Task: Find connections with filter location Žatec with filter topic #SmallBusinesswith filter profile language Potuguese with filter current company WNS with filter school St. Vincent Pallotti College of Engineering & Technology with filter industry Newspaper Publishing with filter service category Packaging Design with filter keywords title Office Manager
Action: Mouse moved to (564, 72)
Screenshot: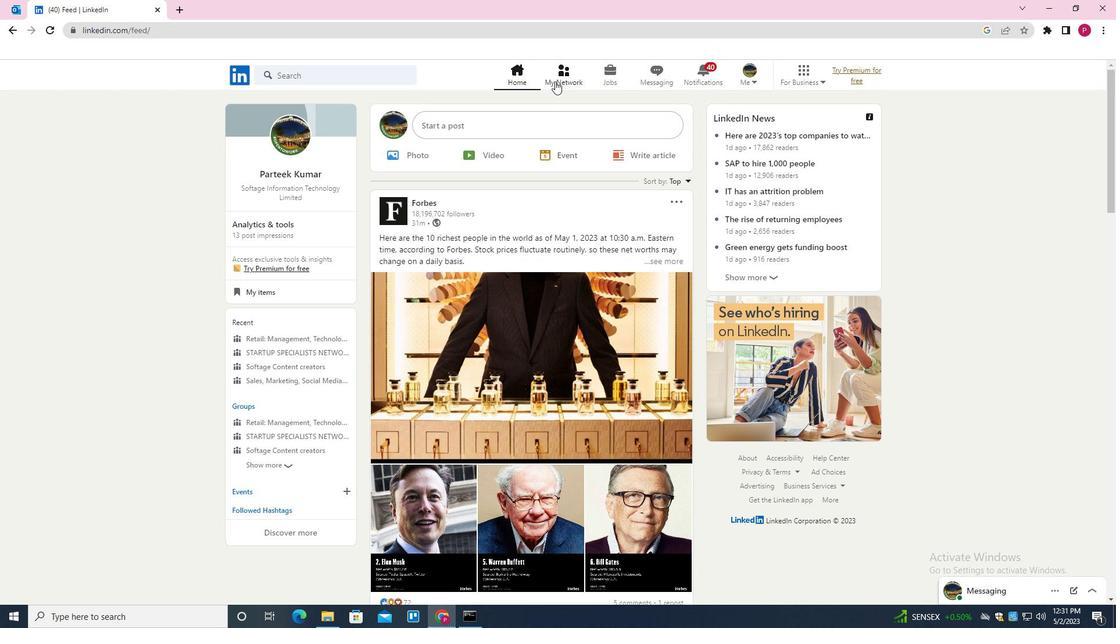 
Action: Mouse pressed left at (564, 72)
Screenshot: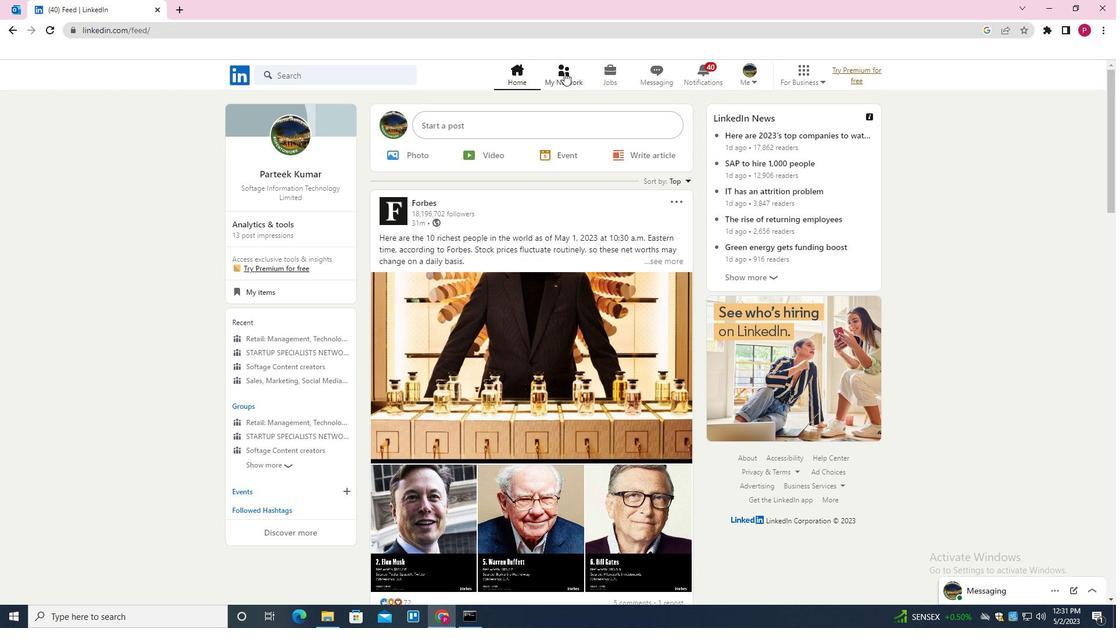 
Action: Mouse moved to (353, 143)
Screenshot: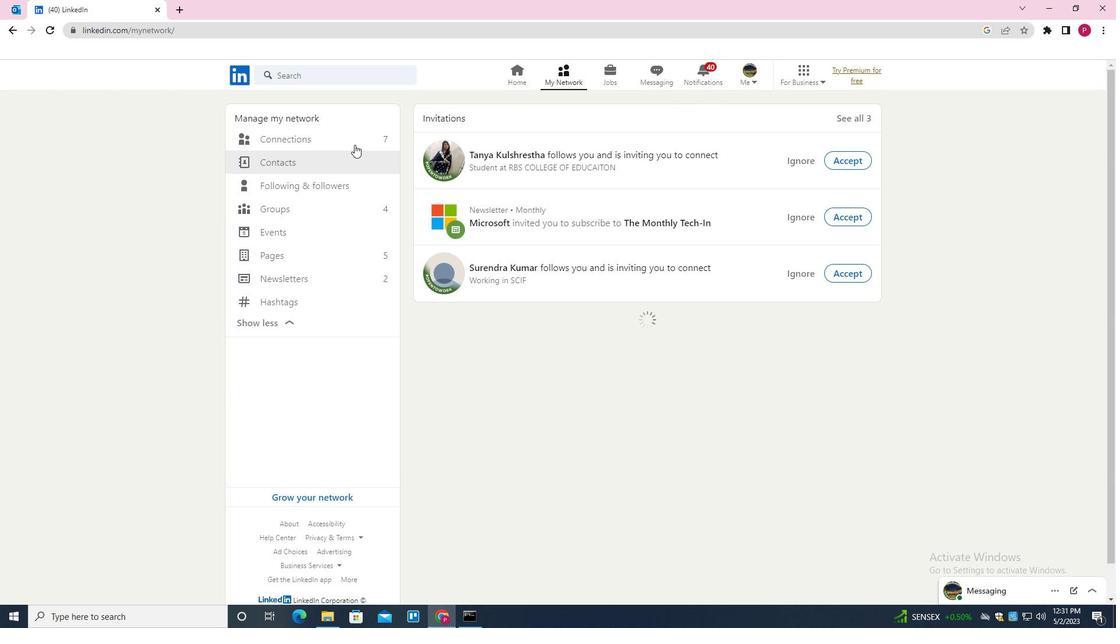
Action: Mouse pressed left at (353, 143)
Screenshot: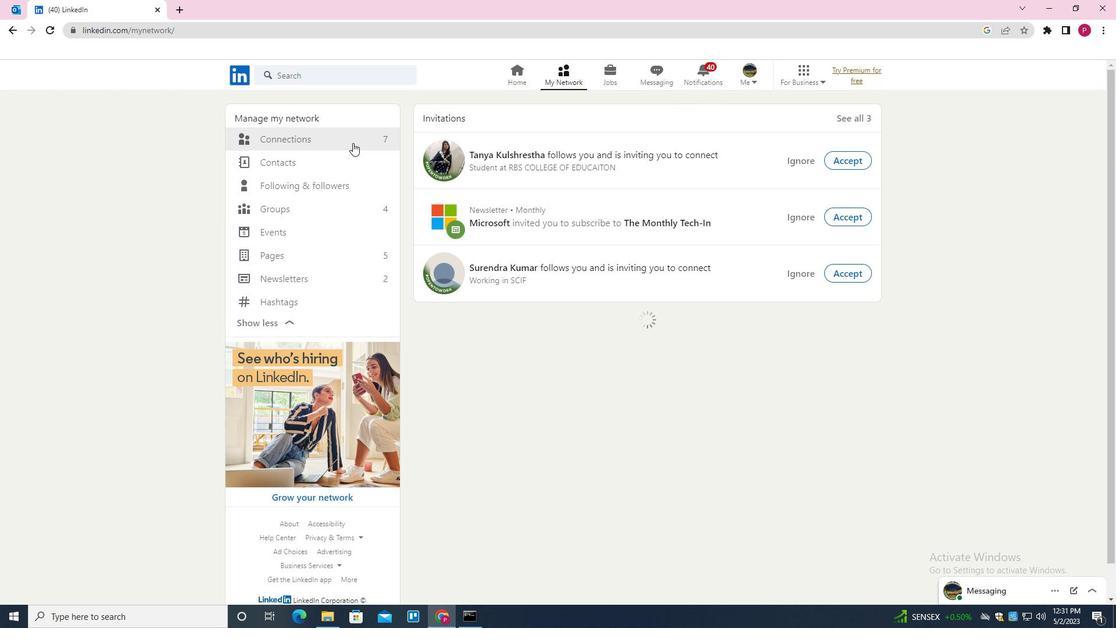 
Action: Mouse moved to (654, 140)
Screenshot: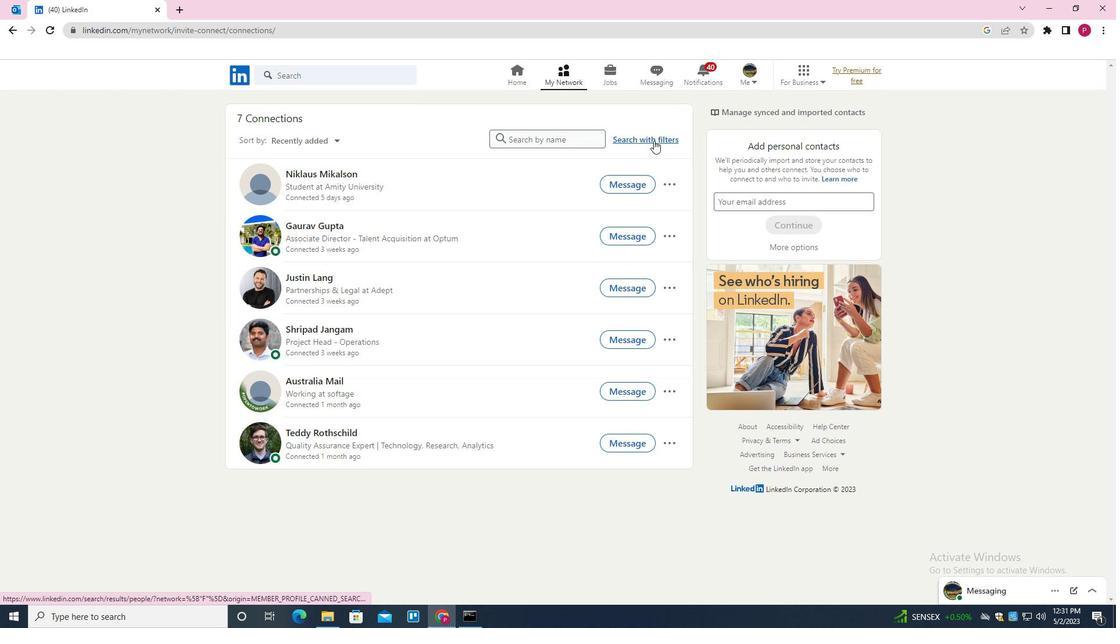 
Action: Mouse pressed left at (654, 140)
Screenshot: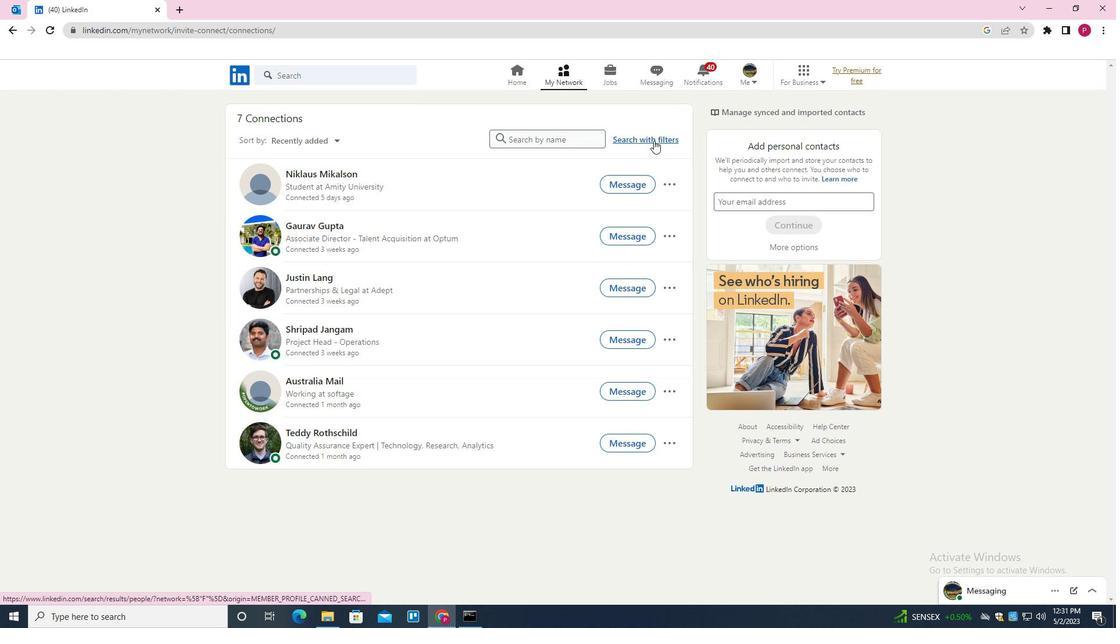 
Action: Mouse moved to (583, 108)
Screenshot: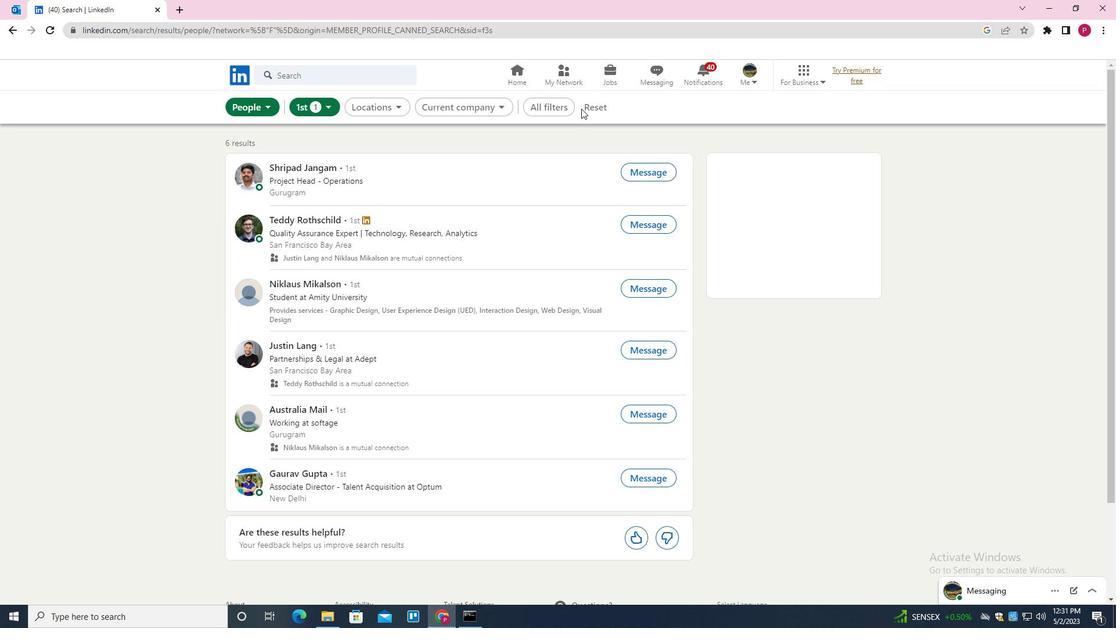 
Action: Mouse pressed left at (583, 108)
Screenshot: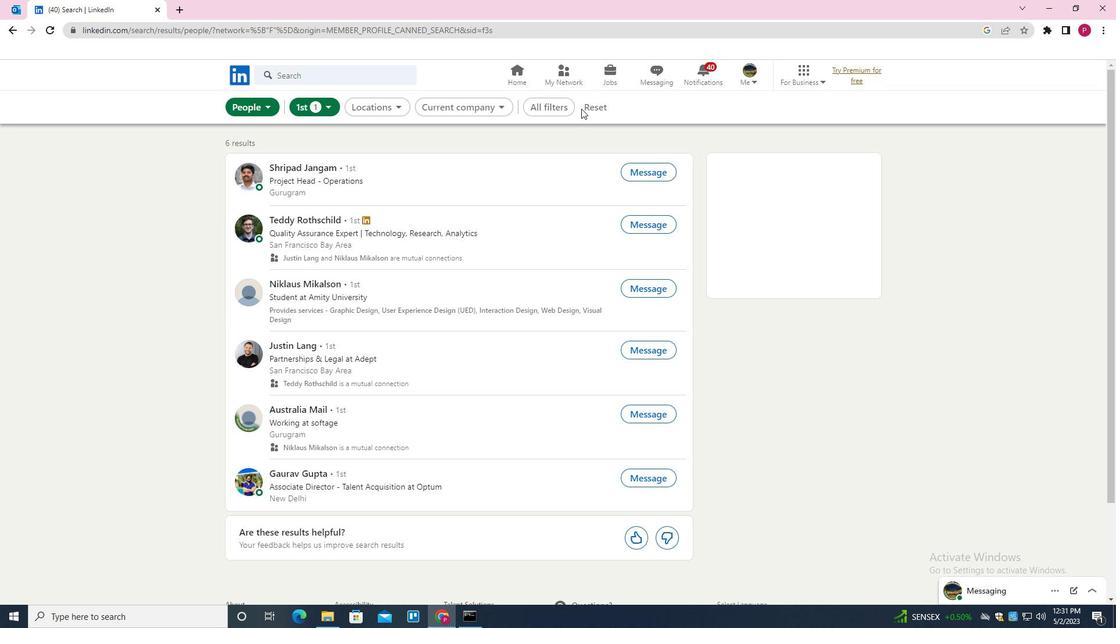 
Action: Mouse moved to (563, 105)
Screenshot: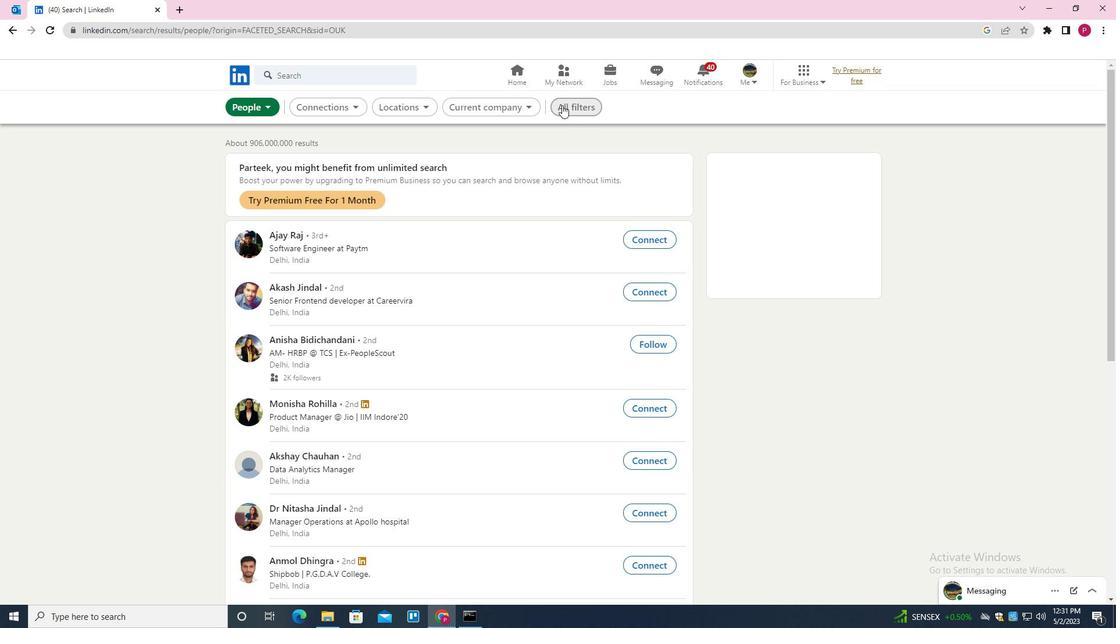 
Action: Mouse pressed left at (563, 105)
Screenshot: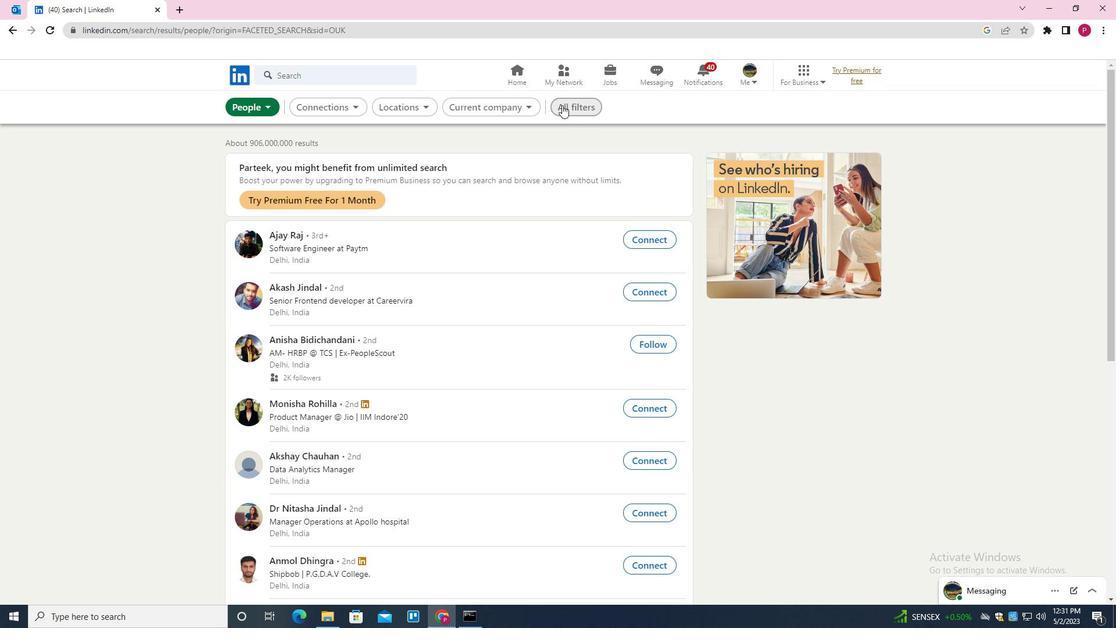 
Action: Mouse moved to (889, 304)
Screenshot: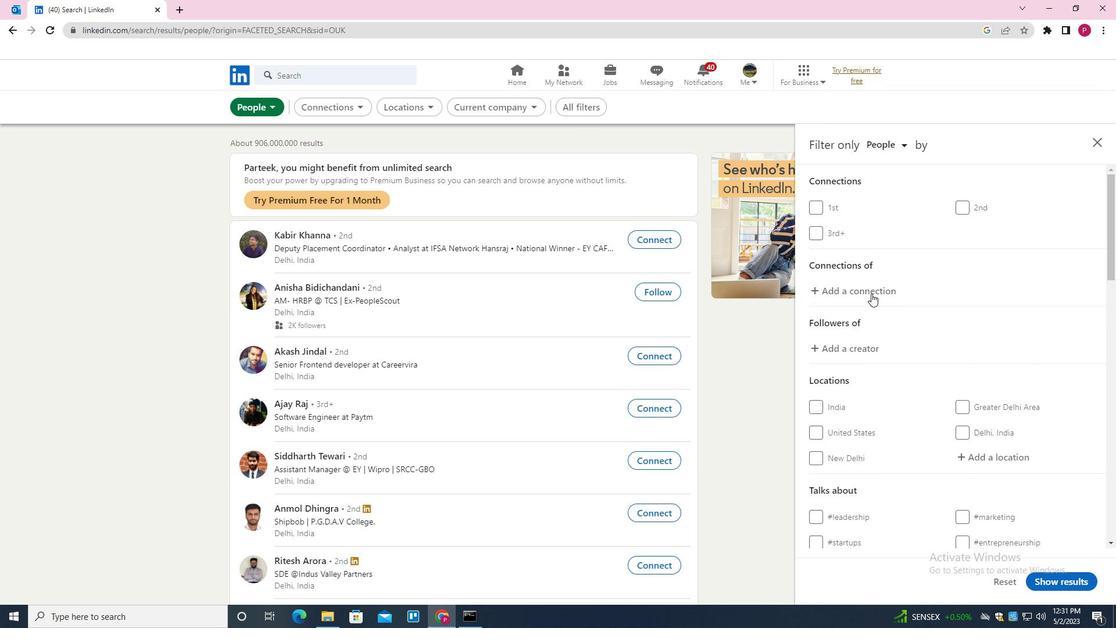 
Action: Mouse scrolled (889, 304) with delta (0, 0)
Screenshot: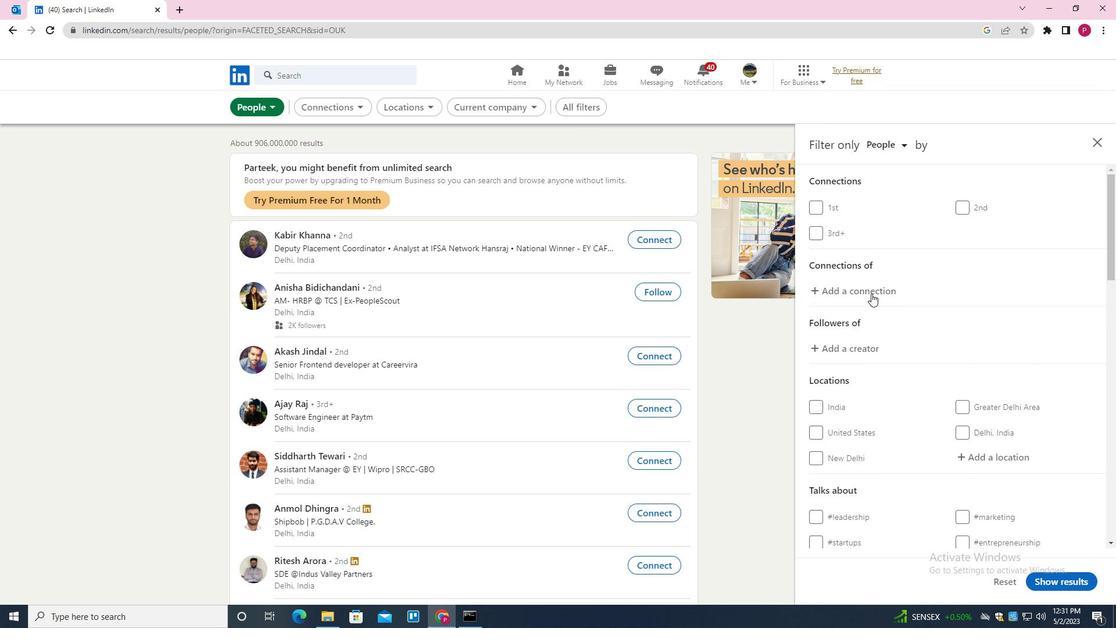 
Action: Mouse moved to (900, 312)
Screenshot: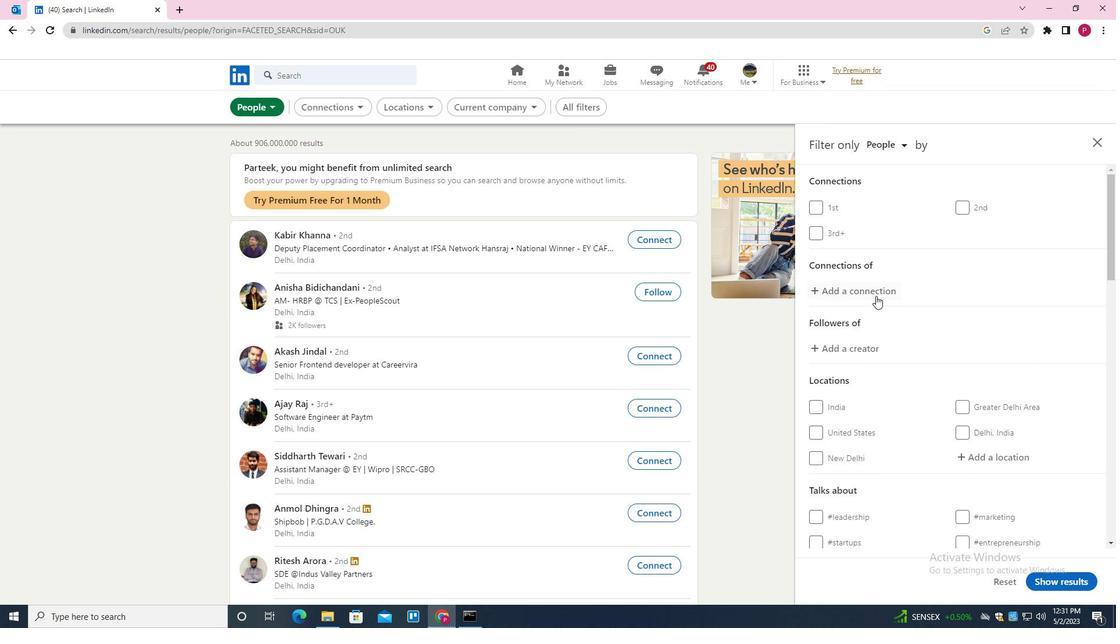
Action: Mouse scrolled (900, 311) with delta (0, 0)
Screenshot: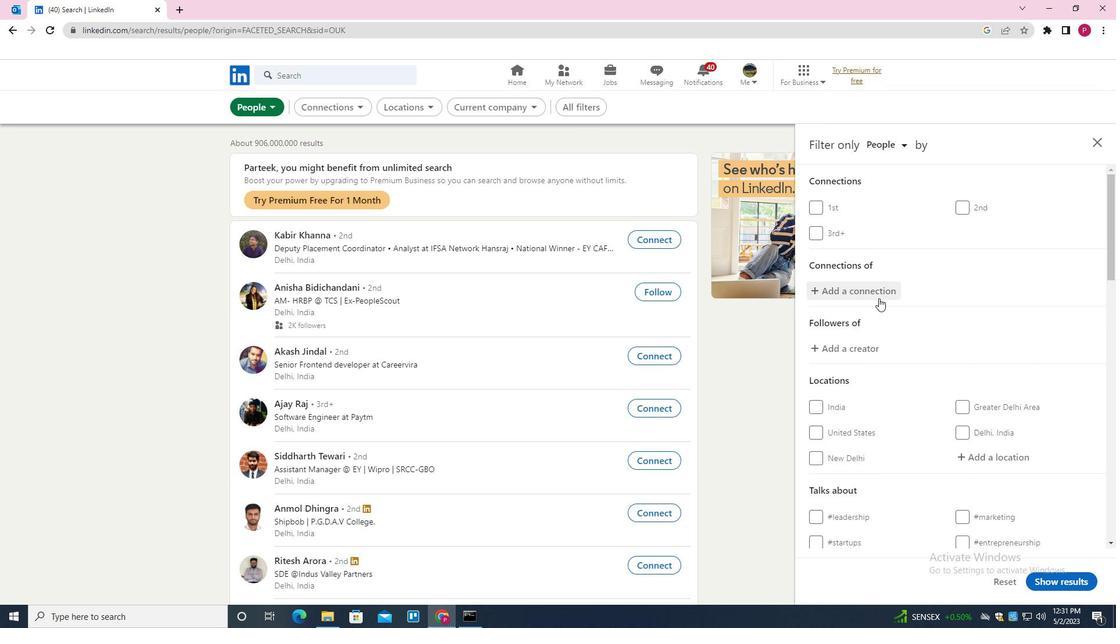
Action: Mouse moved to (906, 312)
Screenshot: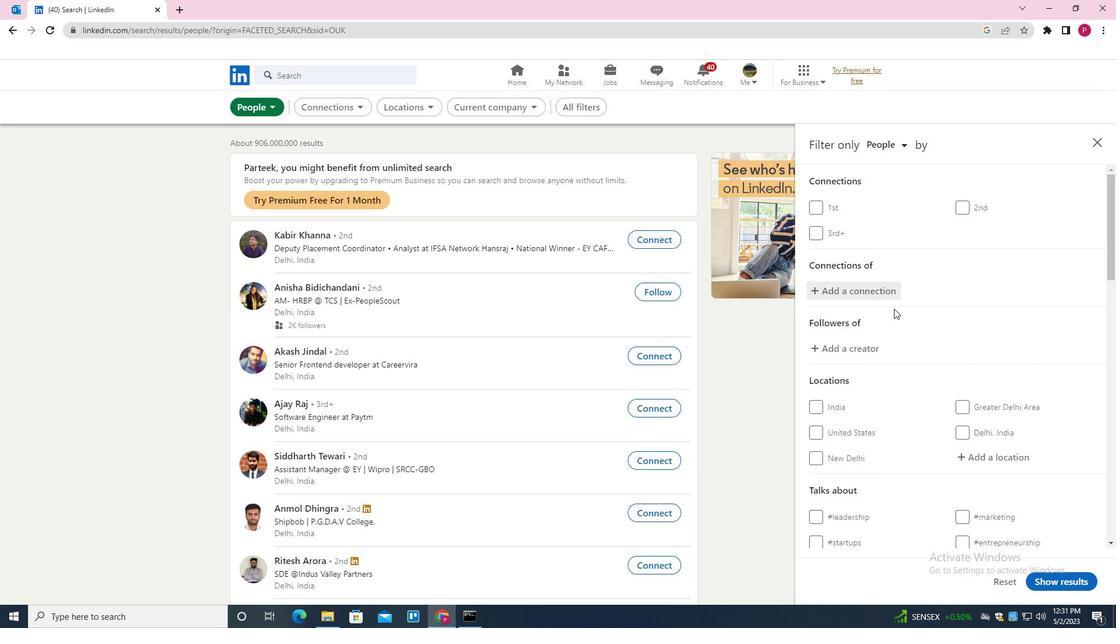 
Action: Mouse scrolled (906, 312) with delta (0, 0)
Screenshot: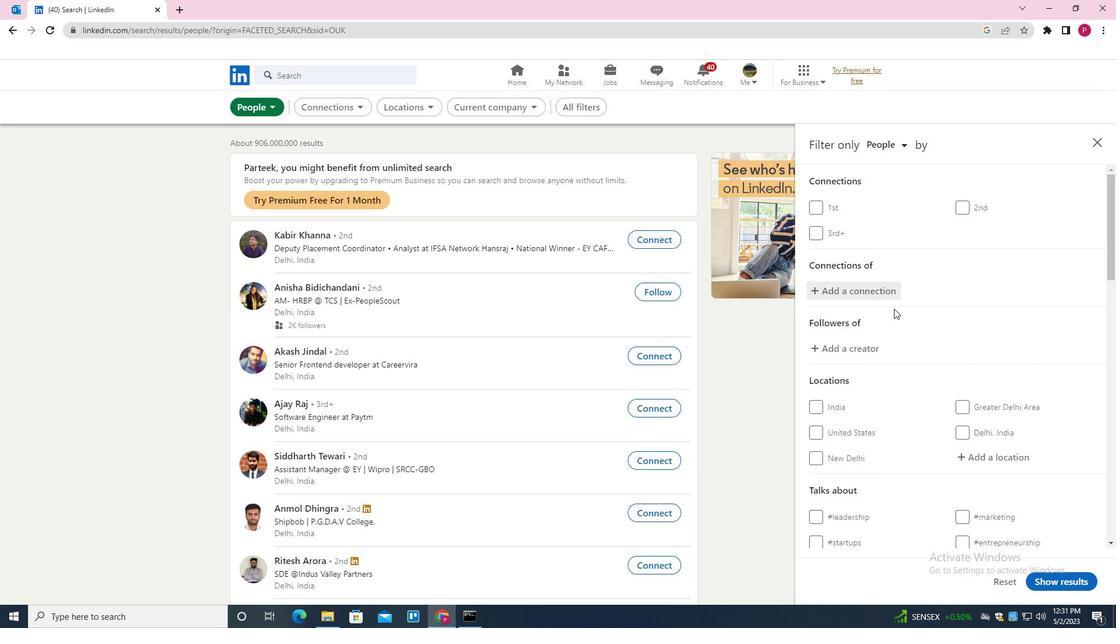 
Action: Mouse moved to (1006, 282)
Screenshot: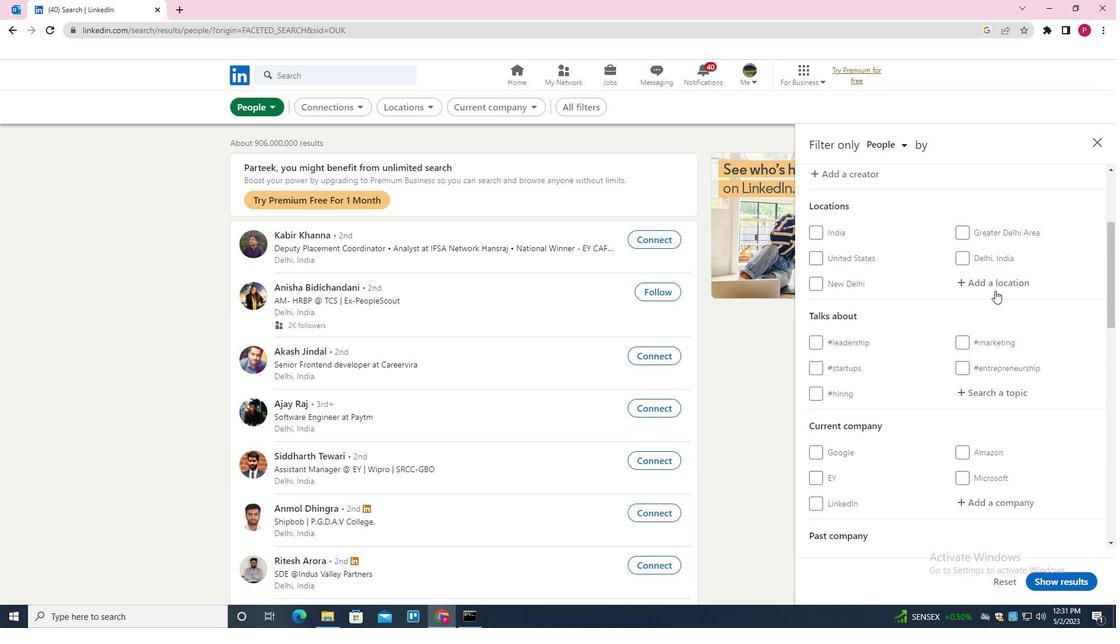
Action: Mouse pressed left at (1006, 282)
Screenshot: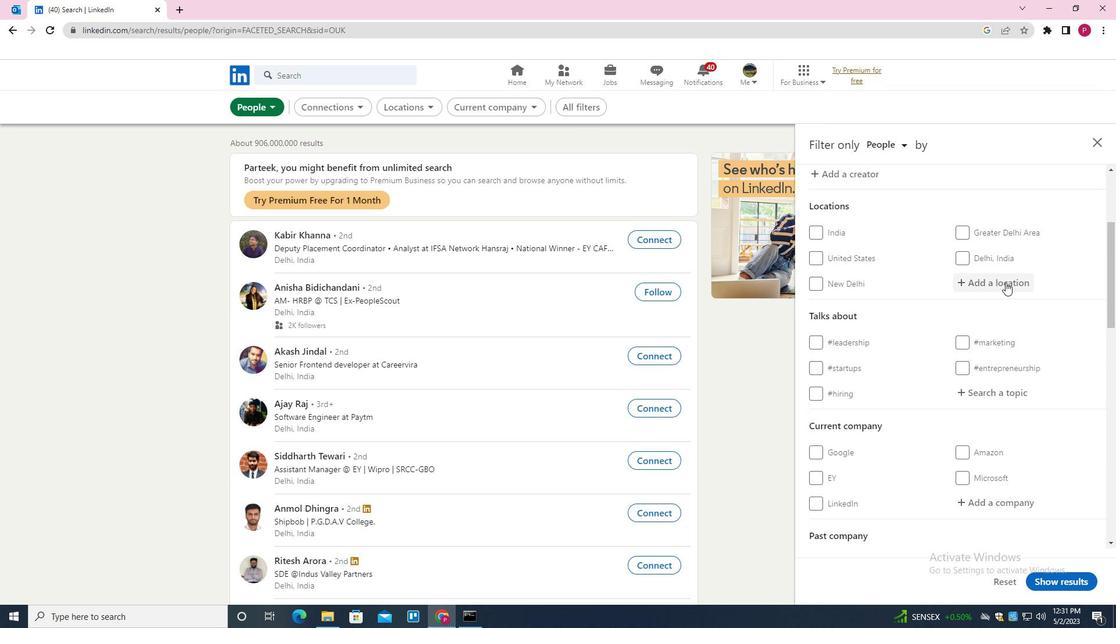 
Action: Mouse moved to (795, 428)
Screenshot: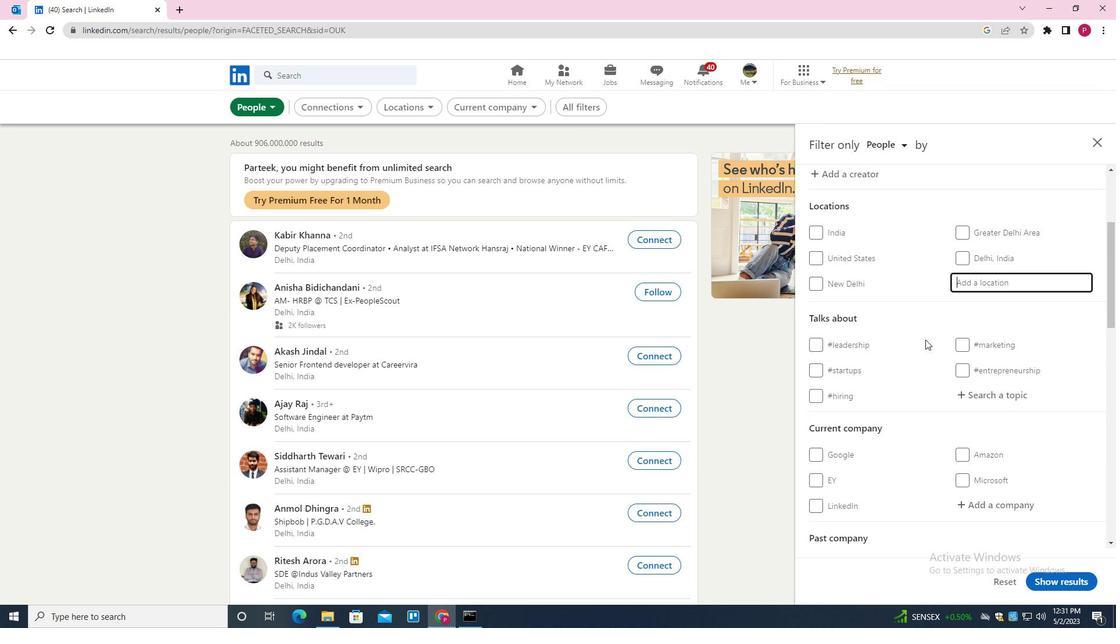 
Action: Key pressed <Key.shift>ZATEC<Key.down><Key.enter>
Screenshot: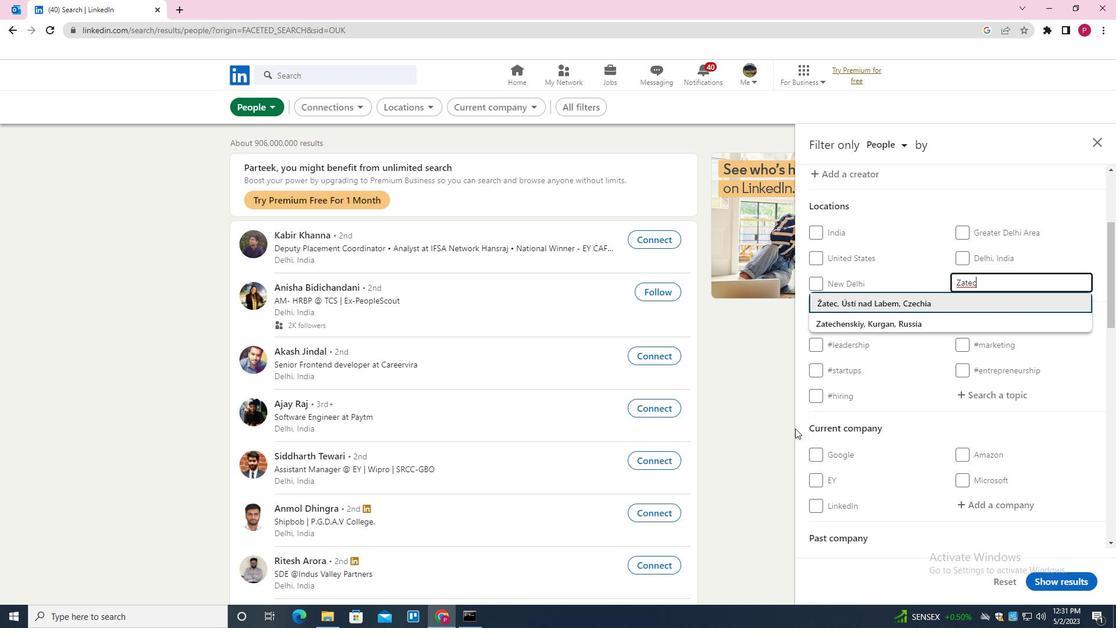 
Action: Mouse moved to (972, 312)
Screenshot: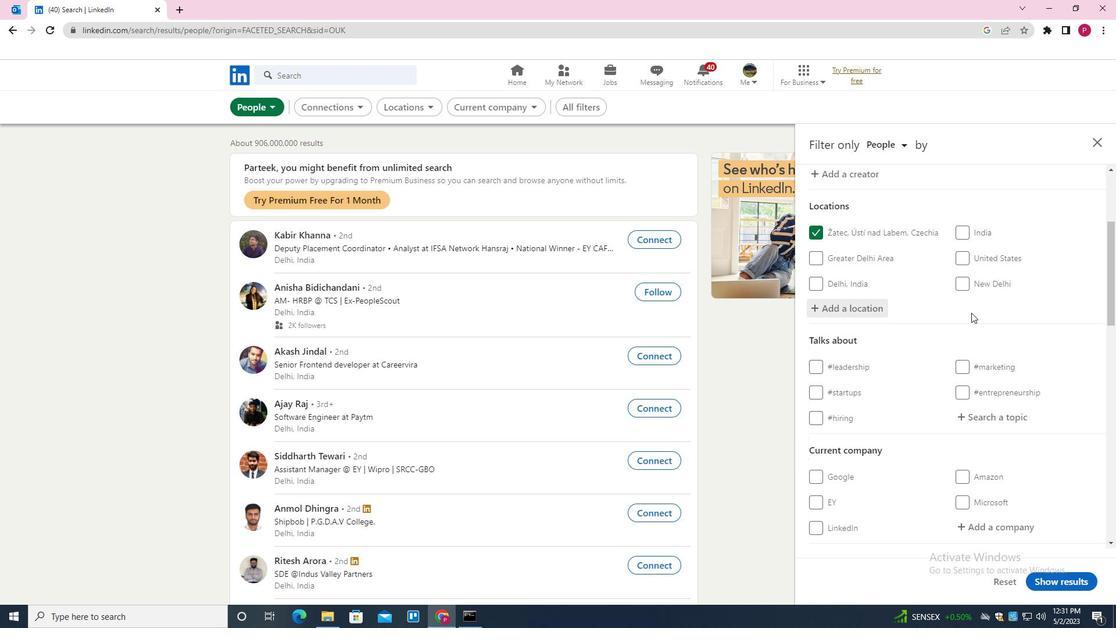 
Action: Mouse scrolled (972, 312) with delta (0, 0)
Screenshot: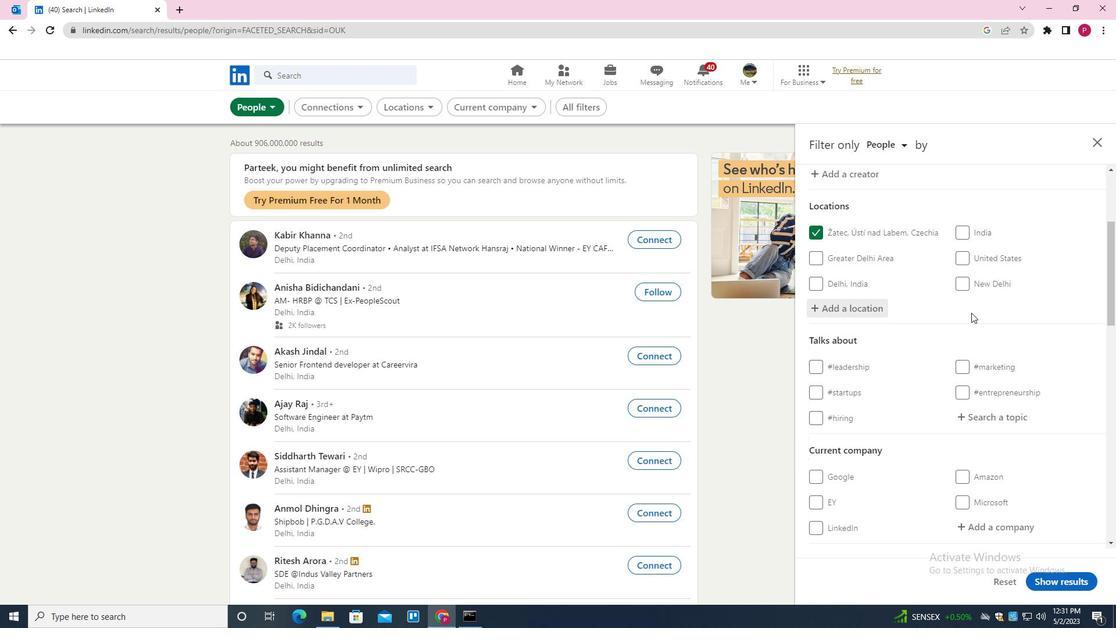 
Action: Mouse moved to (972, 314)
Screenshot: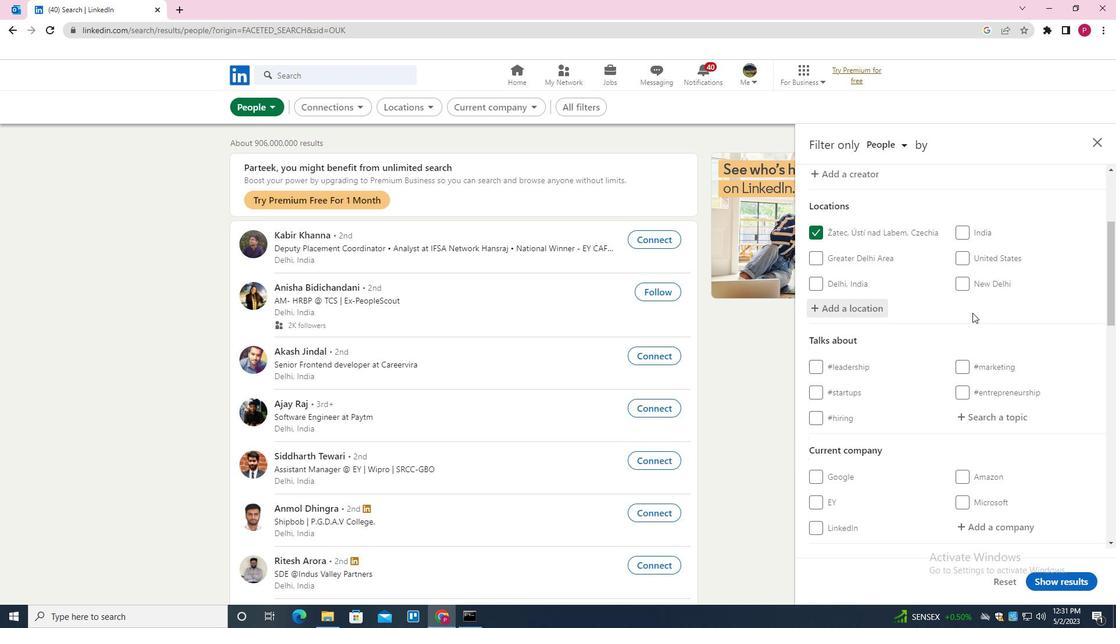 
Action: Mouse scrolled (972, 313) with delta (0, 0)
Screenshot: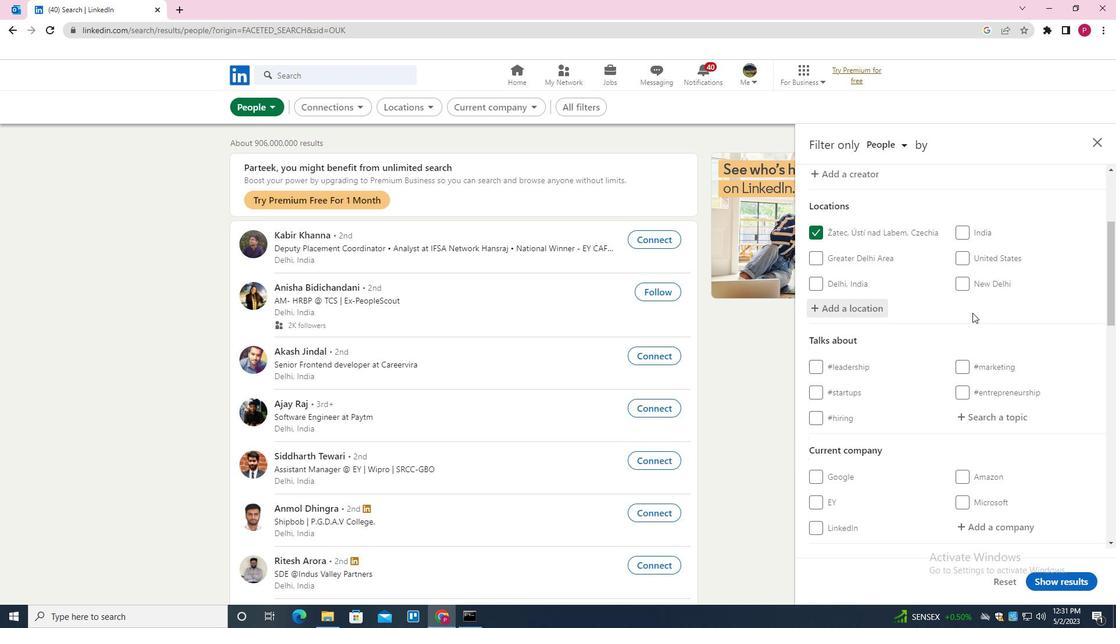 
Action: Mouse moved to (990, 303)
Screenshot: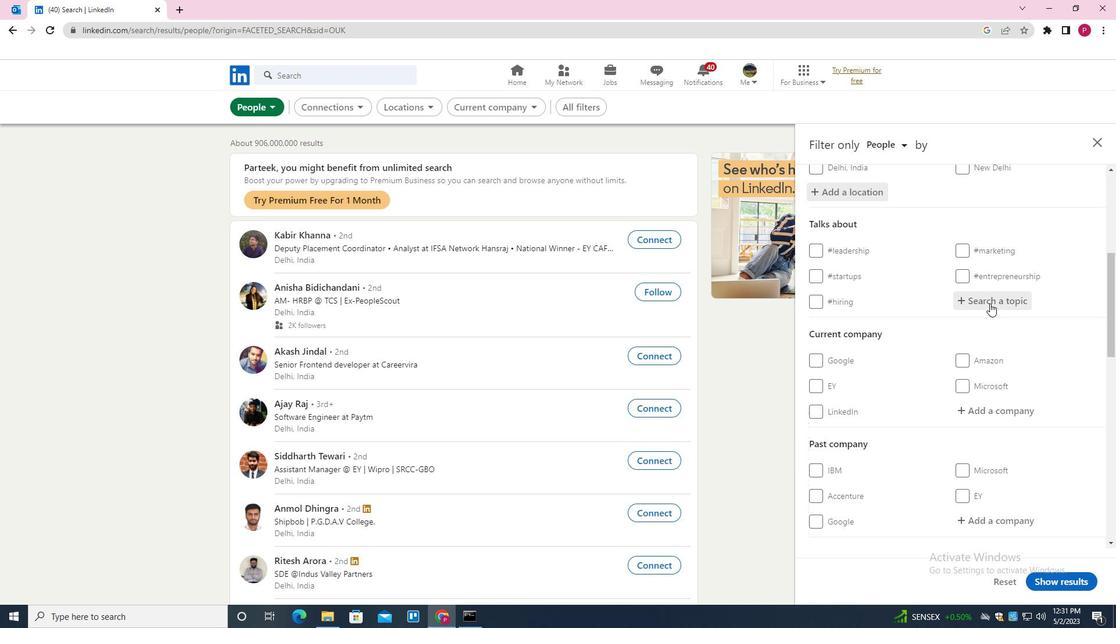 
Action: Mouse pressed left at (990, 303)
Screenshot: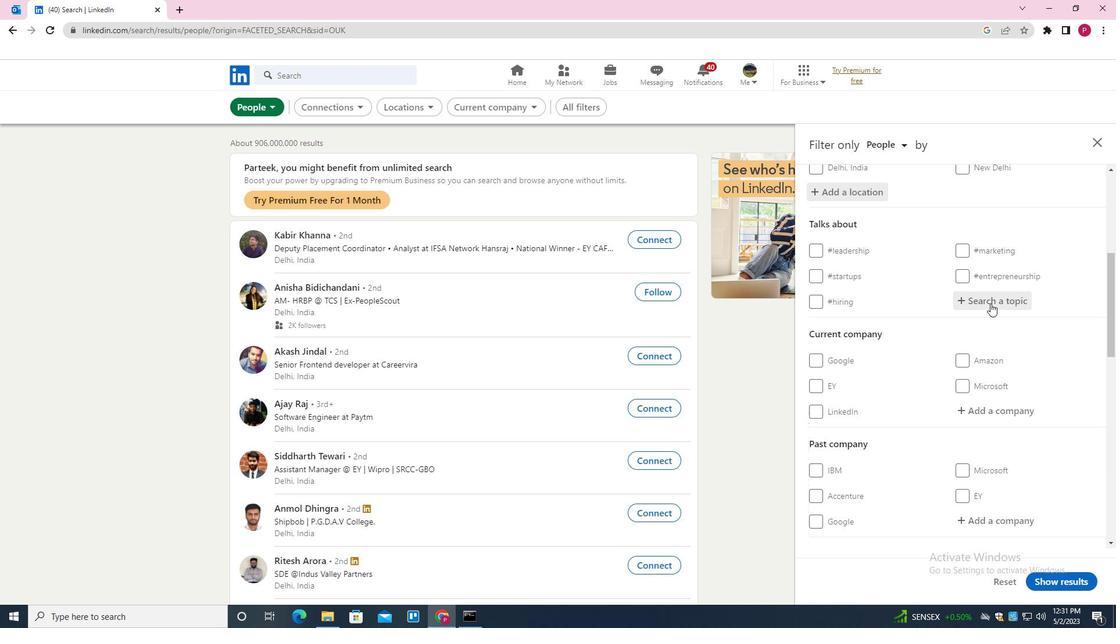 
Action: Mouse moved to (972, 298)
Screenshot: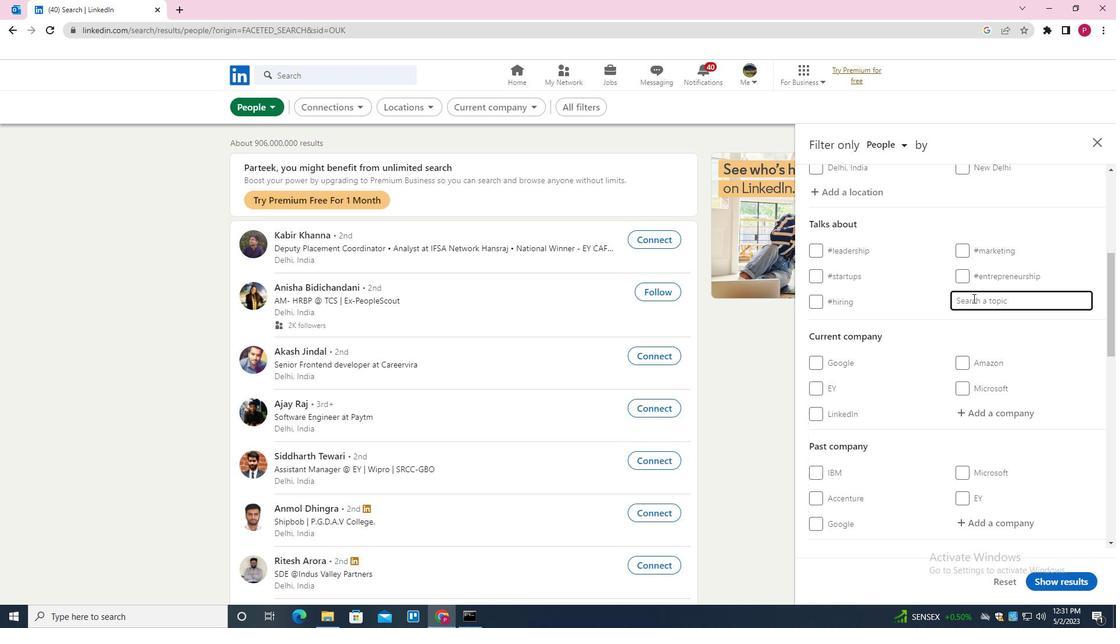 
Action: Mouse scrolled (972, 297) with delta (0, 0)
Screenshot: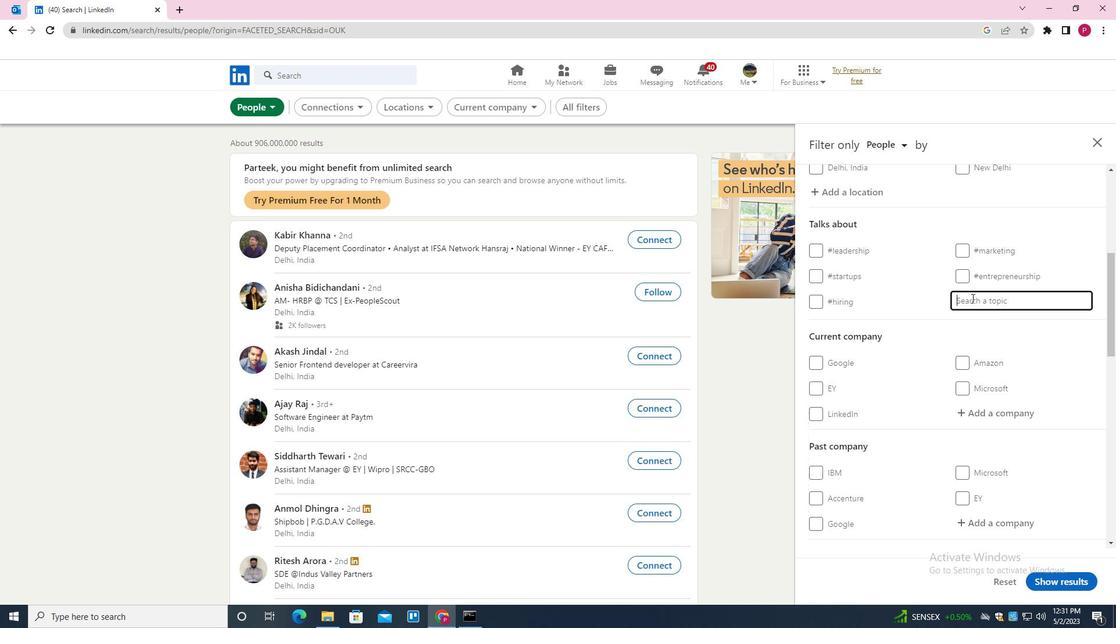 
Action: Mouse scrolled (972, 298) with delta (0, 0)
Screenshot: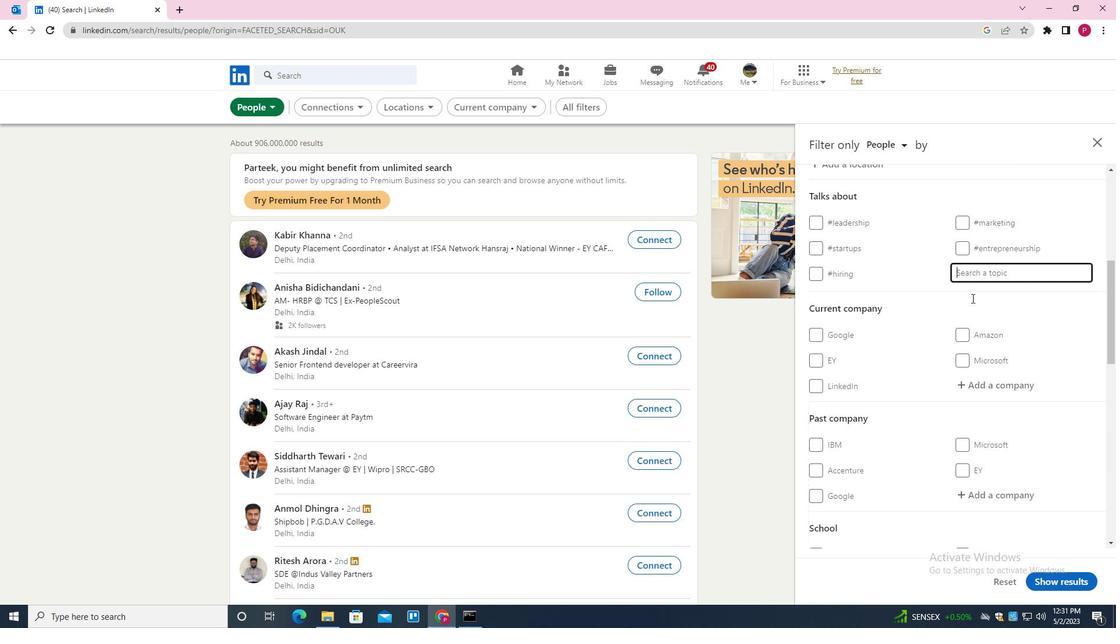 
Action: Mouse moved to (981, 300)
Screenshot: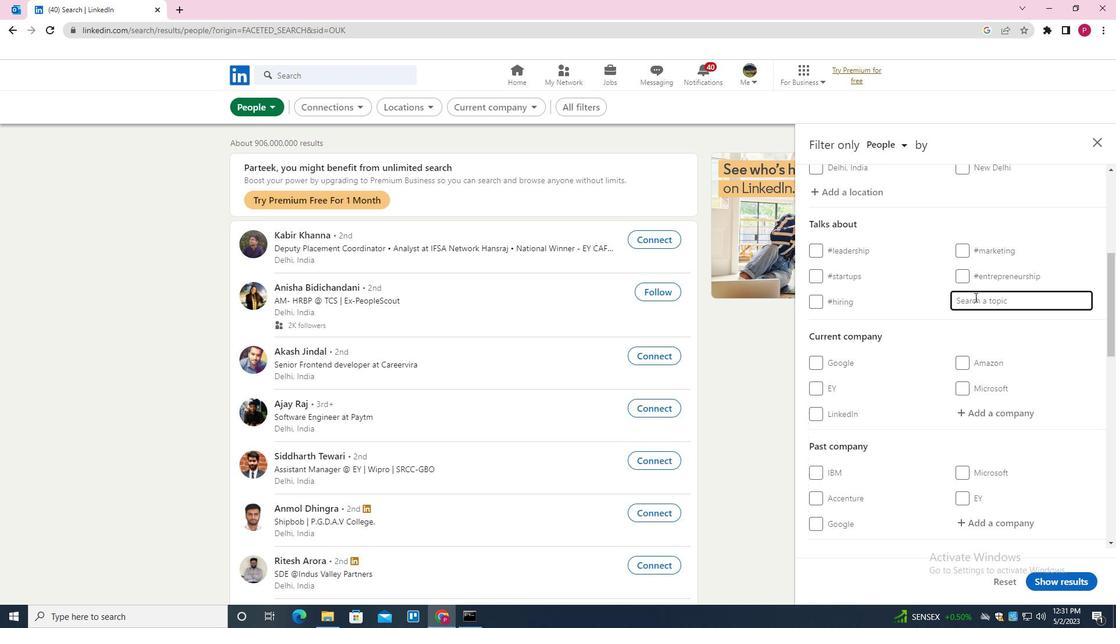 
Action: Mouse pressed left at (981, 300)
Screenshot: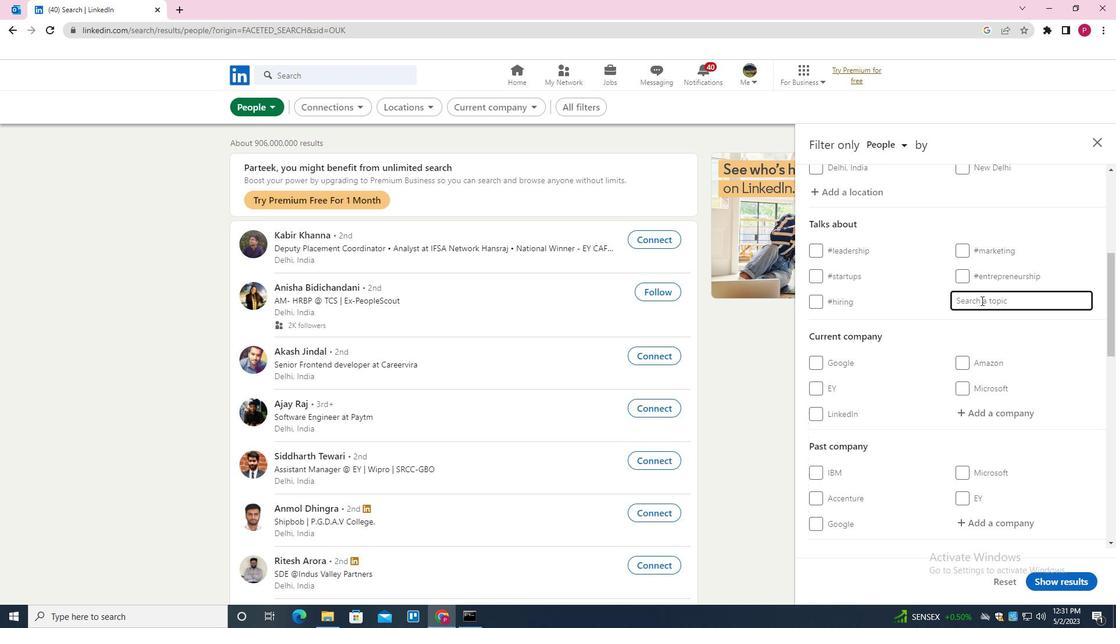 
Action: Mouse moved to (971, 307)
Screenshot: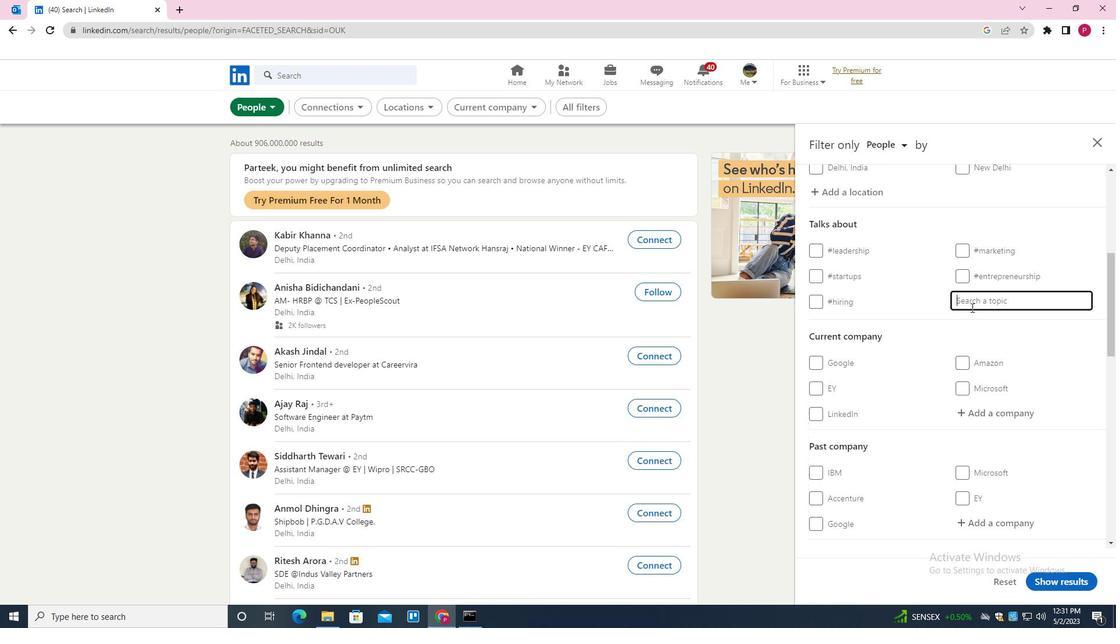
Action: Key pressed SM
Screenshot: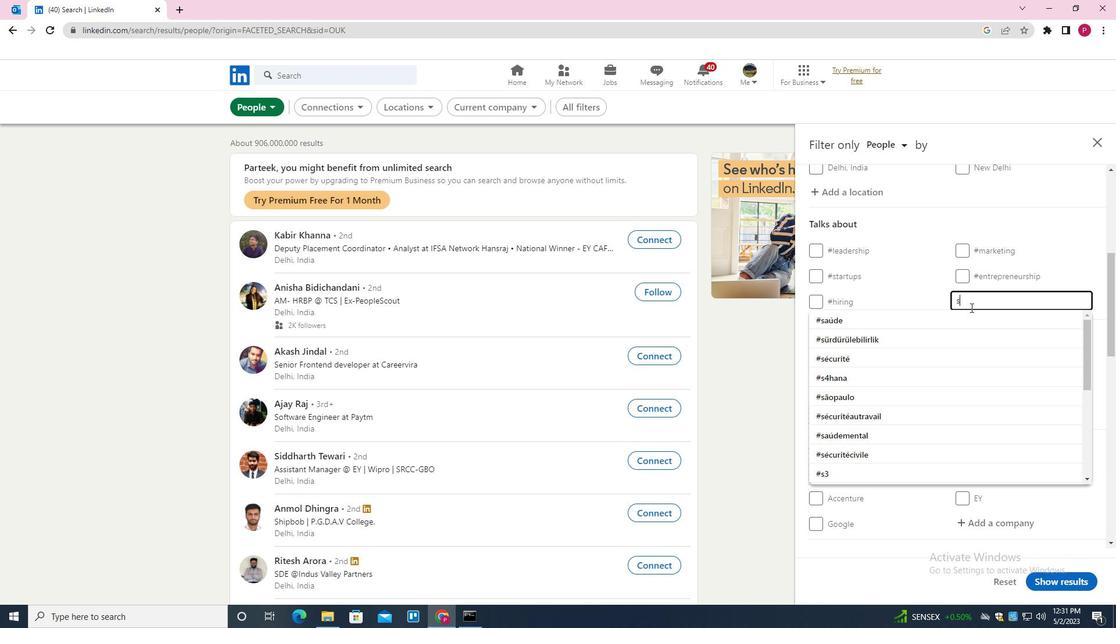 
Action: Mouse moved to (971, 308)
Screenshot: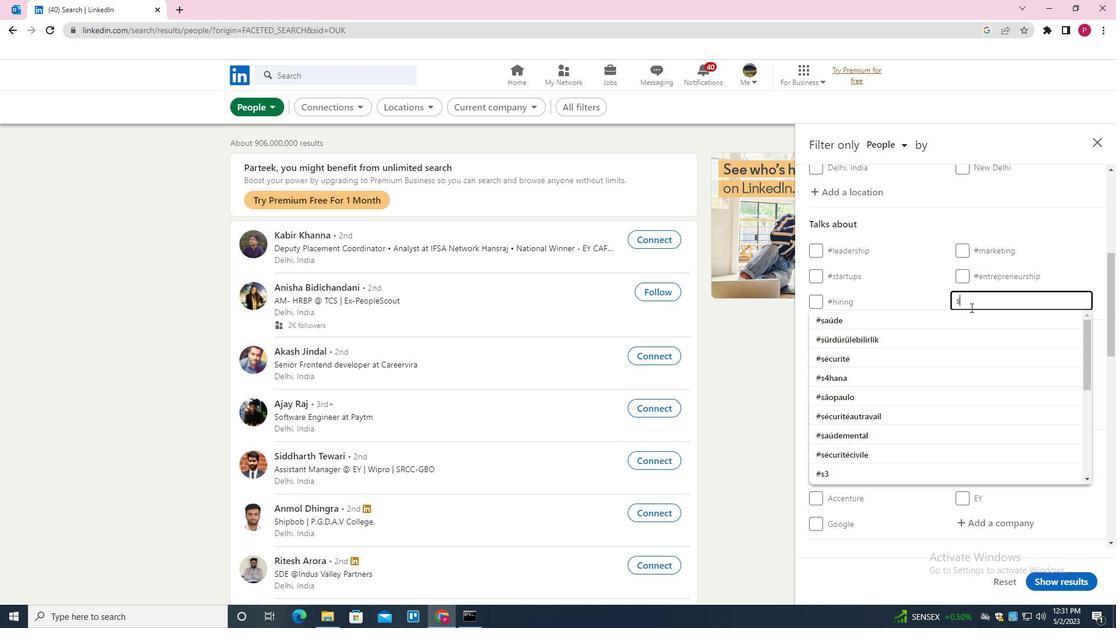 
Action: Key pressed ALL<Key.down><Key.enter>
Screenshot: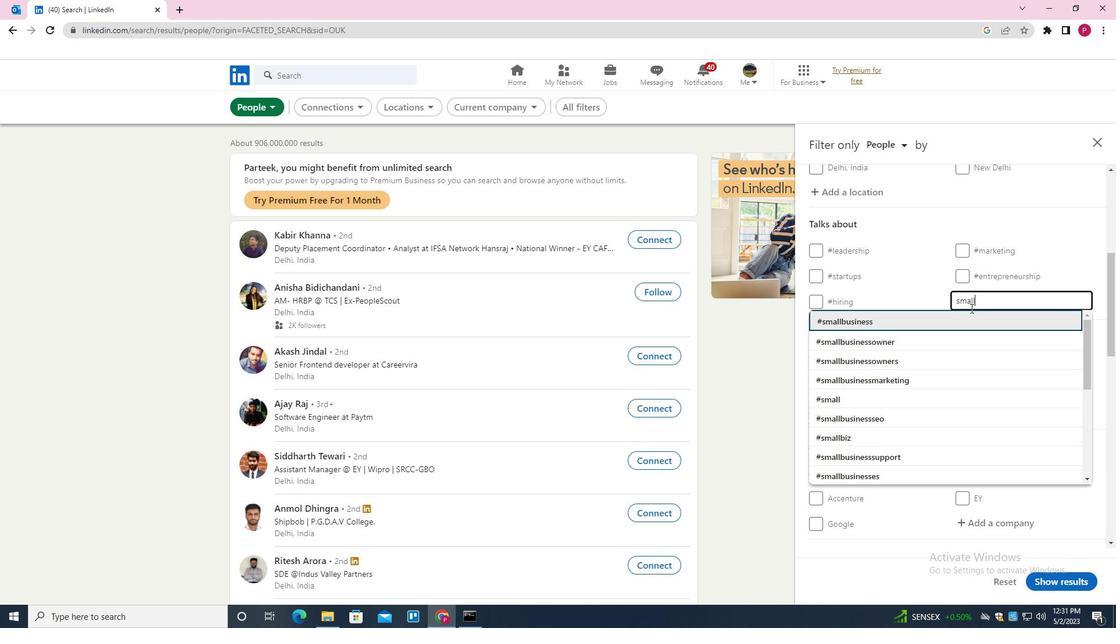 
Action: Mouse moved to (908, 353)
Screenshot: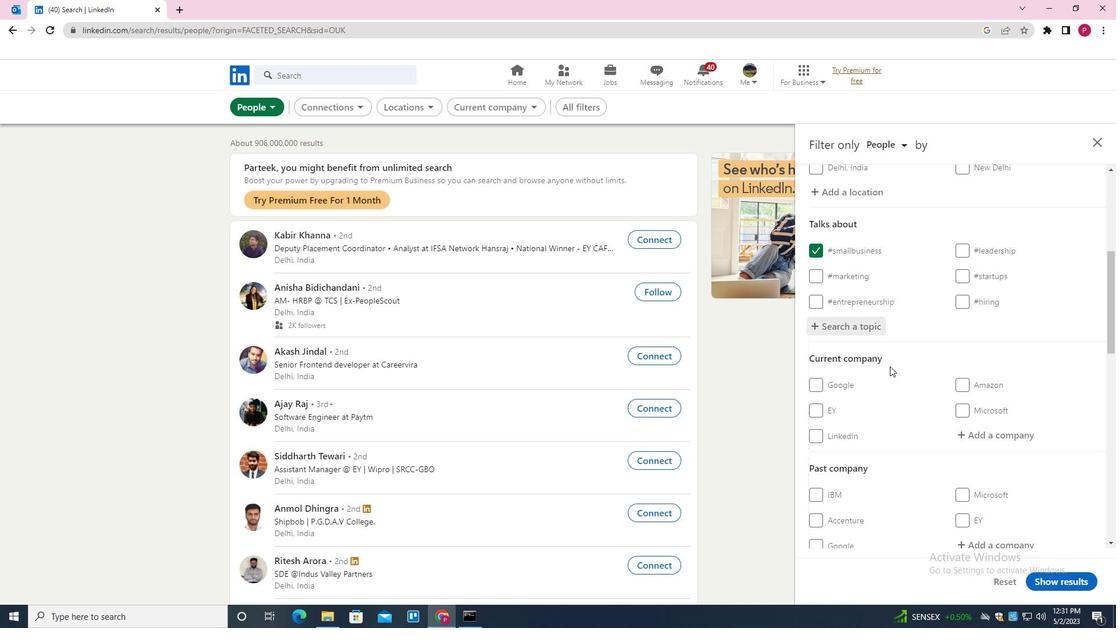 
Action: Mouse scrolled (908, 352) with delta (0, 0)
Screenshot: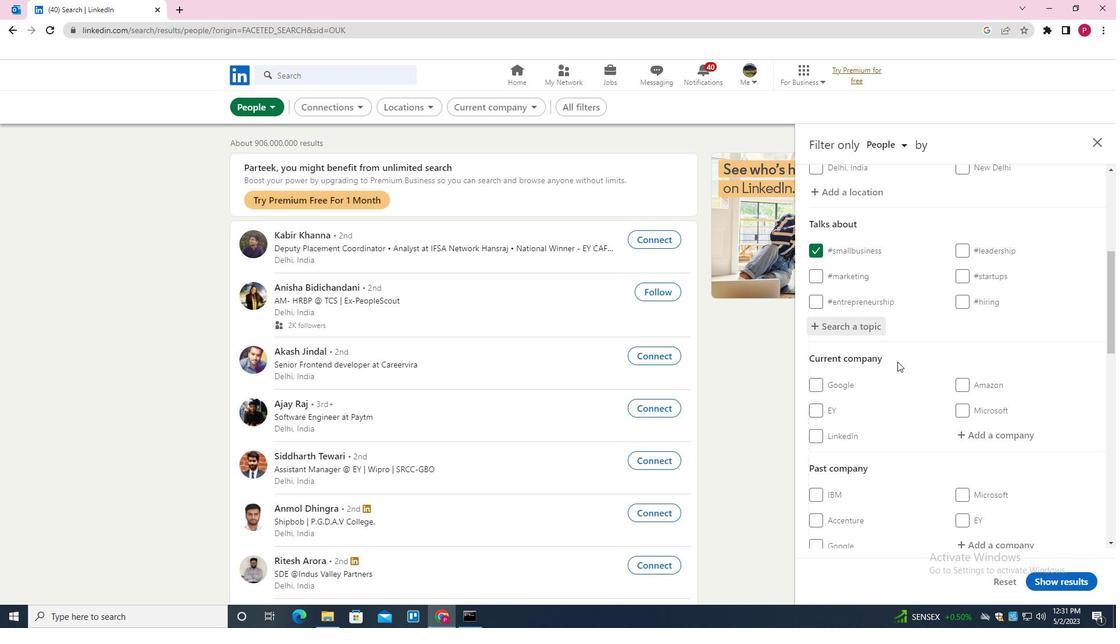 
Action: Mouse moved to (911, 351)
Screenshot: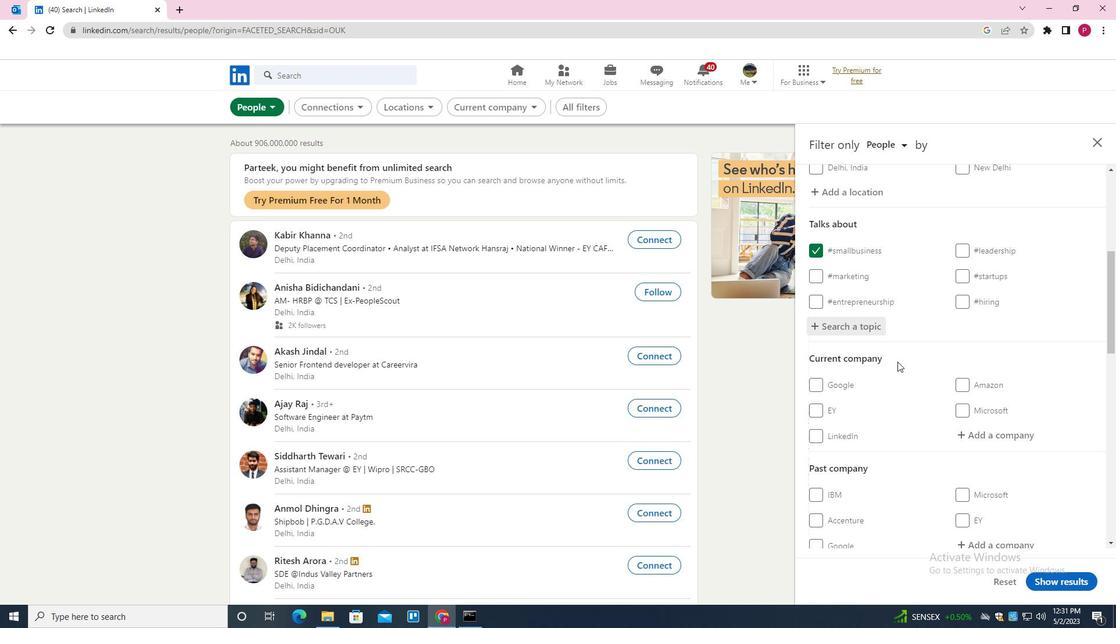
Action: Mouse scrolled (911, 350) with delta (0, 0)
Screenshot: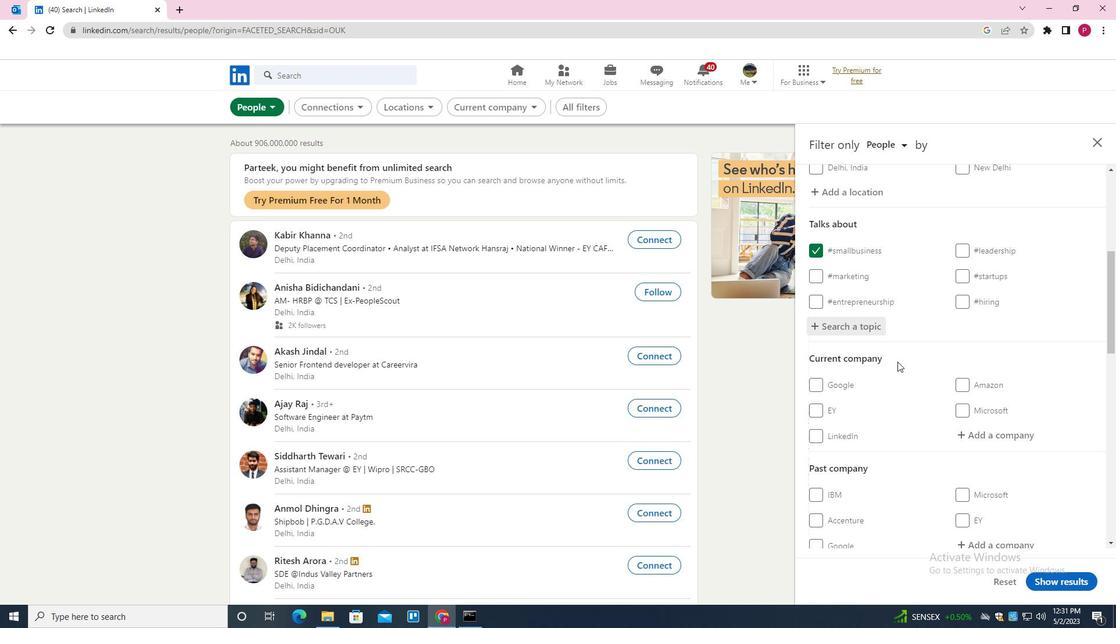
Action: Mouse moved to (913, 350)
Screenshot: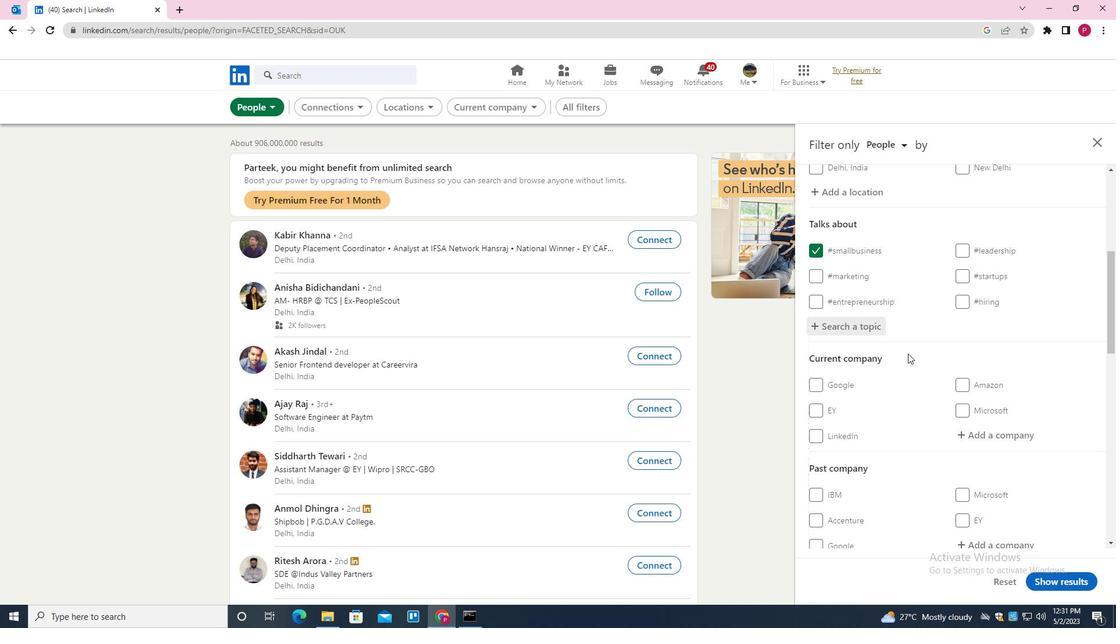 
Action: Mouse scrolled (913, 349) with delta (0, 0)
Screenshot: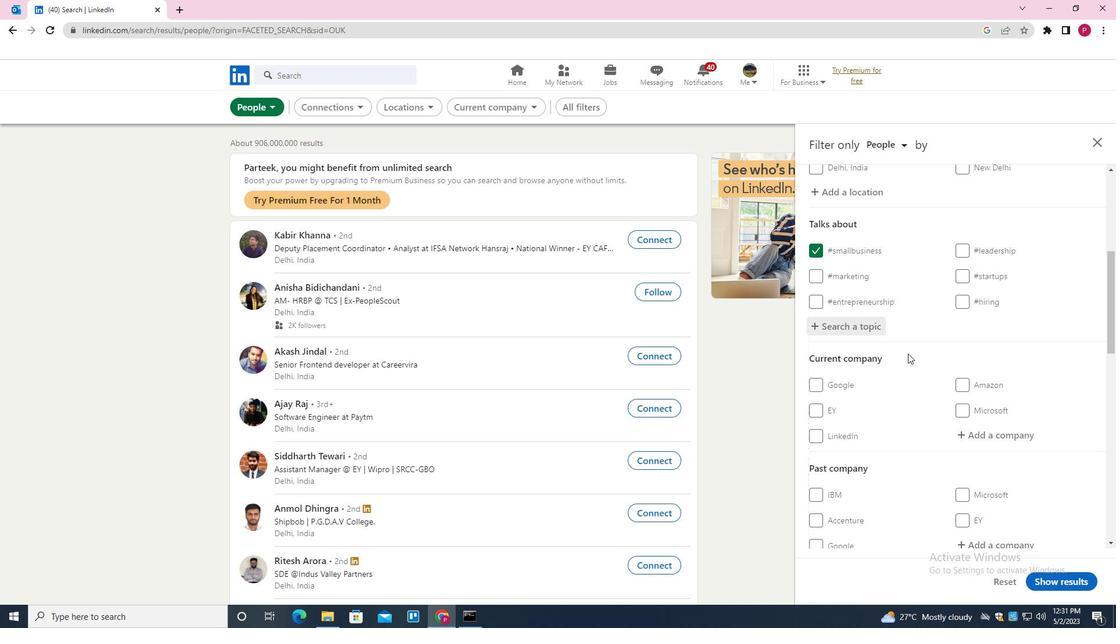 
Action: Mouse moved to (927, 334)
Screenshot: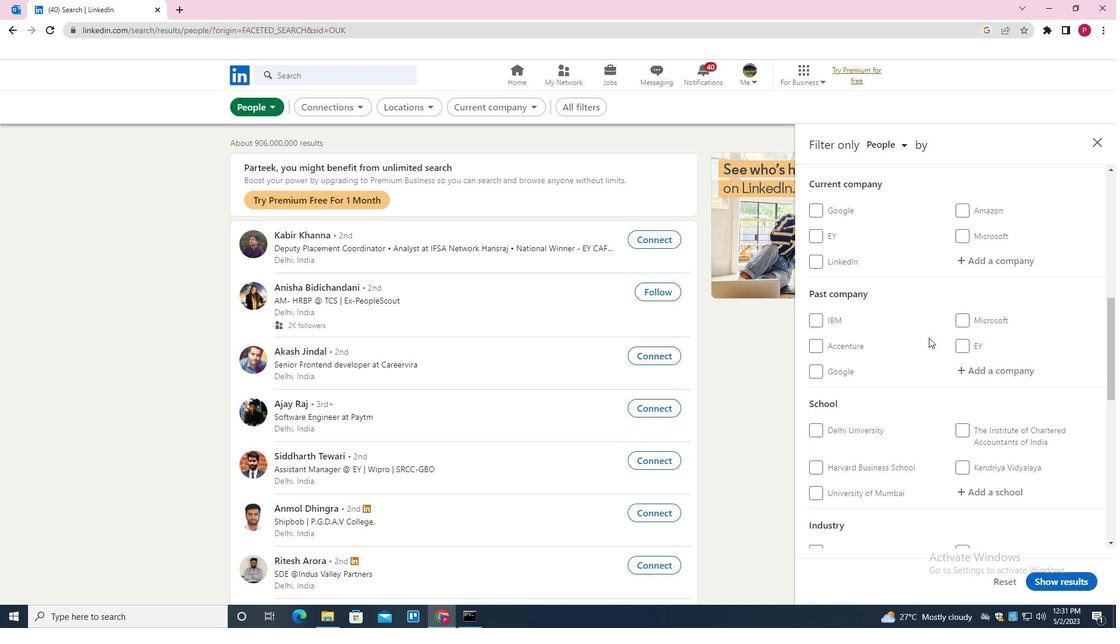 
Action: Mouse scrolled (927, 333) with delta (0, 0)
Screenshot: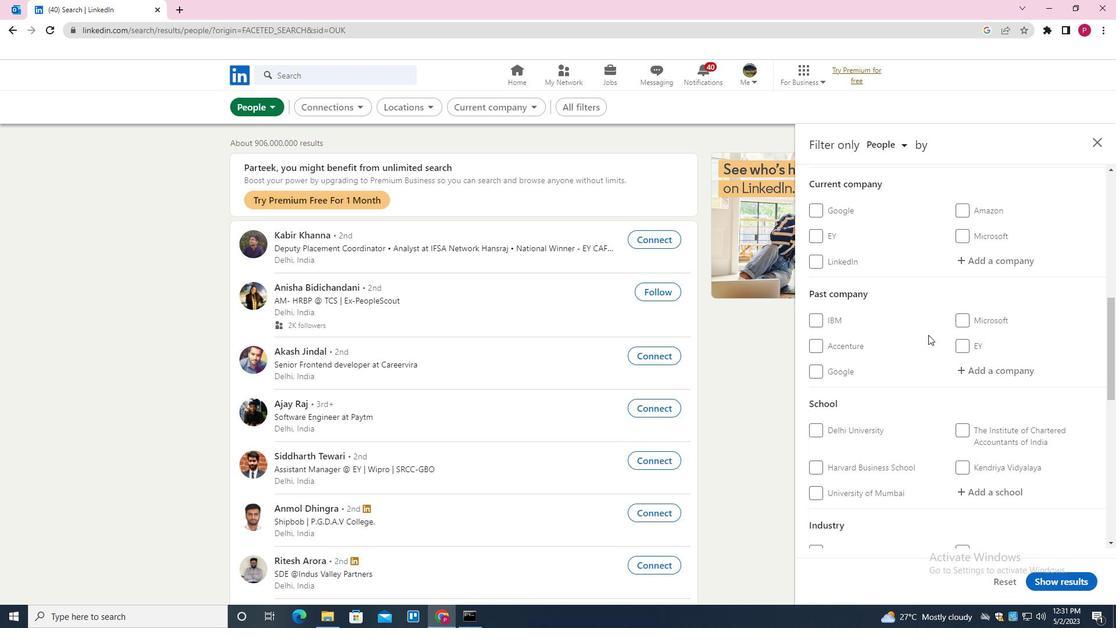 
Action: Mouse scrolled (927, 333) with delta (0, 0)
Screenshot: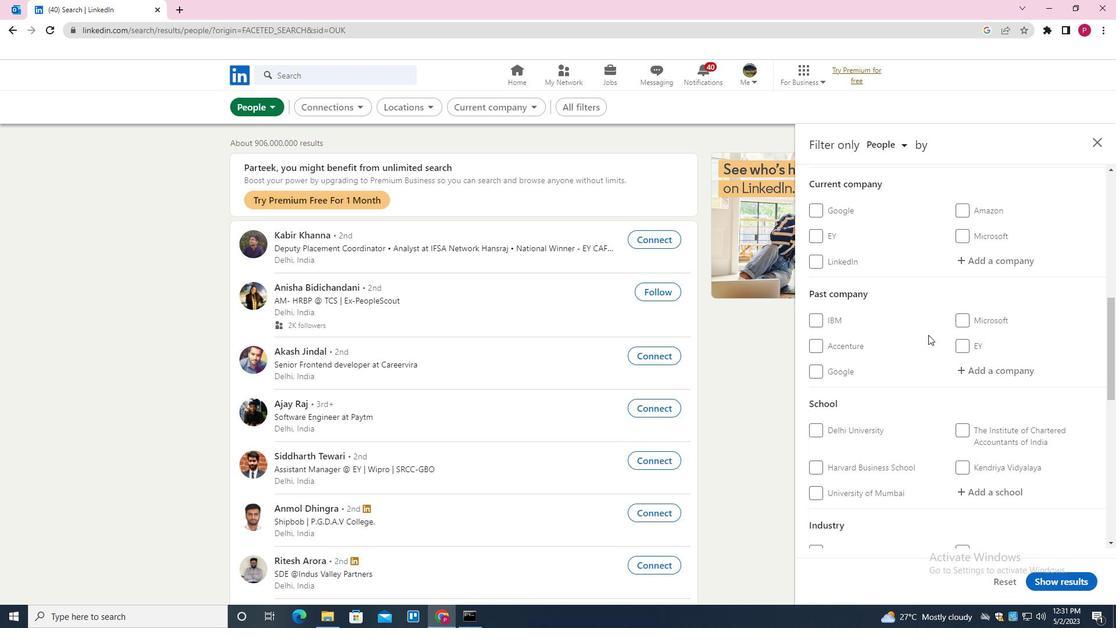 
Action: Mouse scrolled (927, 333) with delta (0, 0)
Screenshot: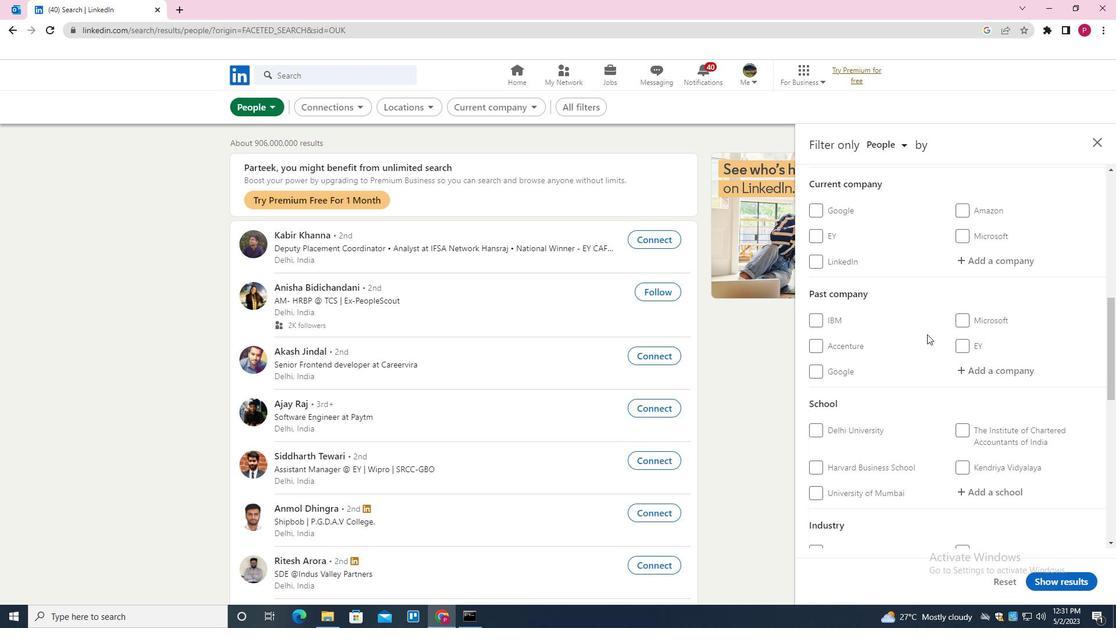 
Action: Mouse scrolled (927, 333) with delta (0, 0)
Screenshot: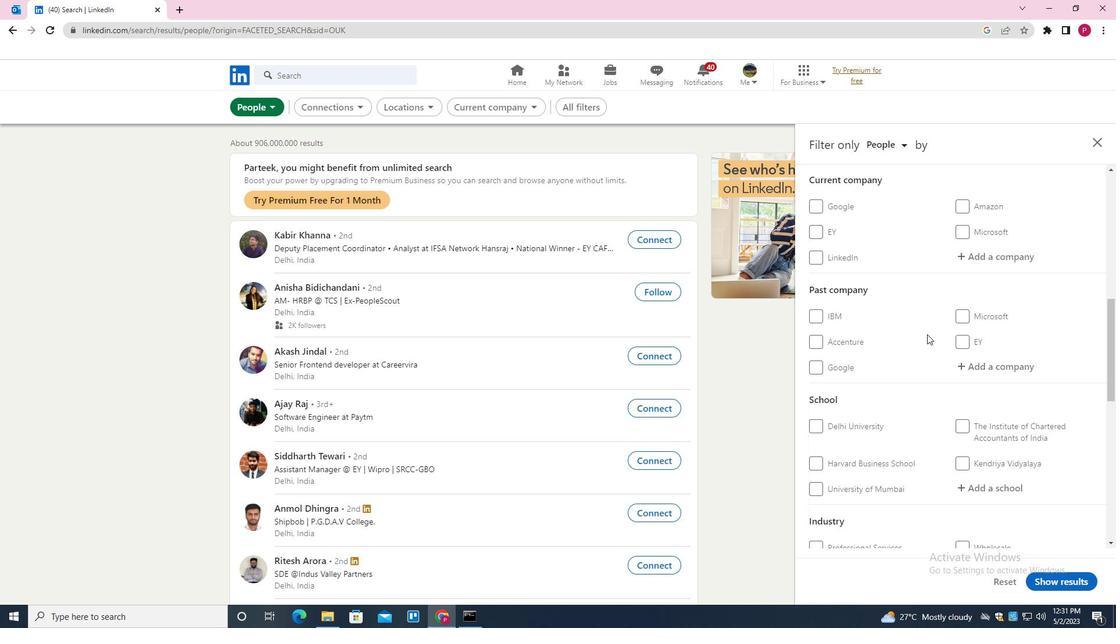 
Action: Mouse scrolled (927, 333) with delta (0, 0)
Screenshot: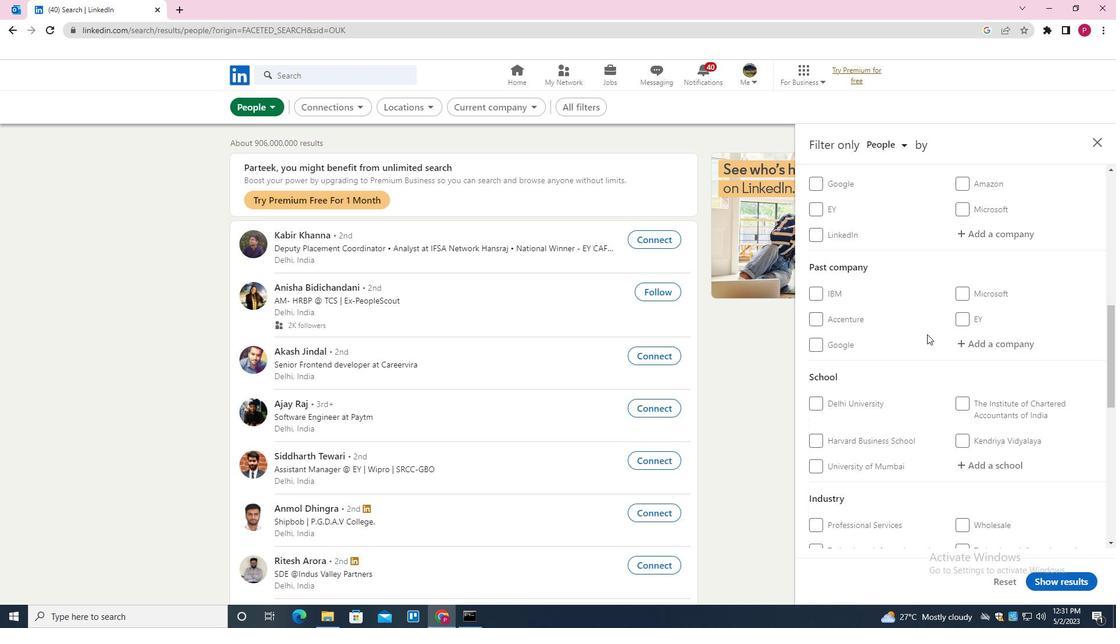 
Action: Mouse moved to (926, 334)
Screenshot: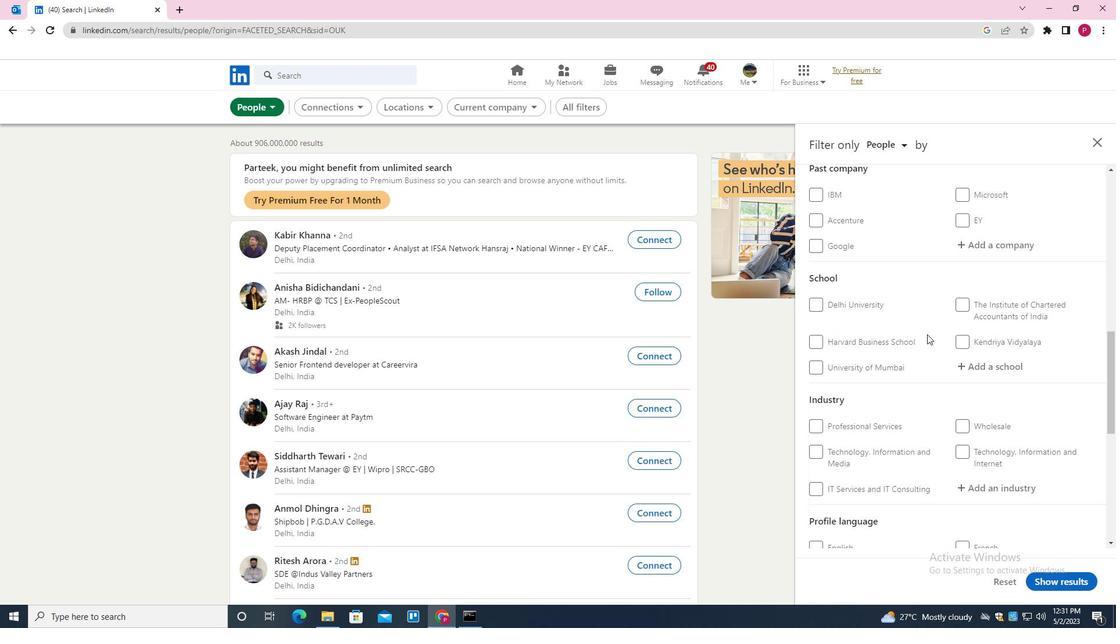 
Action: Mouse scrolled (926, 333) with delta (0, 0)
Screenshot: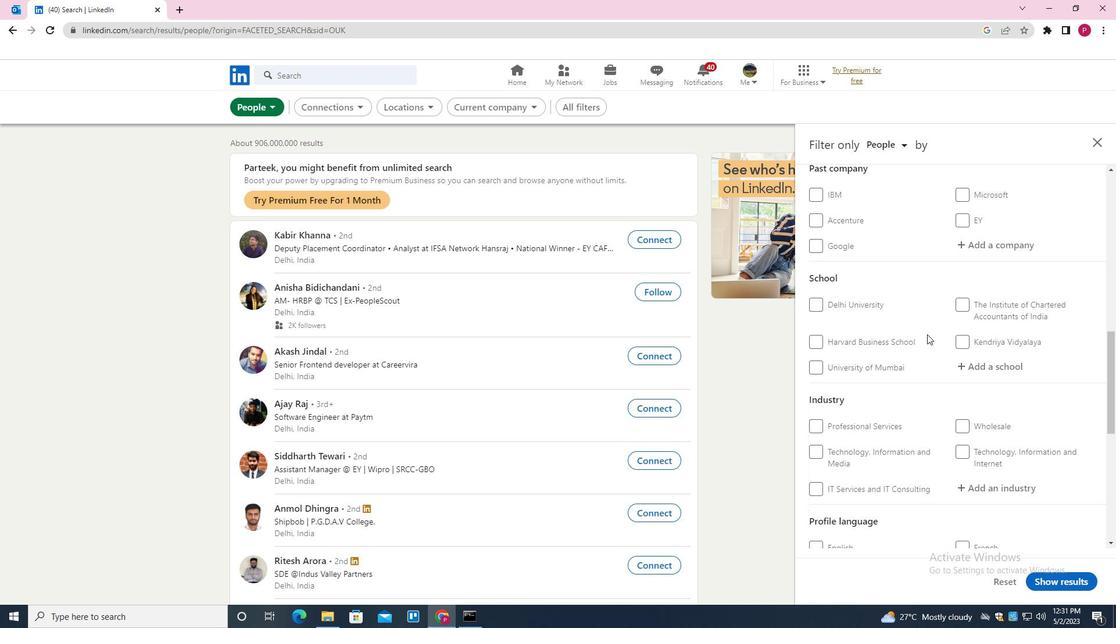 
Action: Mouse moved to (968, 349)
Screenshot: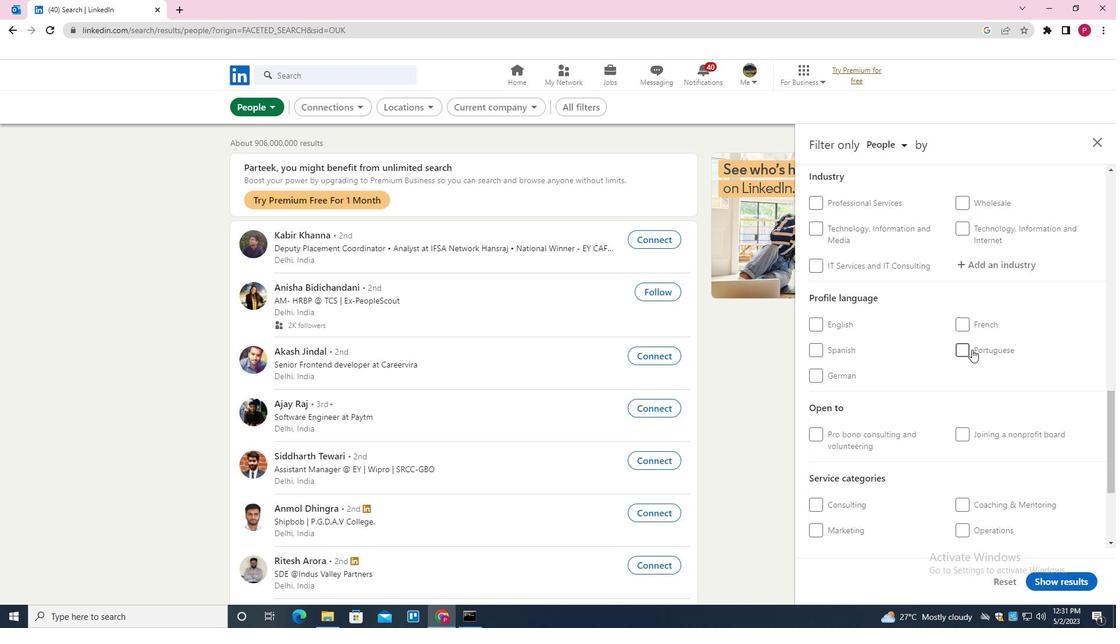 
Action: Mouse pressed left at (968, 349)
Screenshot: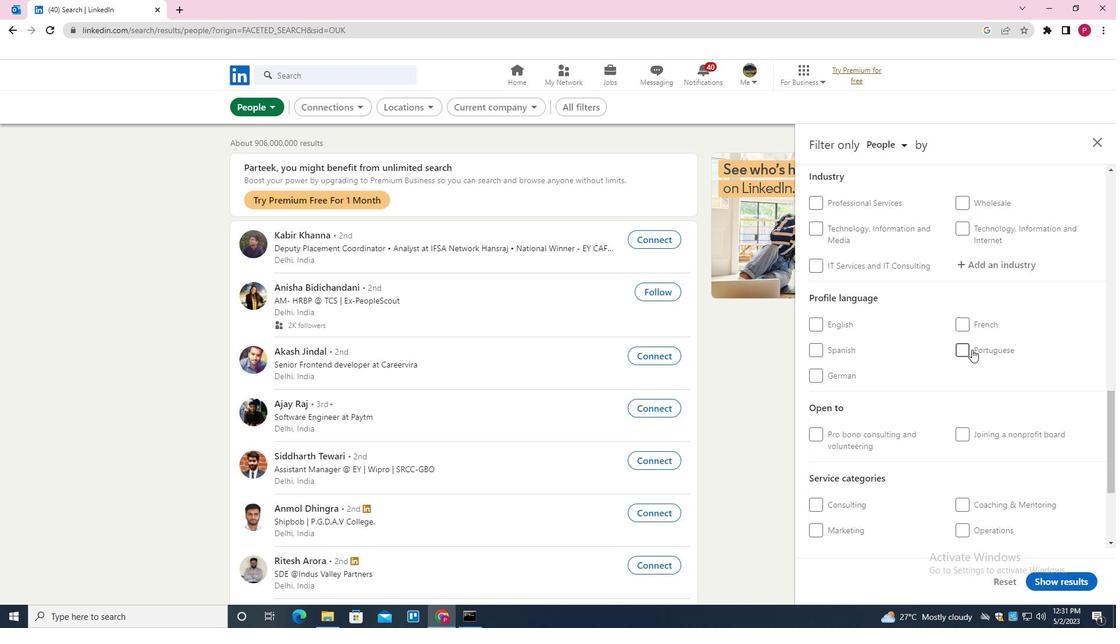 
Action: Mouse moved to (898, 368)
Screenshot: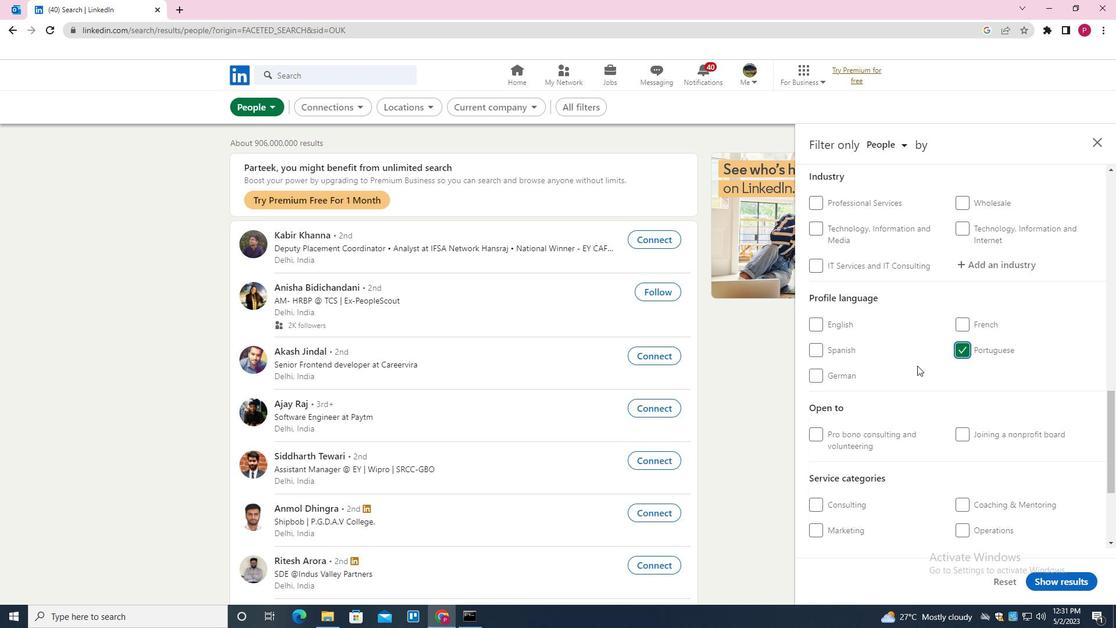 
Action: Mouse scrolled (898, 368) with delta (0, 0)
Screenshot: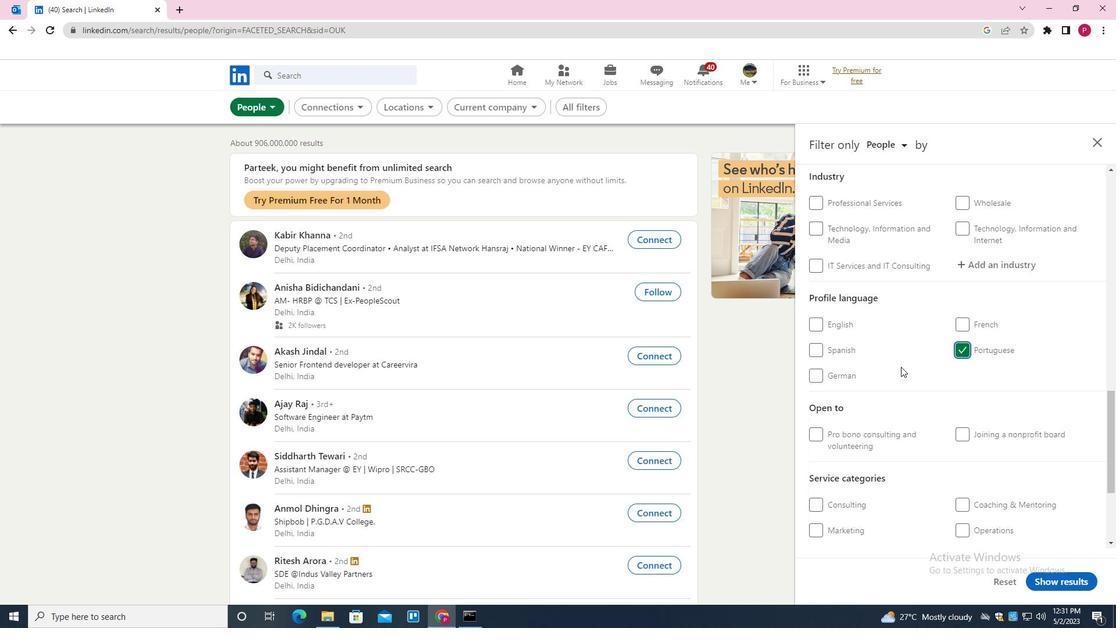 
Action: Mouse scrolled (898, 368) with delta (0, 0)
Screenshot: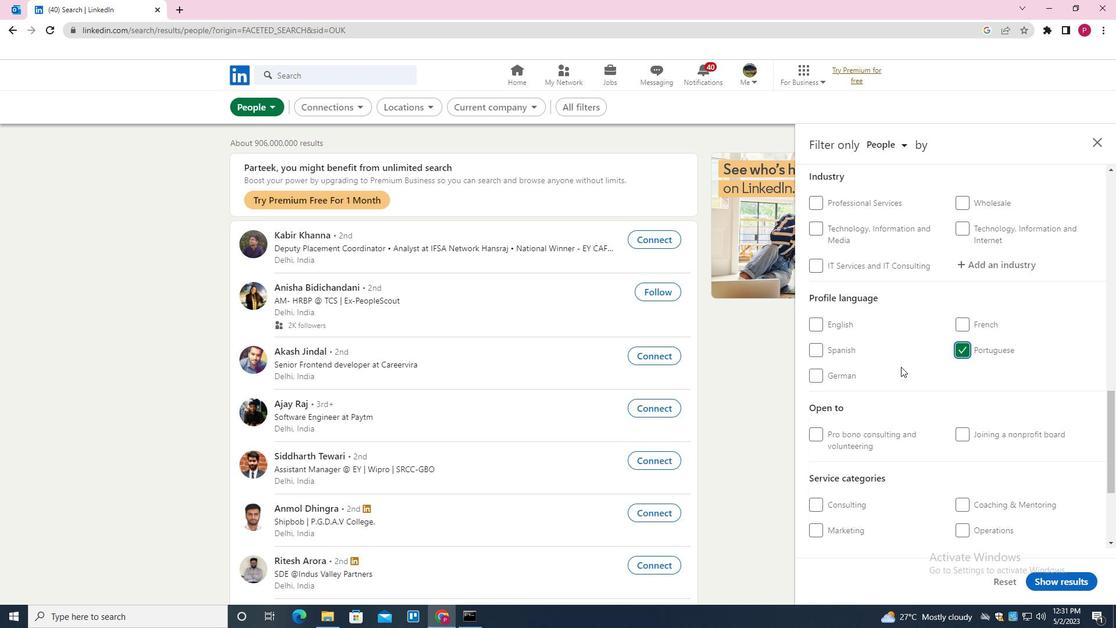
Action: Mouse scrolled (898, 368) with delta (0, 0)
Screenshot: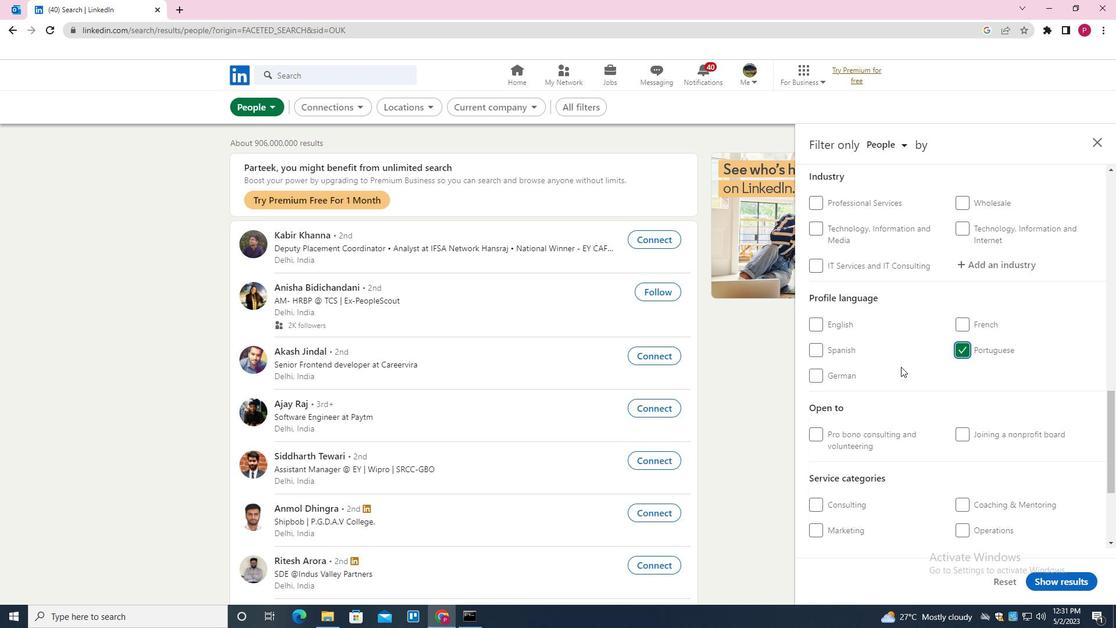 
Action: Mouse scrolled (898, 368) with delta (0, 0)
Screenshot: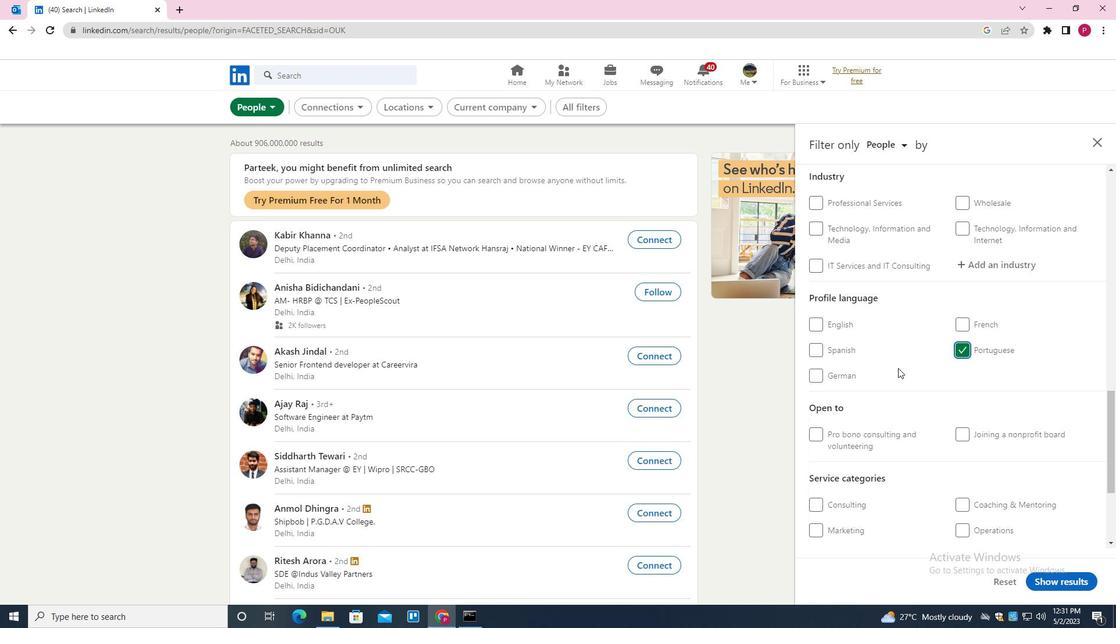 
Action: Mouse moved to (897, 368)
Screenshot: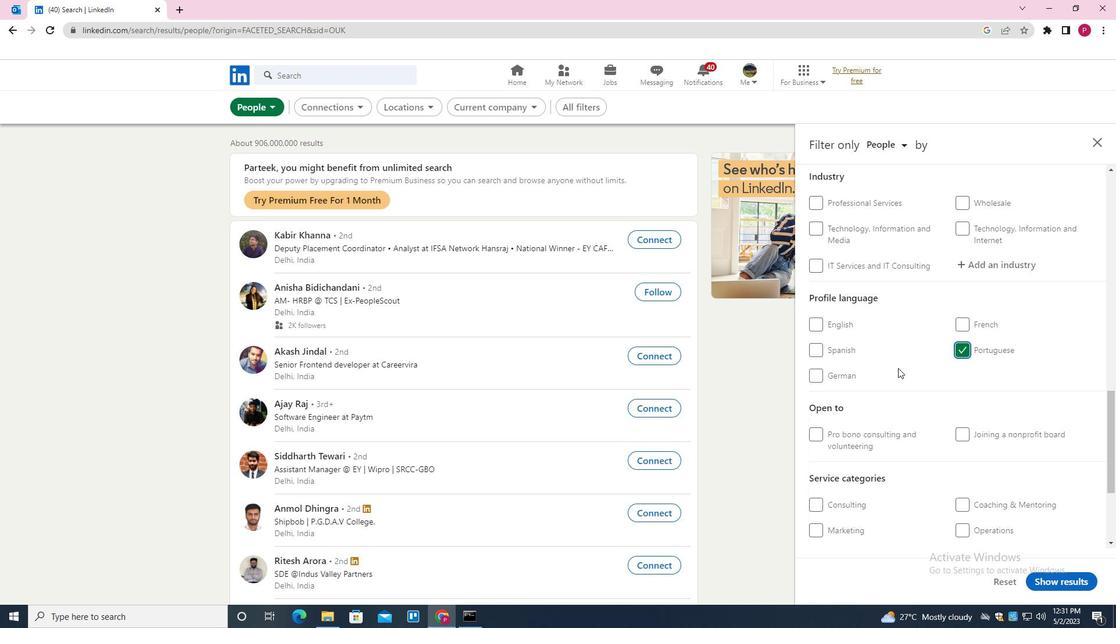
Action: Mouse scrolled (897, 368) with delta (0, 0)
Screenshot: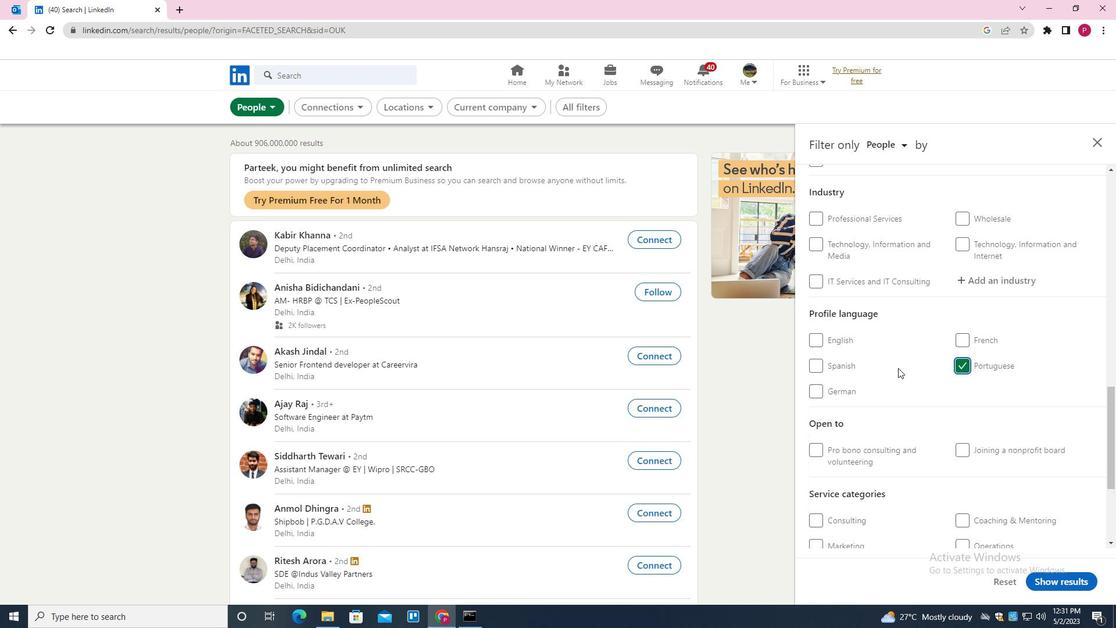 
Action: Mouse moved to (897, 368)
Screenshot: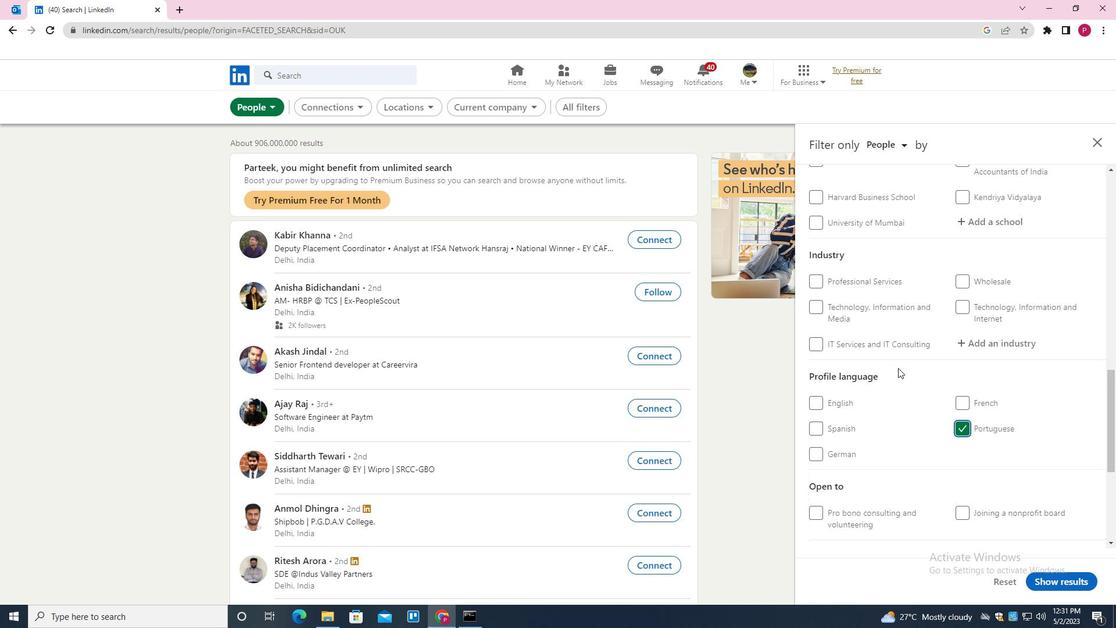 
Action: Mouse scrolled (897, 369) with delta (0, 0)
Screenshot: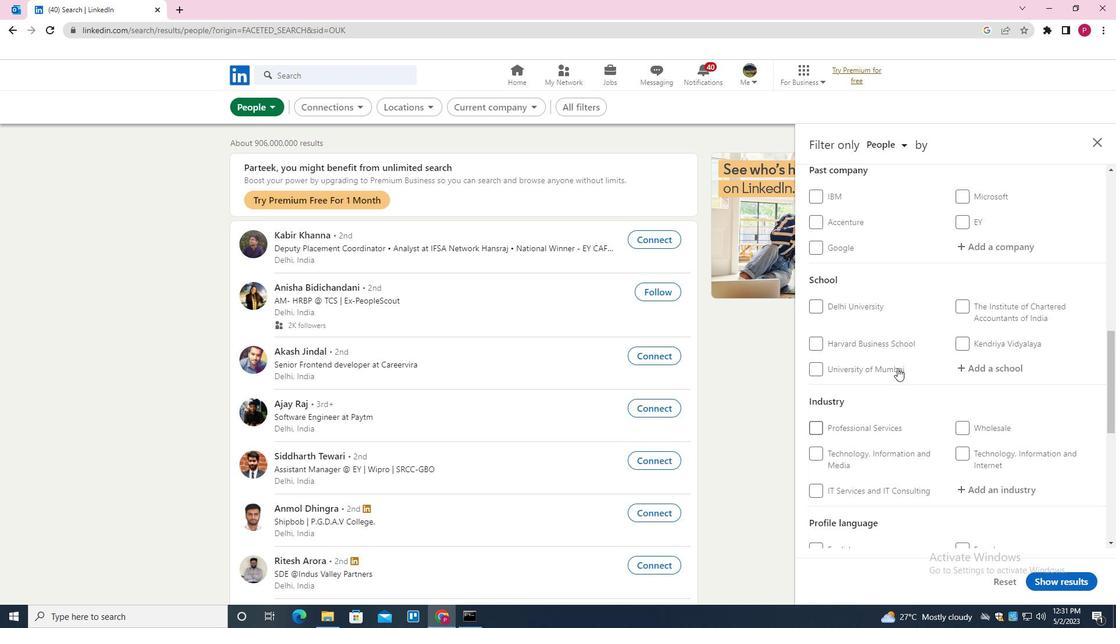 
Action: Mouse moved to (995, 260)
Screenshot: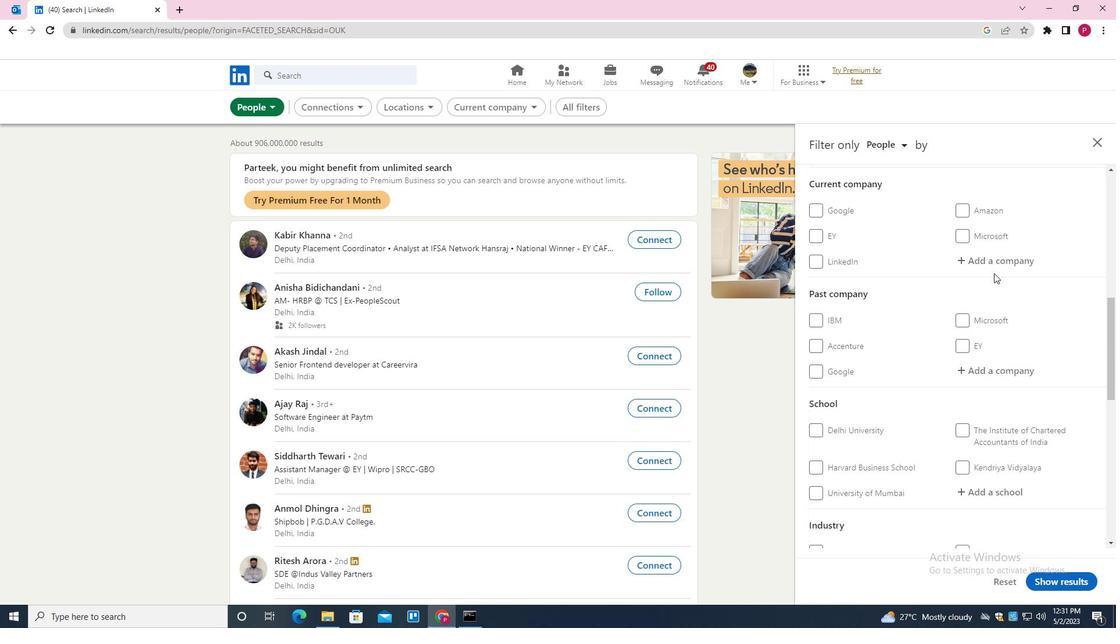 
Action: Mouse pressed left at (995, 260)
Screenshot: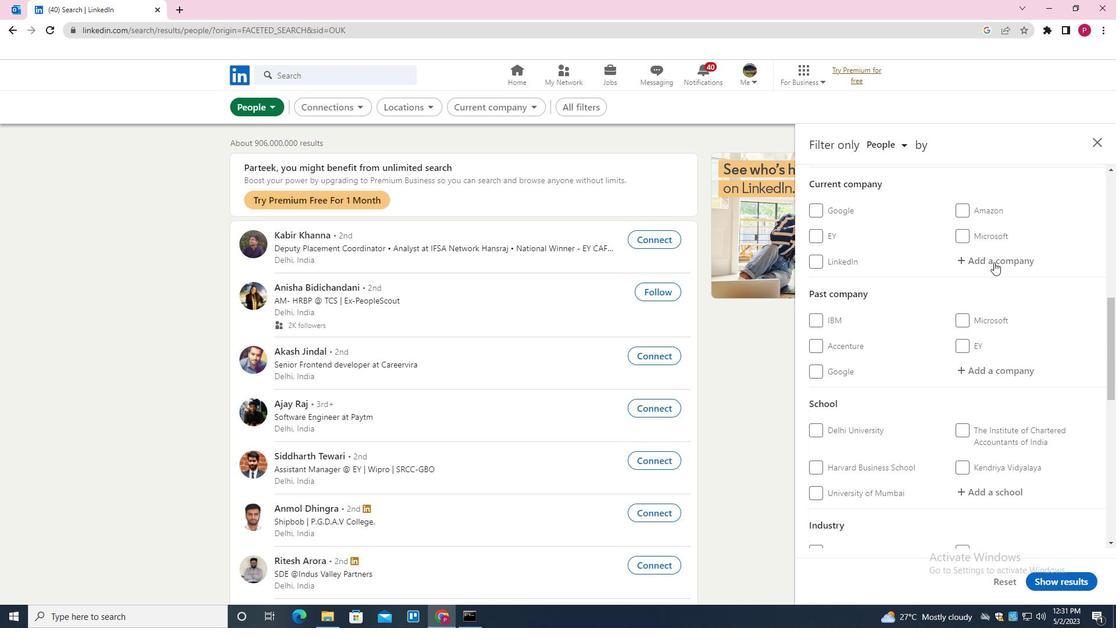
Action: Mouse moved to (952, 288)
Screenshot: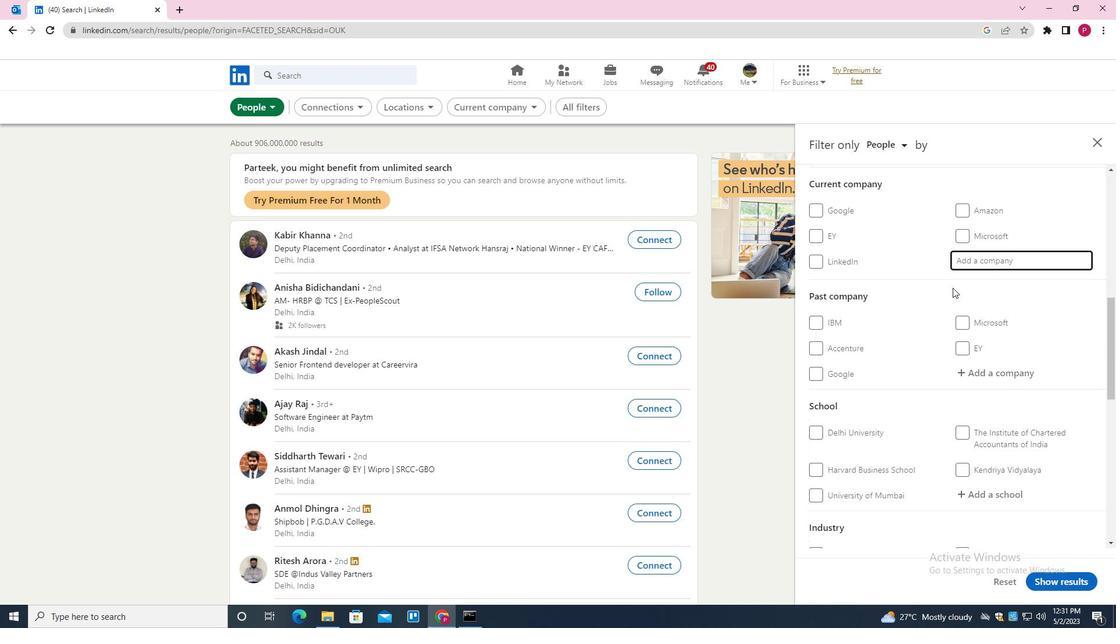 
Action: Key pressed <Key.shift><Key.shift><Key.shift><Key.shift><Key.shift>WNS<Key.down><Key.enter>
Screenshot: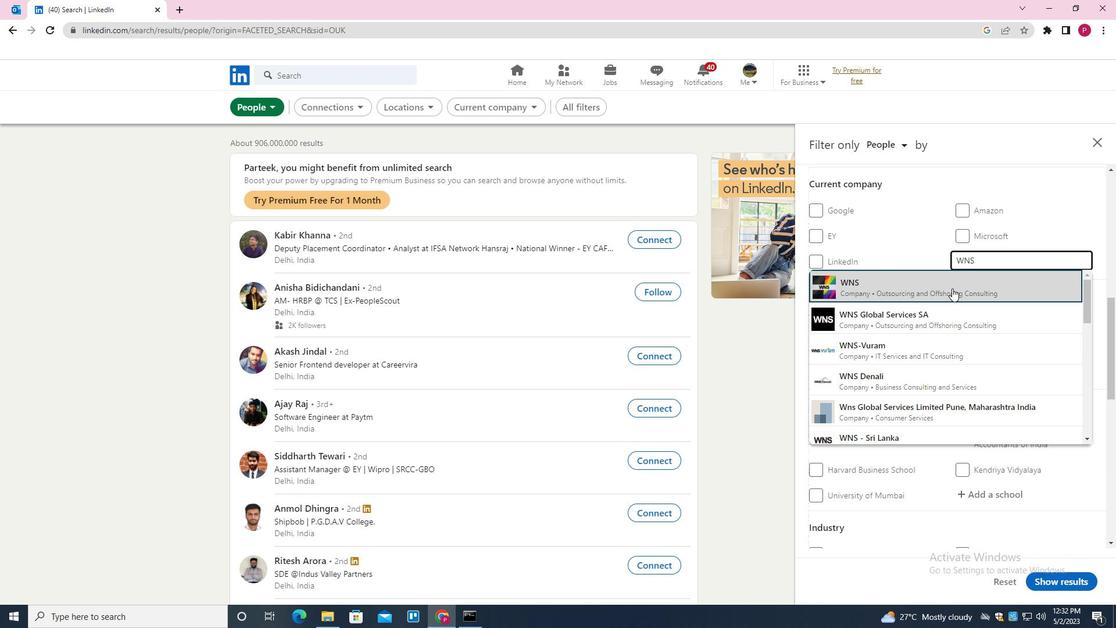 
Action: Mouse moved to (951, 288)
Screenshot: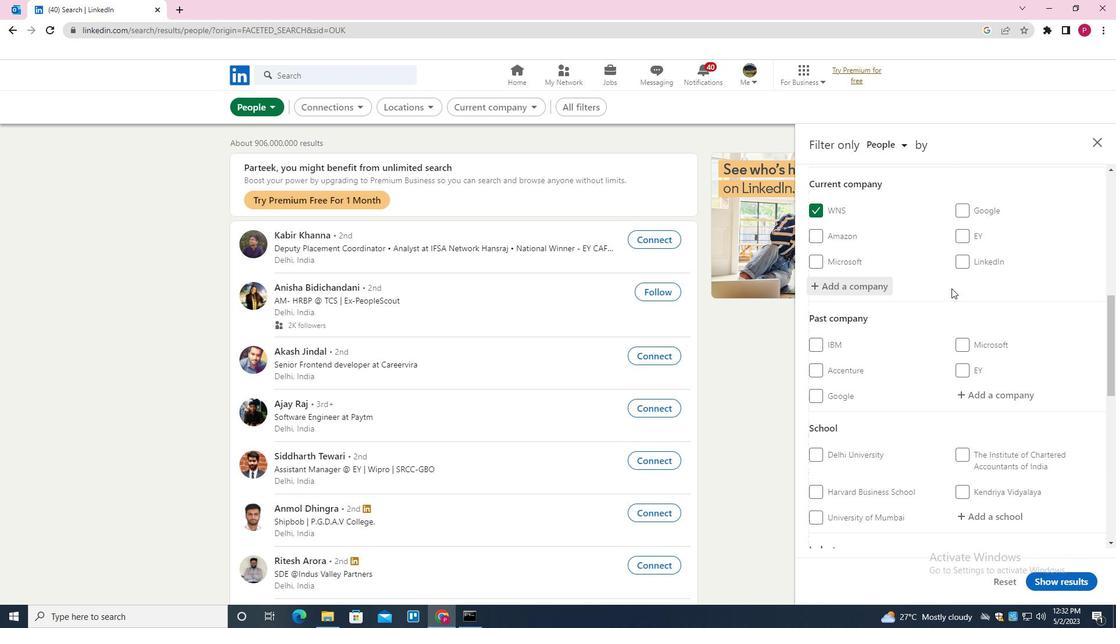 
Action: Mouse scrolled (951, 287) with delta (0, 0)
Screenshot: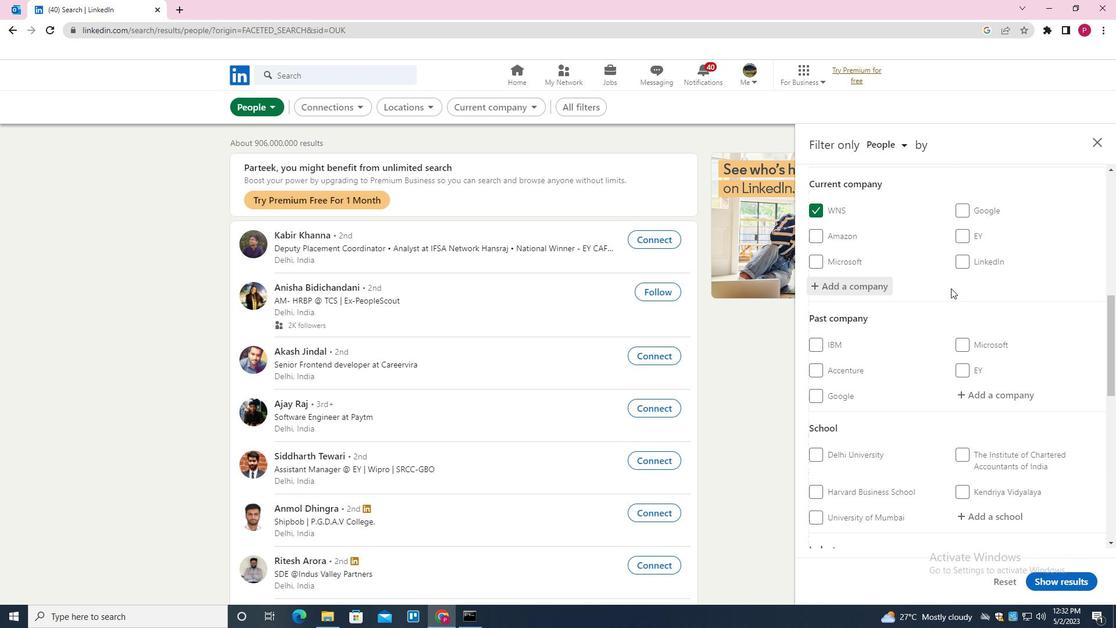 
Action: Mouse scrolled (951, 287) with delta (0, 0)
Screenshot: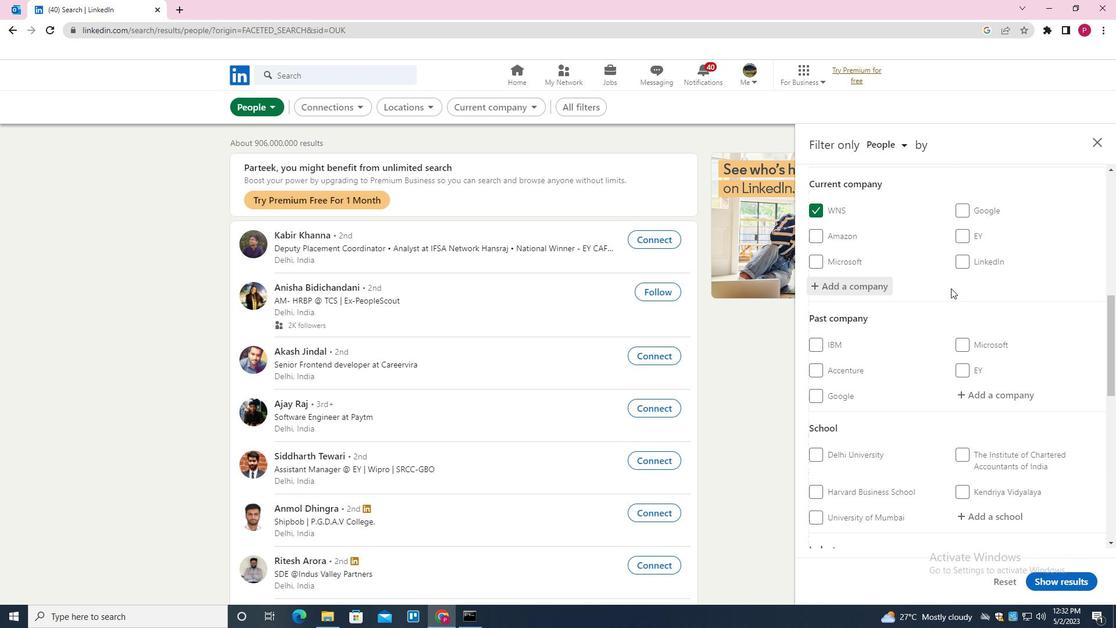
Action: Mouse scrolled (951, 287) with delta (0, 0)
Screenshot: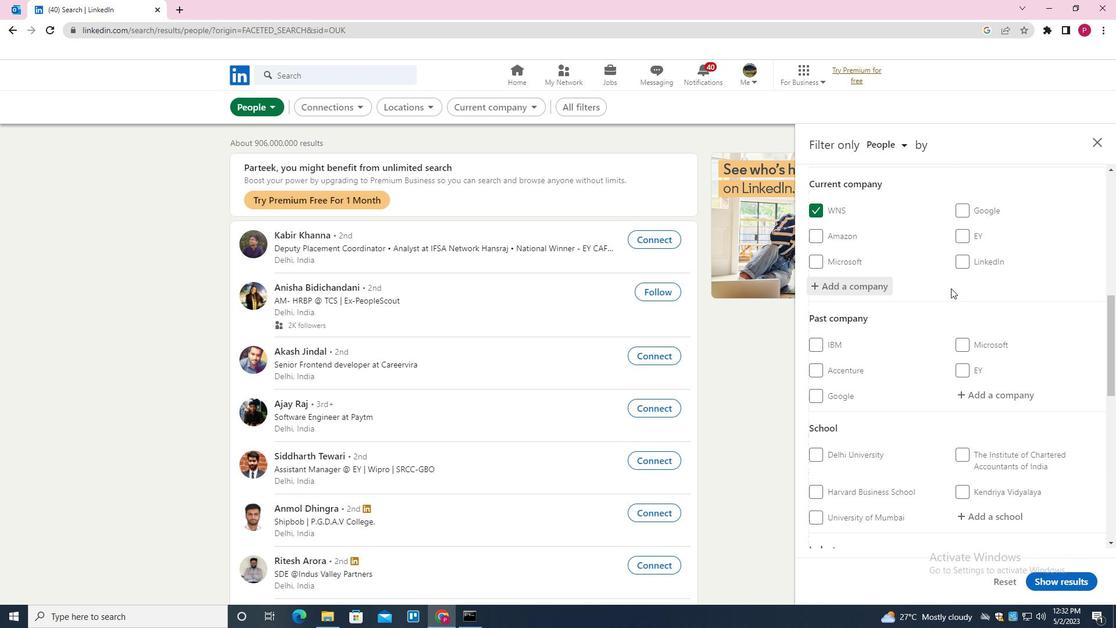 
Action: Mouse scrolled (951, 287) with delta (0, 0)
Screenshot: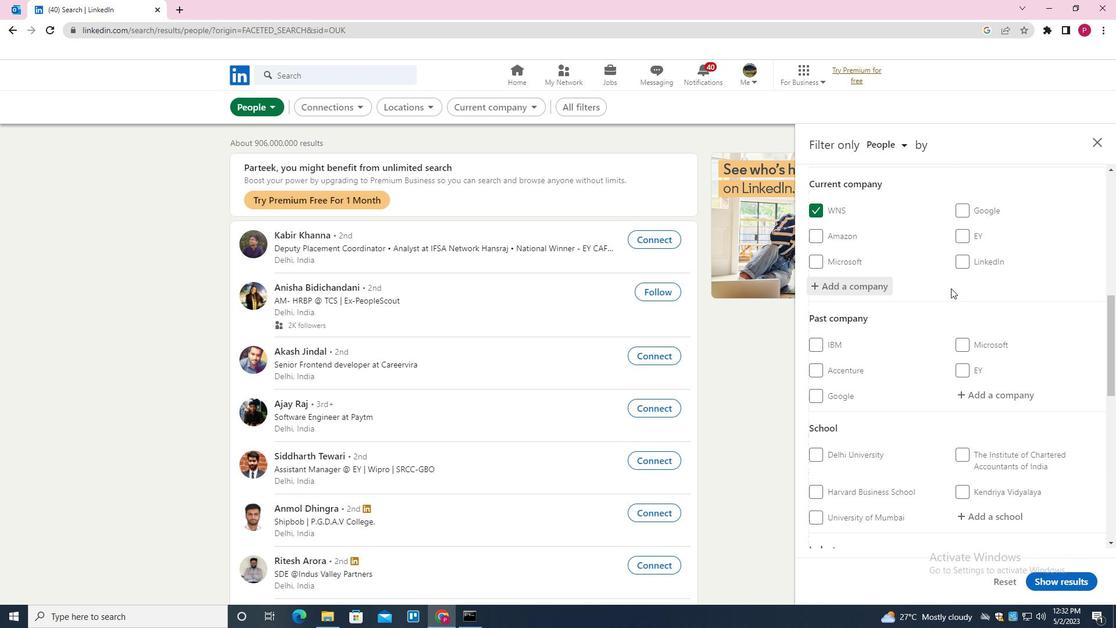 
Action: Mouse scrolled (951, 287) with delta (0, 0)
Screenshot: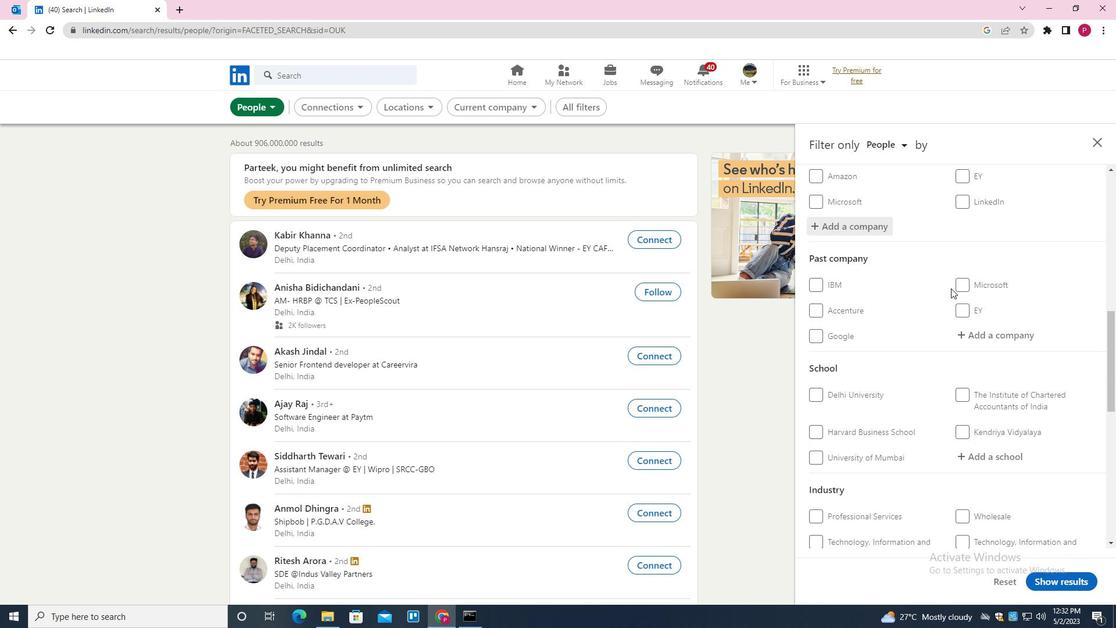 
Action: Mouse moved to (982, 225)
Screenshot: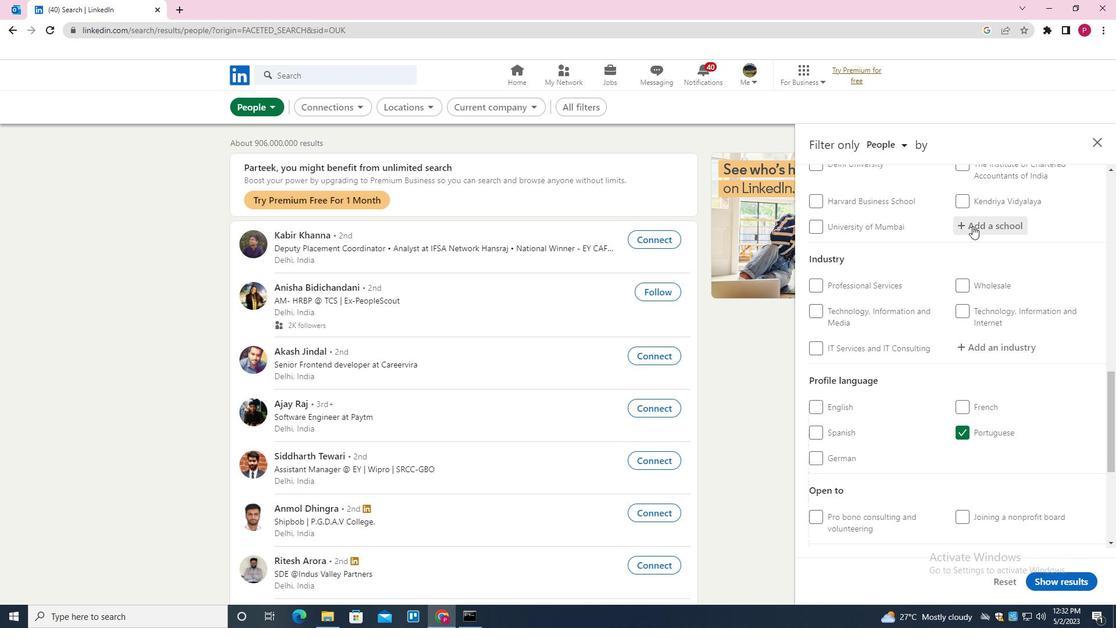 
Action: Mouse pressed left at (982, 225)
Screenshot: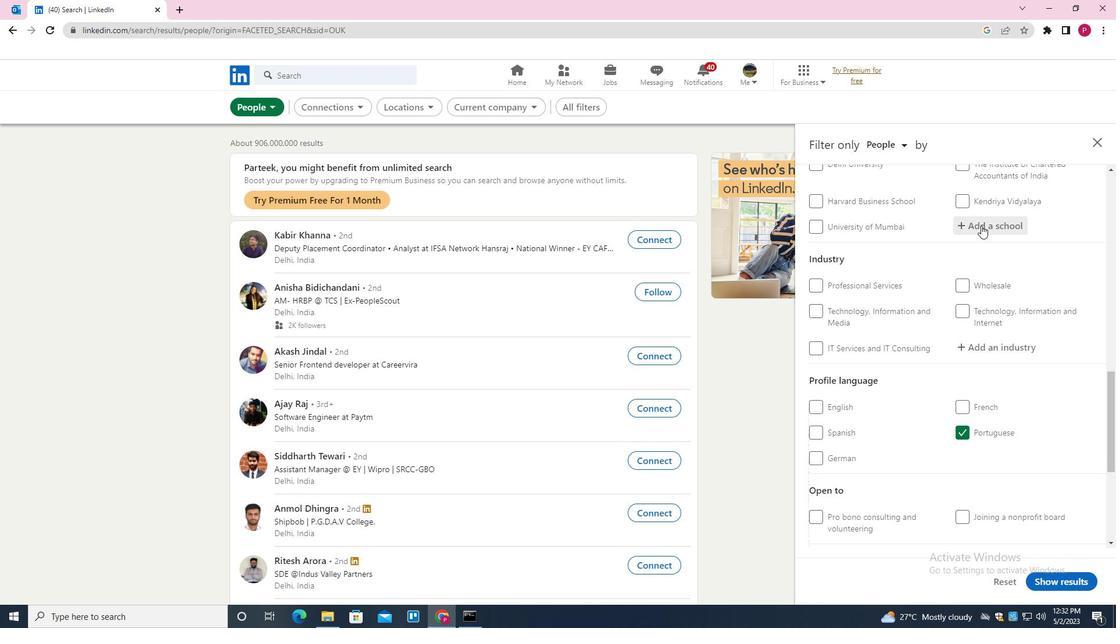 
Action: Mouse moved to (954, 245)
Screenshot: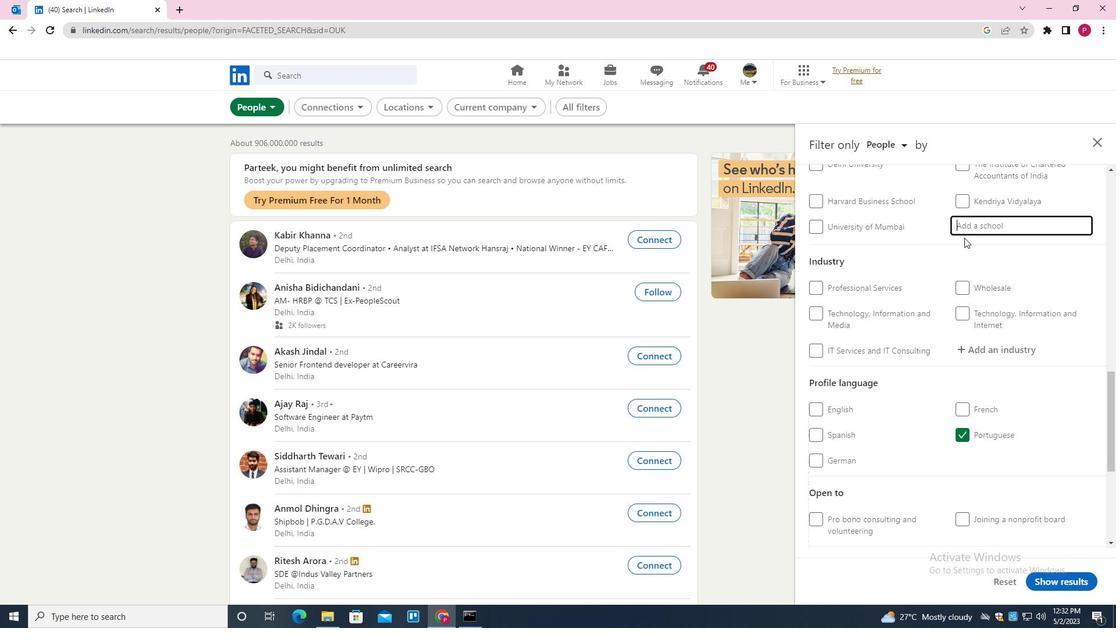
Action: Key pressed <Key.shift>ST.<Key.space><Key.shift><Key.shift><Key.shift><Key.shift><Key.shift><Key.shift><Key.shift><Key.shift><Key.shift><Key.shift><Key.shift><Key.shift><Key.shift><Key.shift><Key.shift>VINCENT<Key.space><Key.shift><Key.shift><Key.shift><Key.shift><Key.shift><Key.shift><Key.shift><Key.shift><Key.shift><Key.shift><Key.shift><Key.shift><Key.shift><Key.shift><Key.shift><Key.shift><Key.shift><Key.shift><Key.shift><Key.shift><Key.shift><Key.shift><Key.shift><Key.shift><Key.shift><Key.shift><Key.shift><Key.shift><Key.shift><Key.shift><Key.shift><Key.shift><Key.shift><Key.shift><Key.shift><Key.shift><Key.shift><Key.shift><Key.shift><Key.shift><Key.shift><Key.shift><Key.shift>PALLOTTI<Key.space><Key.down><Key.enter>
Screenshot: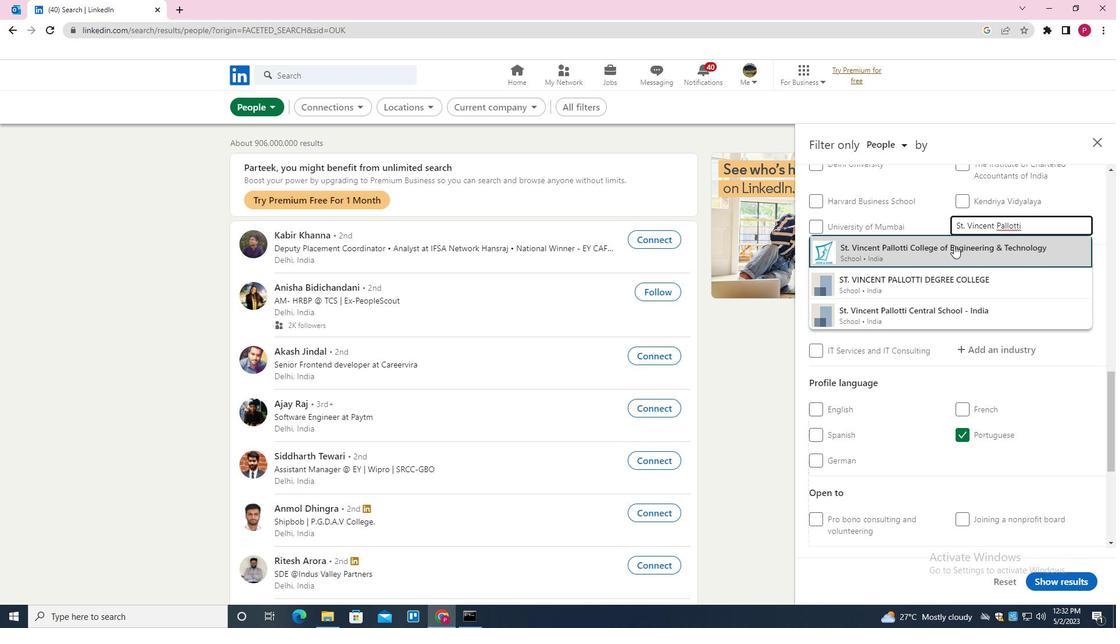 
Action: Mouse moved to (953, 269)
Screenshot: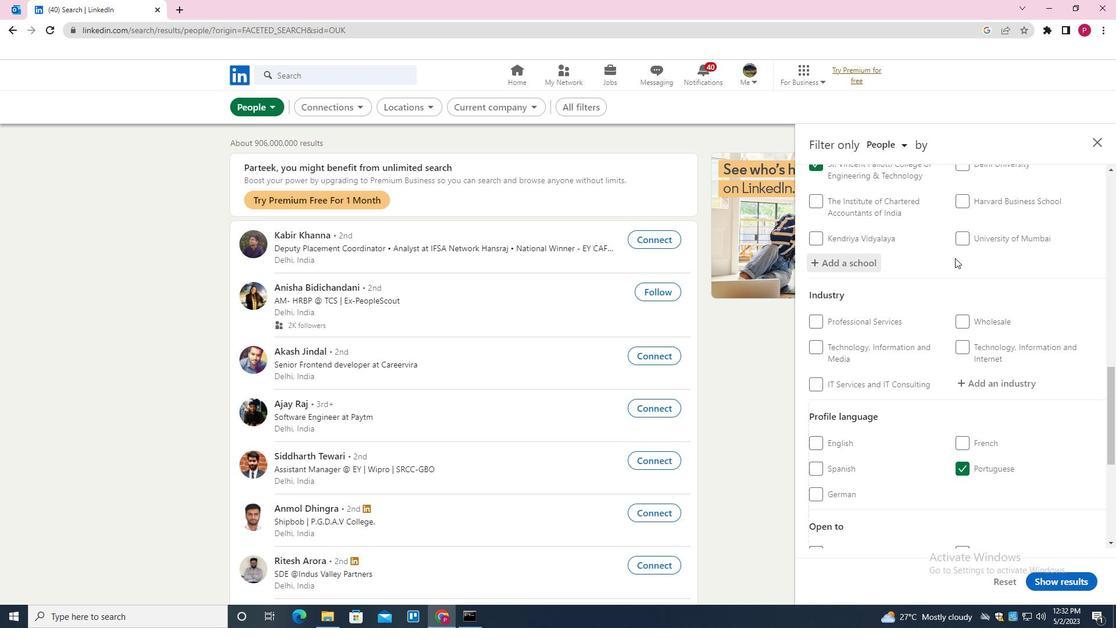 
Action: Mouse scrolled (953, 268) with delta (0, 0)
Screenshot: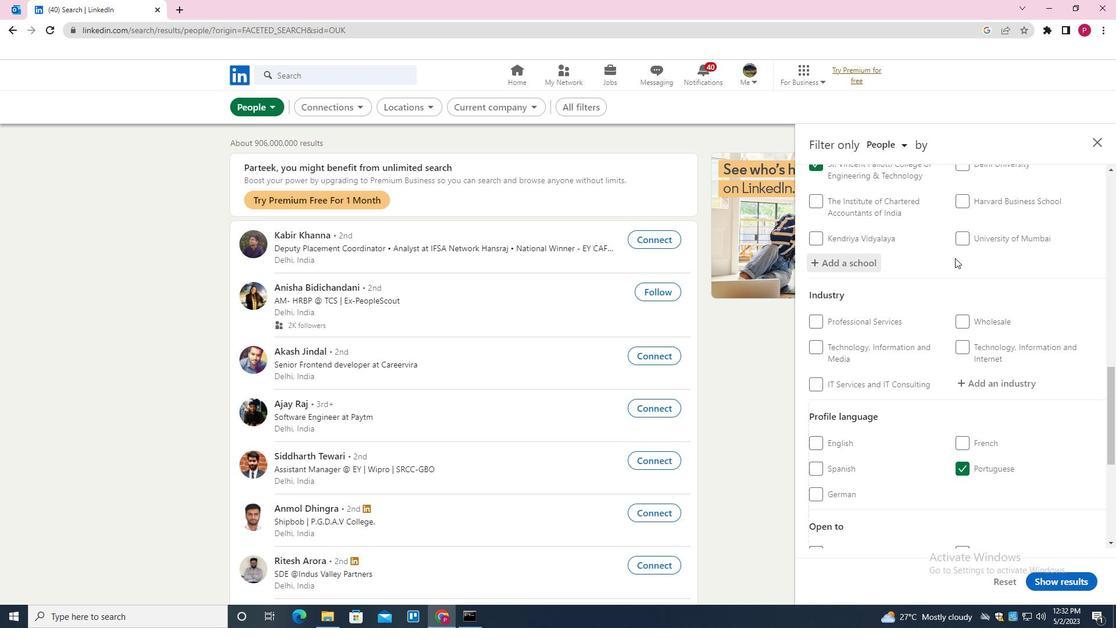 
Action: Mouse moved to (953, 276)
Screenshot: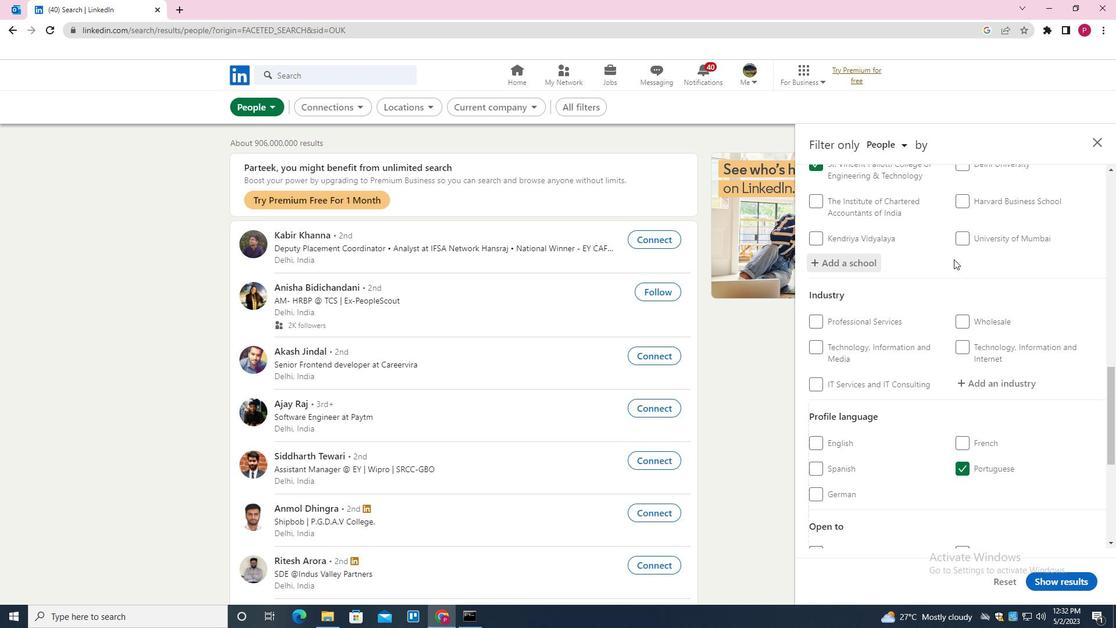 
Action: Mouse scrolled (953, 276) with delta (0, 0)
Screenshot: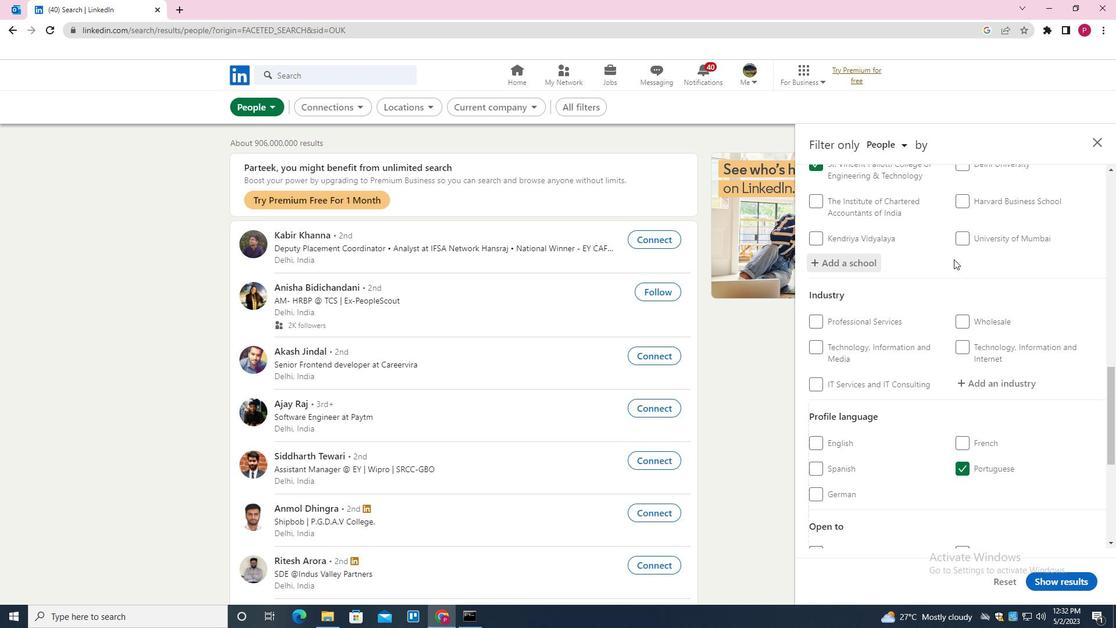 
Action: Mouse moved to (953, 282)
Screenshot: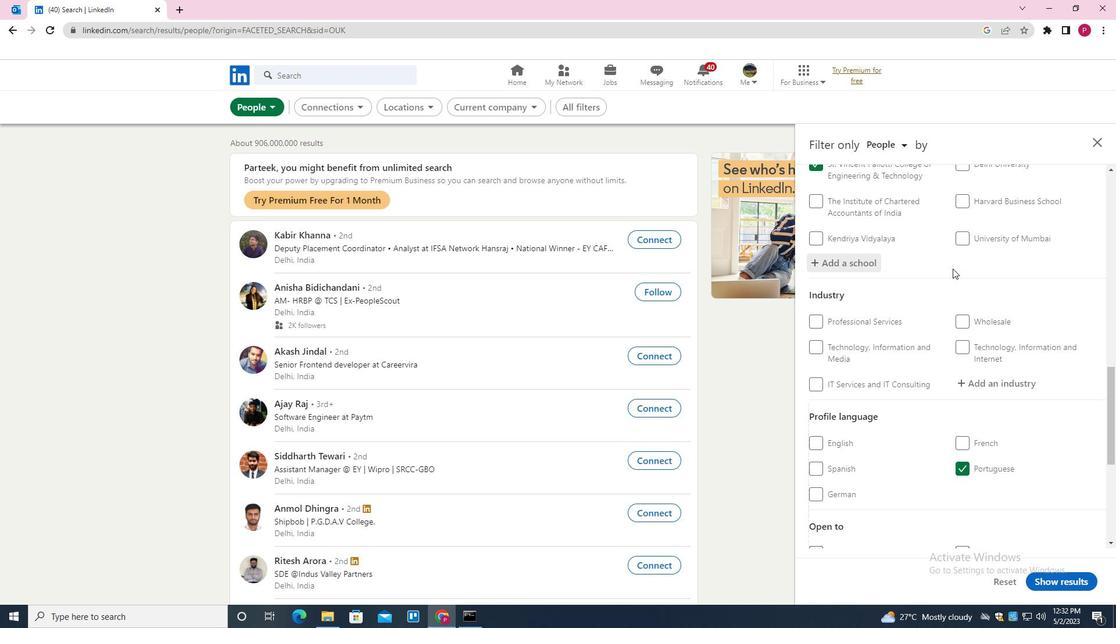 
Action: Mouse scrolled (953, 282) with delta (0, 0)
Screenshot: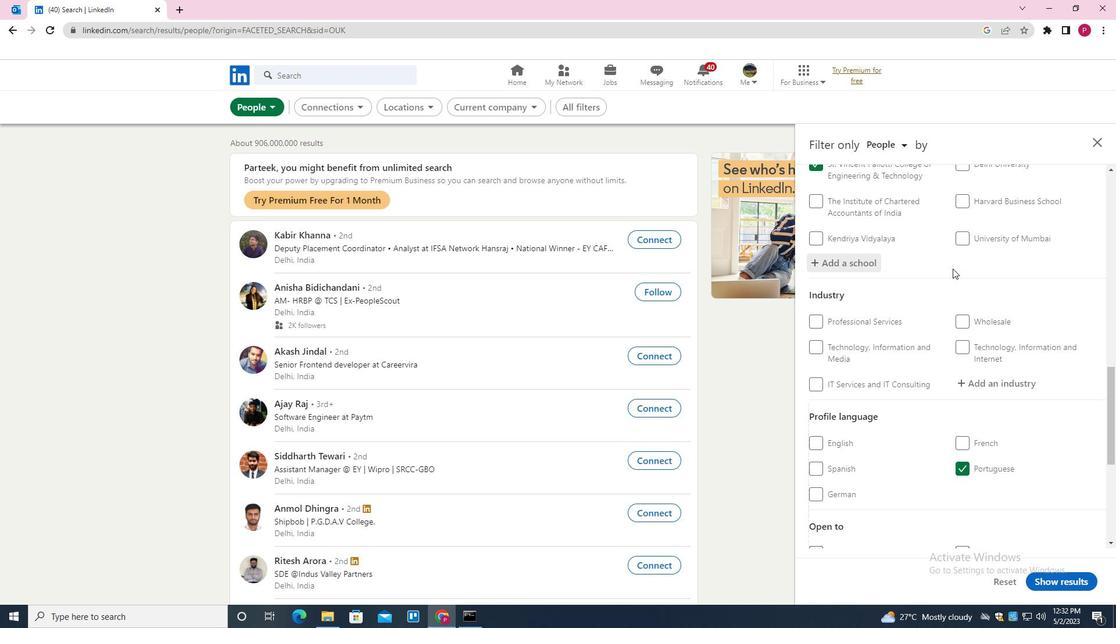 
Action: Mouse moved to (1004, 208)
Screenshot: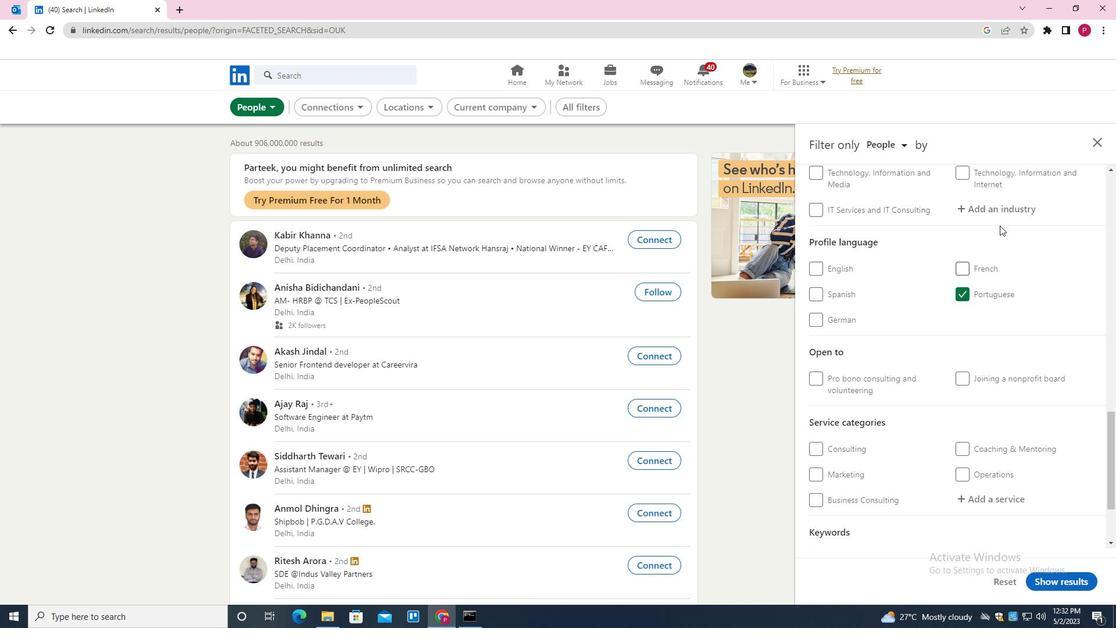 
Action: Mouse pressed left at (1004, 208)
Screenshot: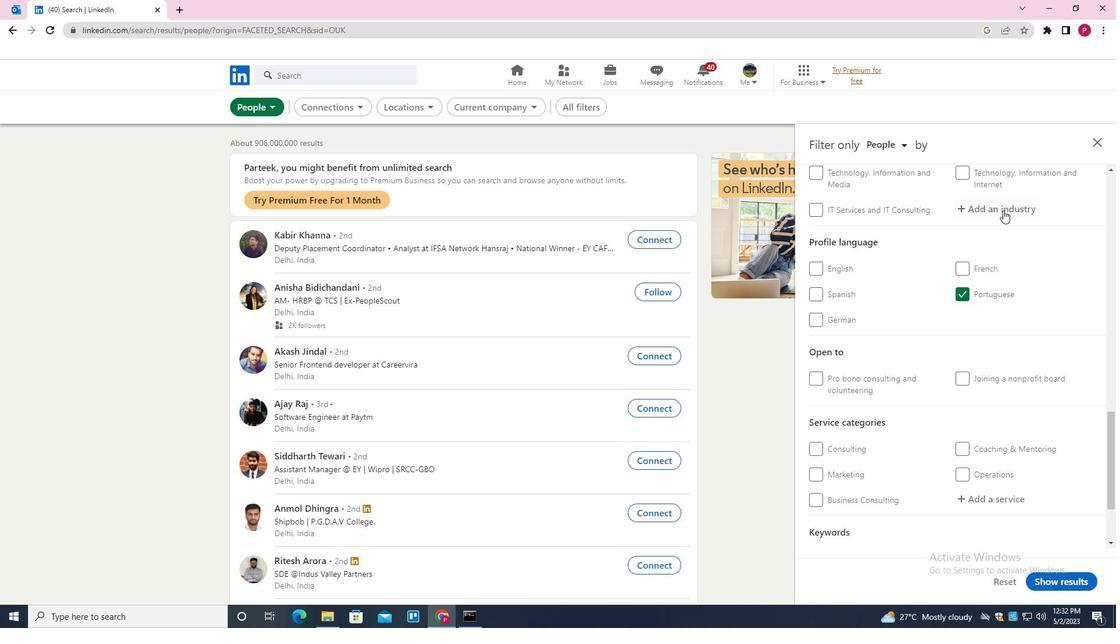 
Action: Mouse moved to (948, 247)
Screenshot: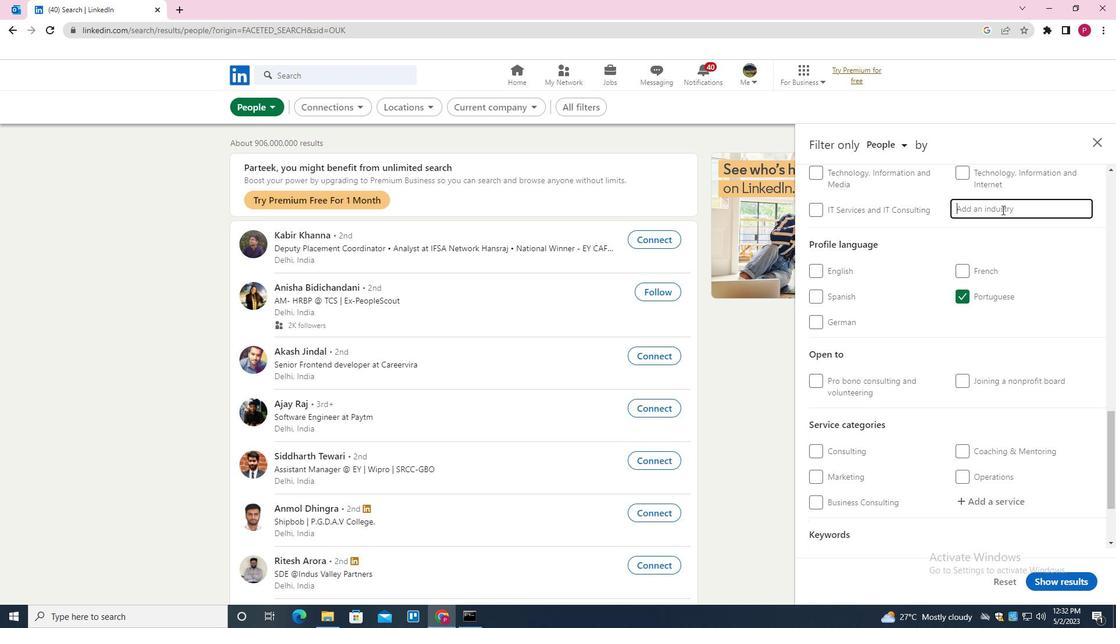 
Action: Key pressed <Key.shift>NEWSPAPER<Key.down><Key.enter>
Screenshot: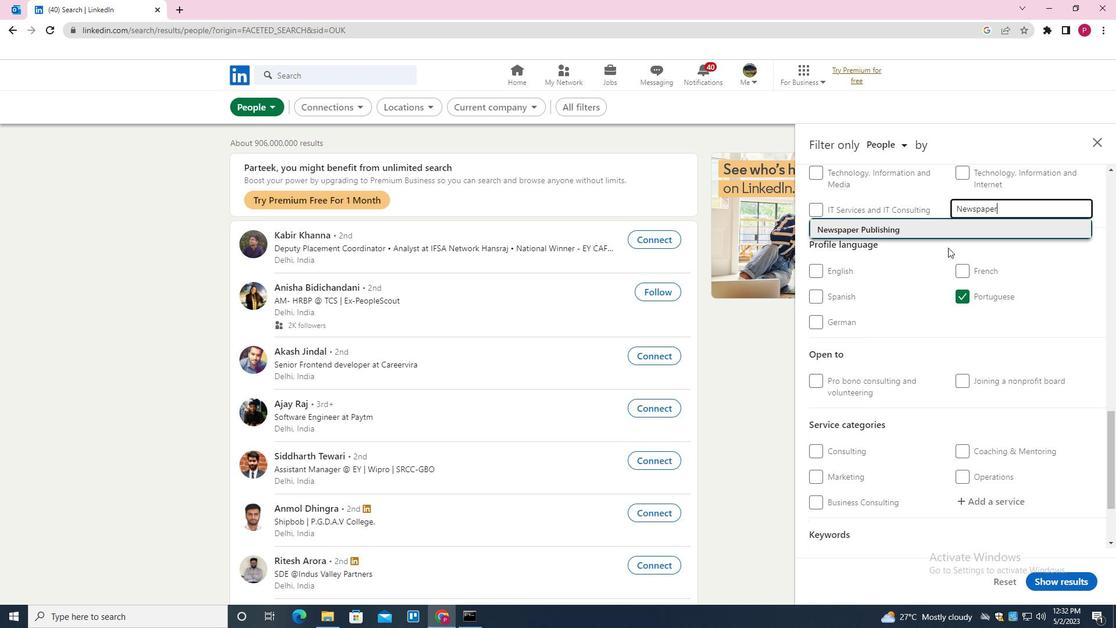 
Action: Mouse moved to (921, 275)
Screenshot: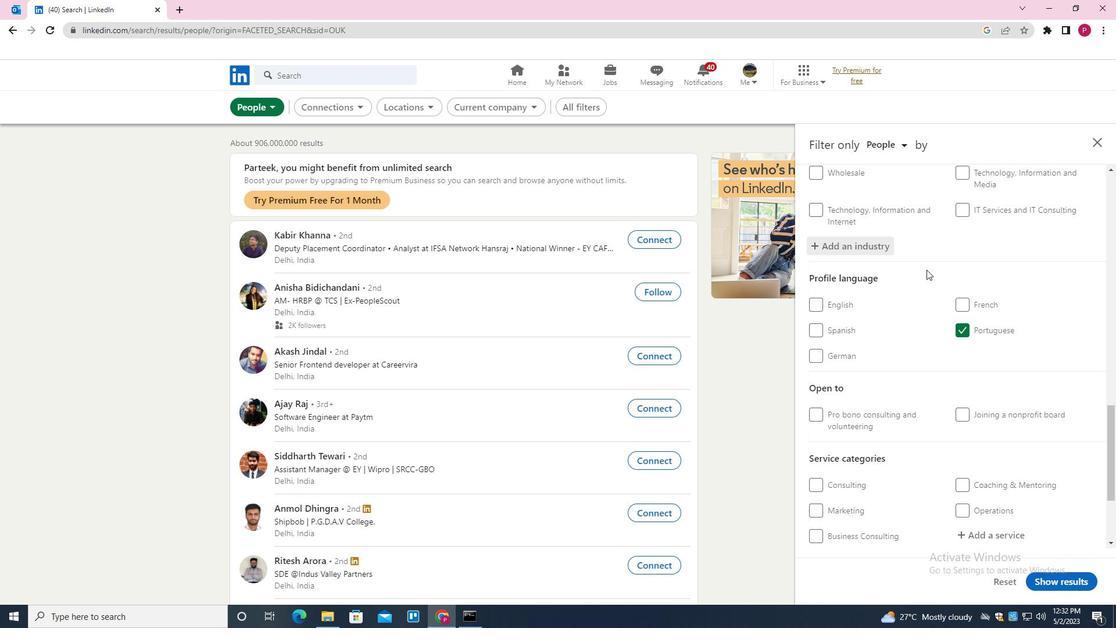 
Action: Mouse scrolled (921, 275) with delta (0, 0)
Screenshot: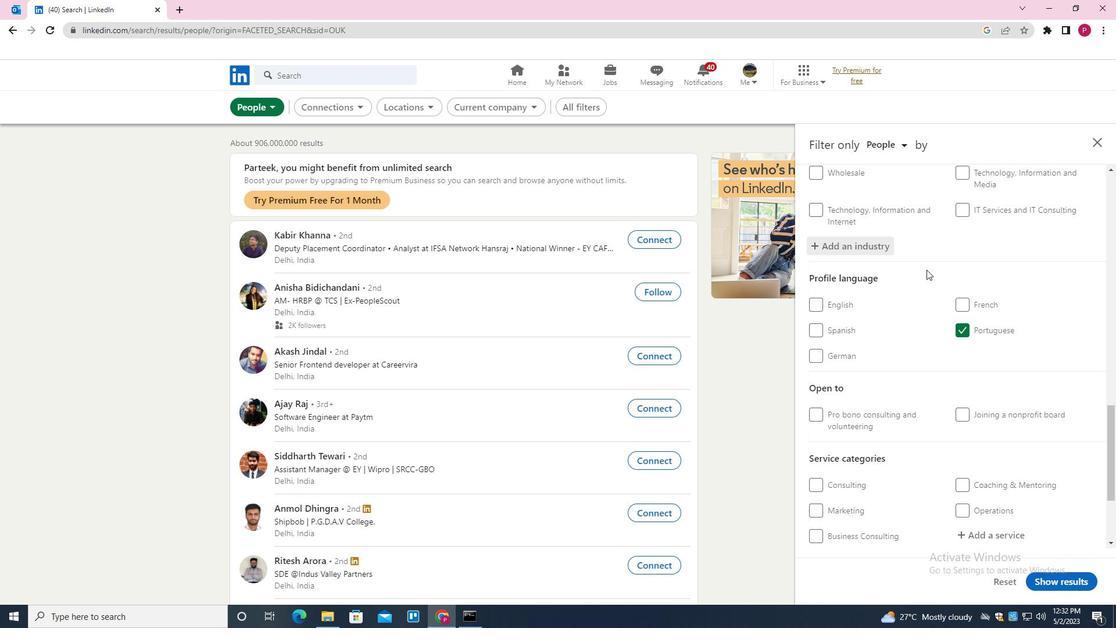 
Action: Mouse moved to (921, 276)
Screenshot: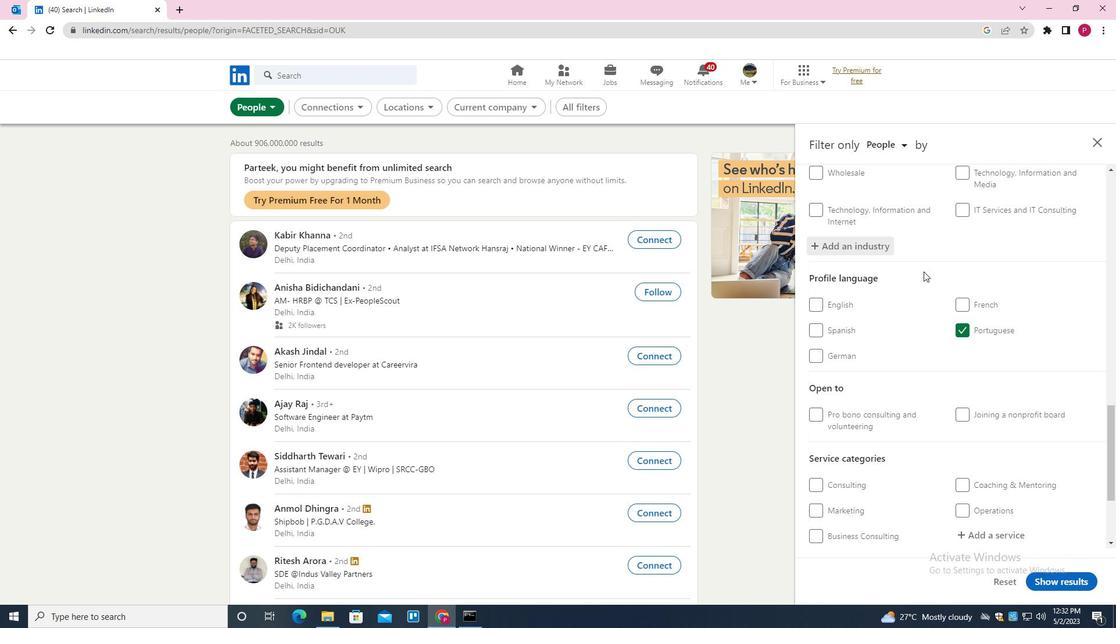
Action: Mouse scrolled (921, 276) with delta (0, 0)
Screenshot: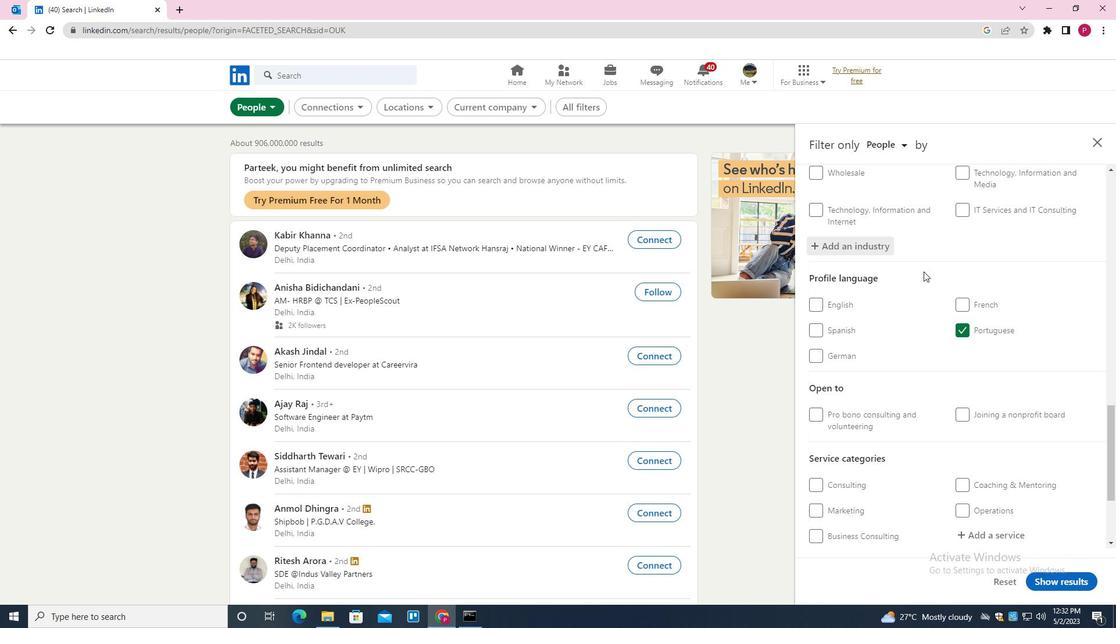 
Action: Mouse moved to (921, 277)
Screenshot: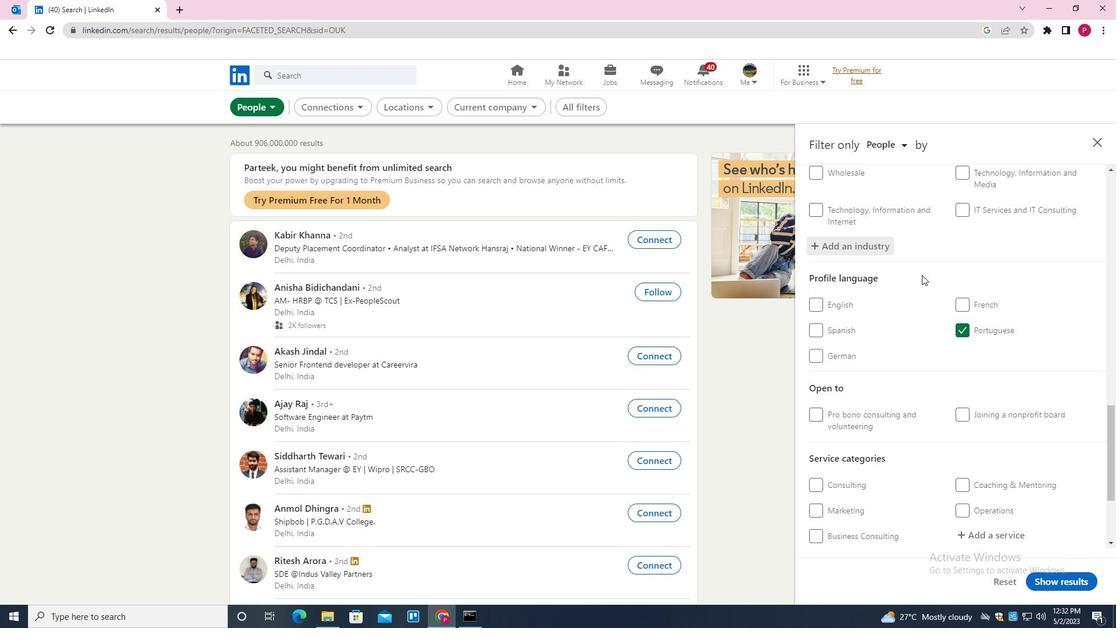 
Action: Mouse scrolled (921, 277) with delta (0, 0)
Screenshot: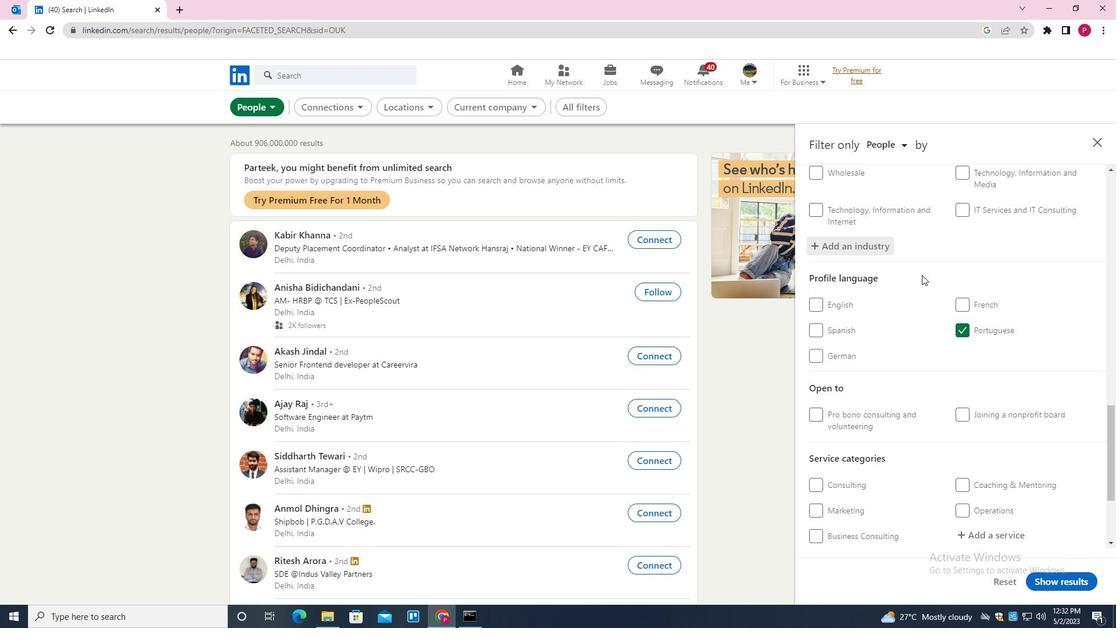 
Action: Mouse moved to (1003, 384)
Screenshot: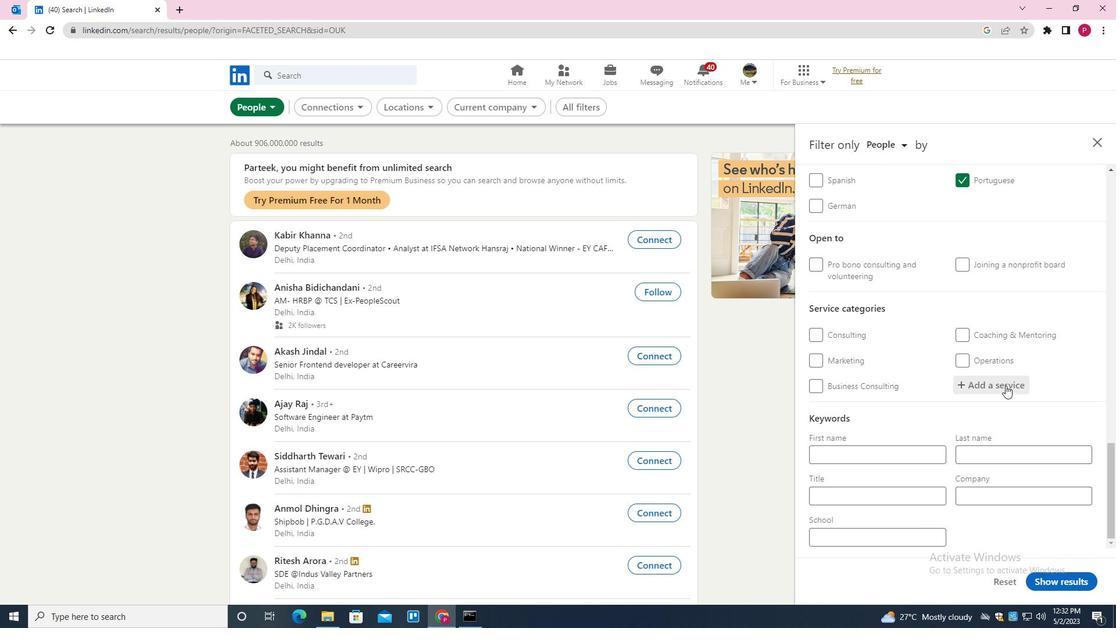 
Action: Mouse pressed left at (1003, 384)
Screenshot: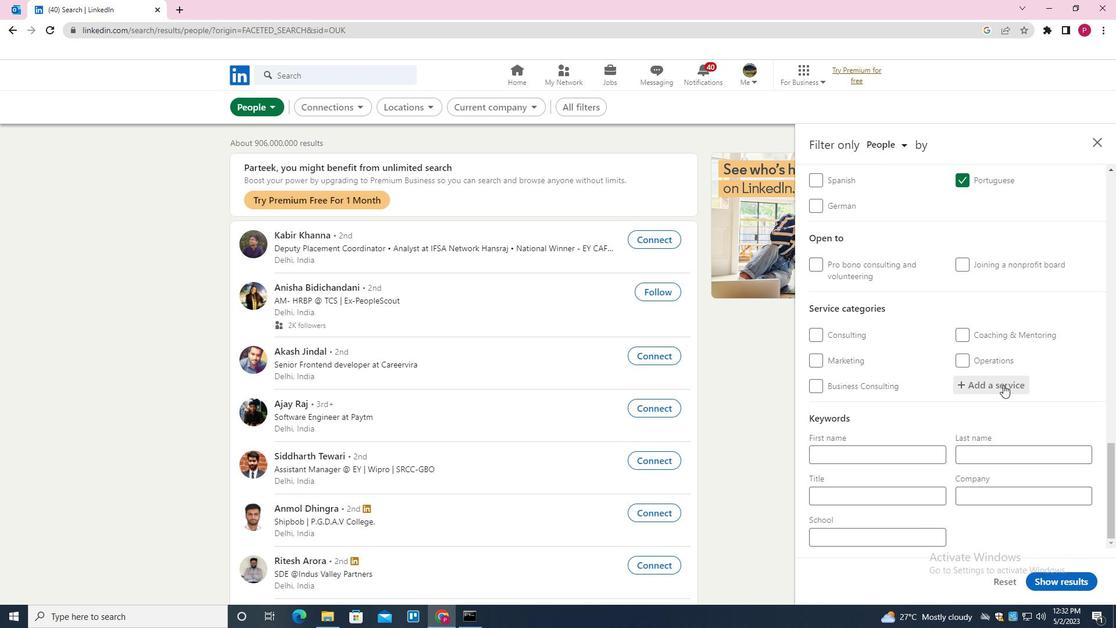 
Action: Mouse moved to (991, 390)
Screenshot: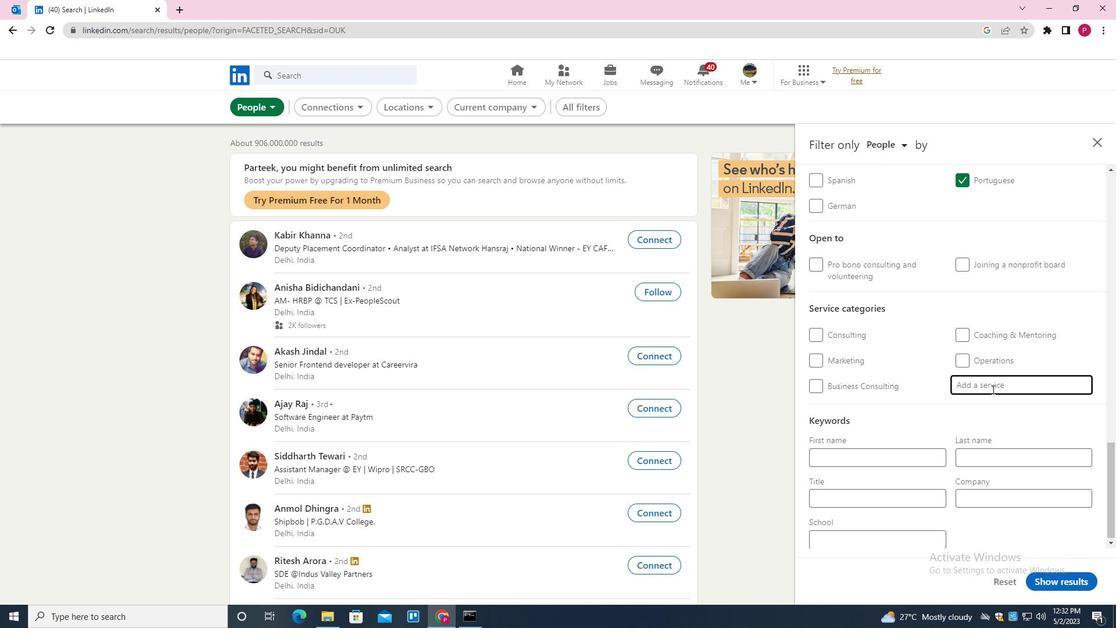 
Action: Key pressed <Key.shift>PACKAG<Key.down><Key.enter>
Screenshot: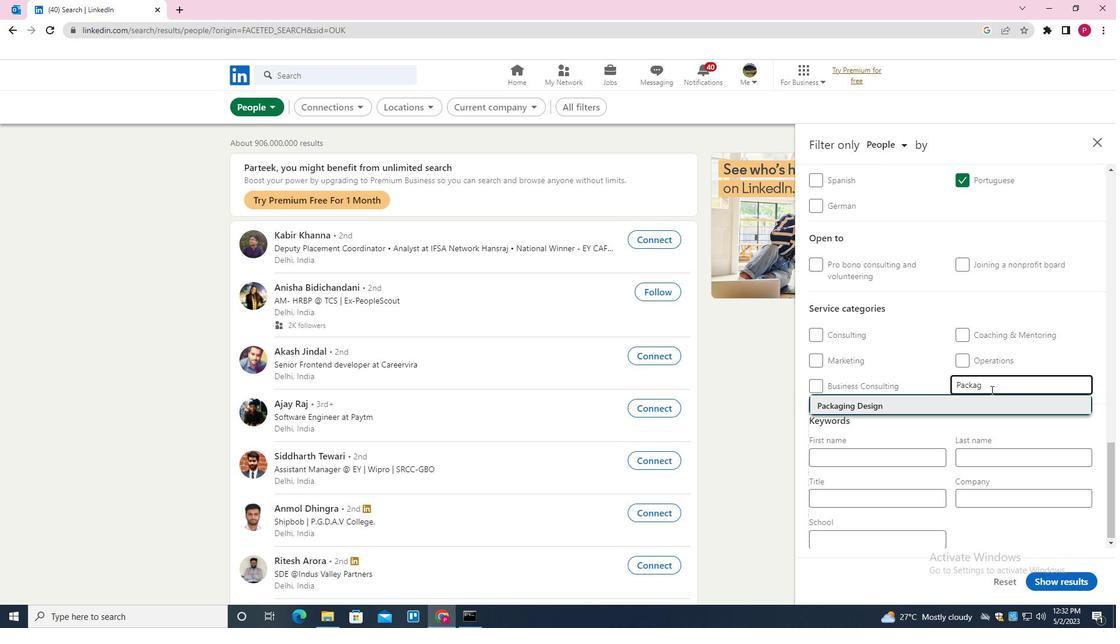 
Action: Mouse moved to (984, 400)
Screenshot: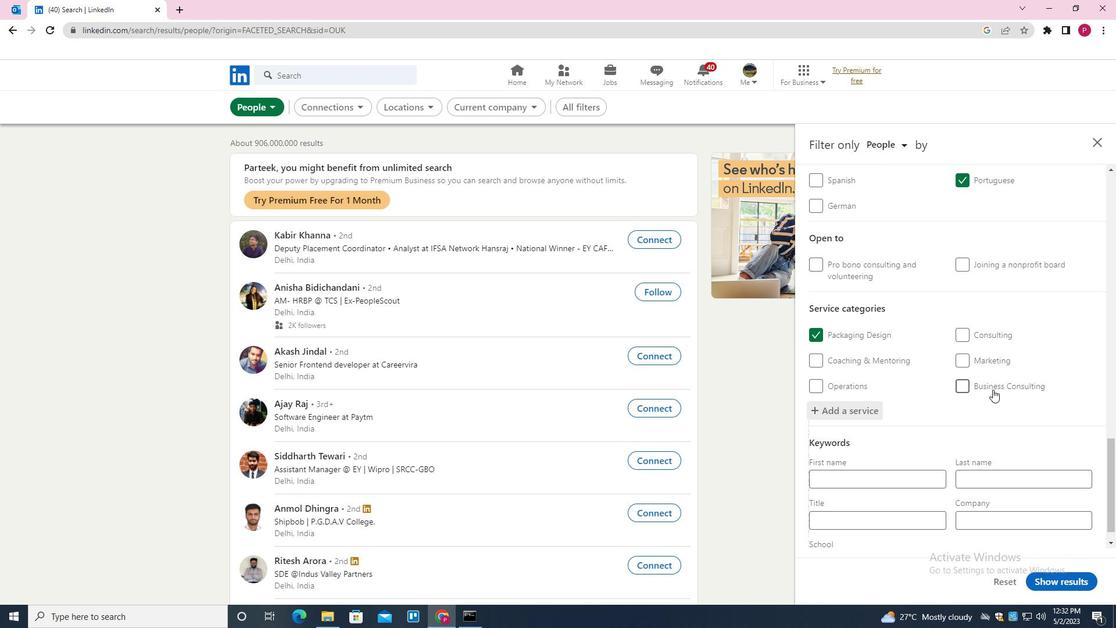 
Action: Mouse scrolled (984, 399) with delta (0, 0)
Screenshot: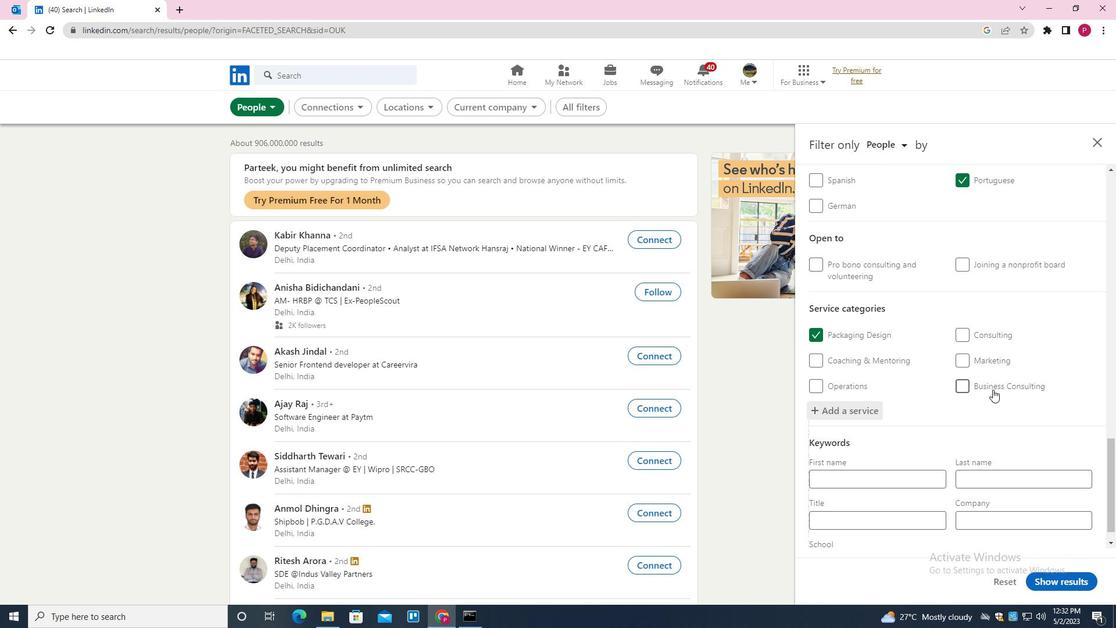 
Action: Mouse moved to (983, 408)
Screenshot: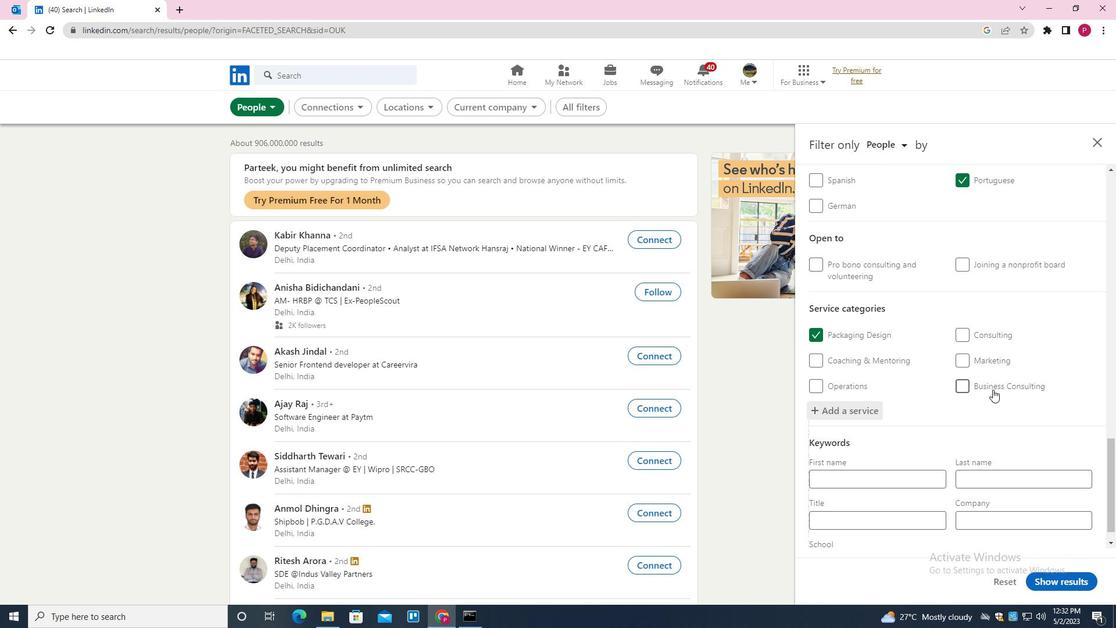 
Action: Mouse scrolled (983, 407) with delta (0, 0)
Screenshot: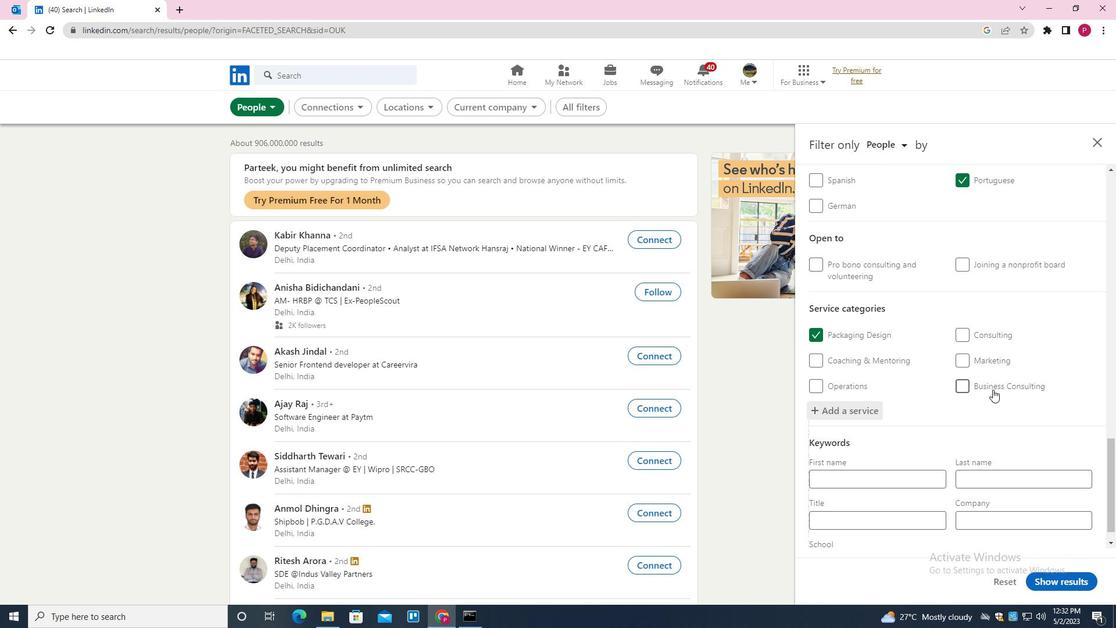 
Action: Mouse moved to (983, 415)
Screenshot: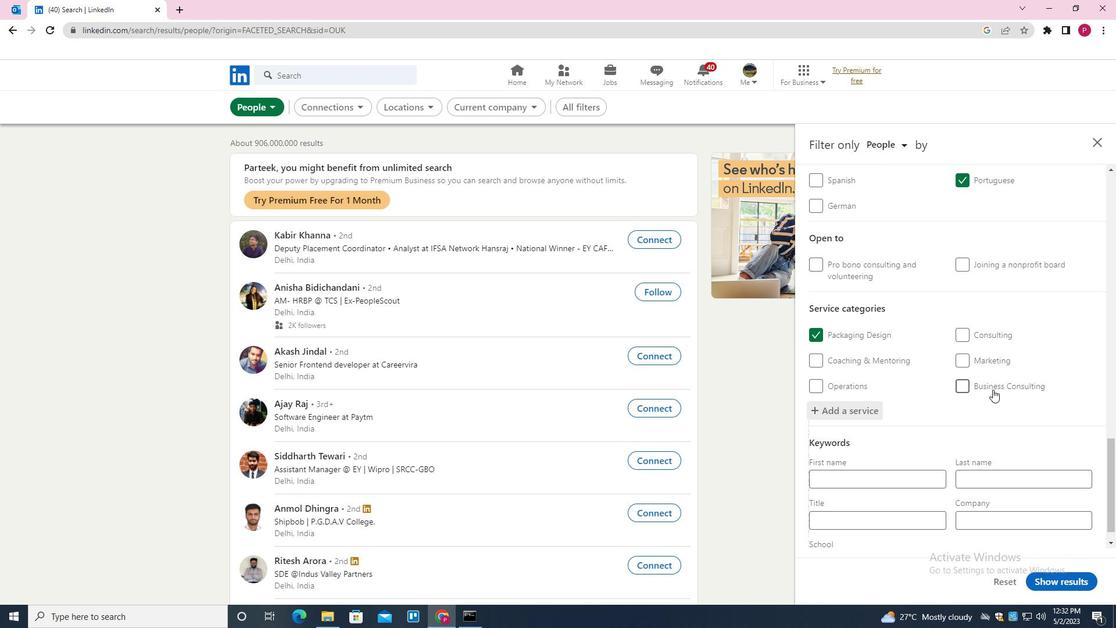 
Action: Mouse scrolled (983, 414) with delta (0, 0)
Screenshot: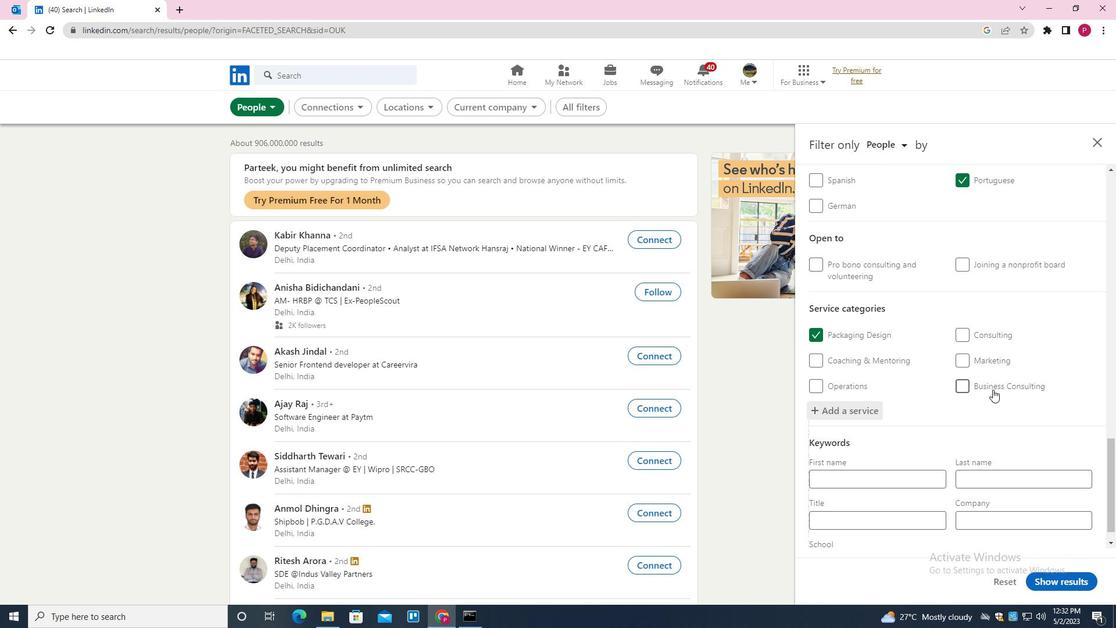 
Action: Mouse moved to (985, 422)
Screenshot: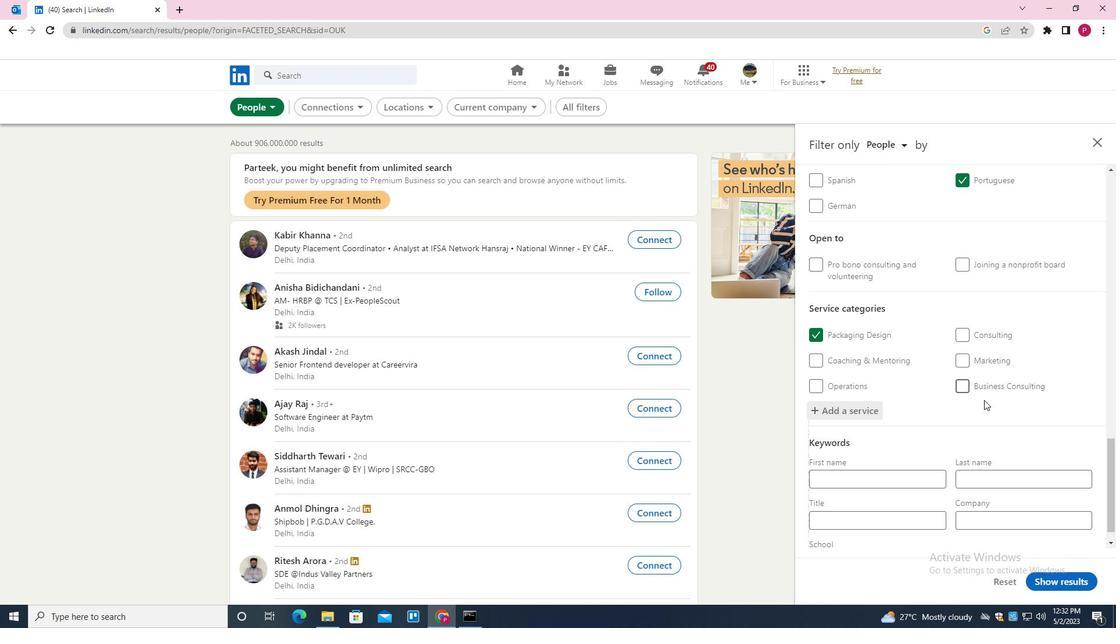
Action: Mouse scrolled (985, 422) with delta (0, 0)
Screenshot: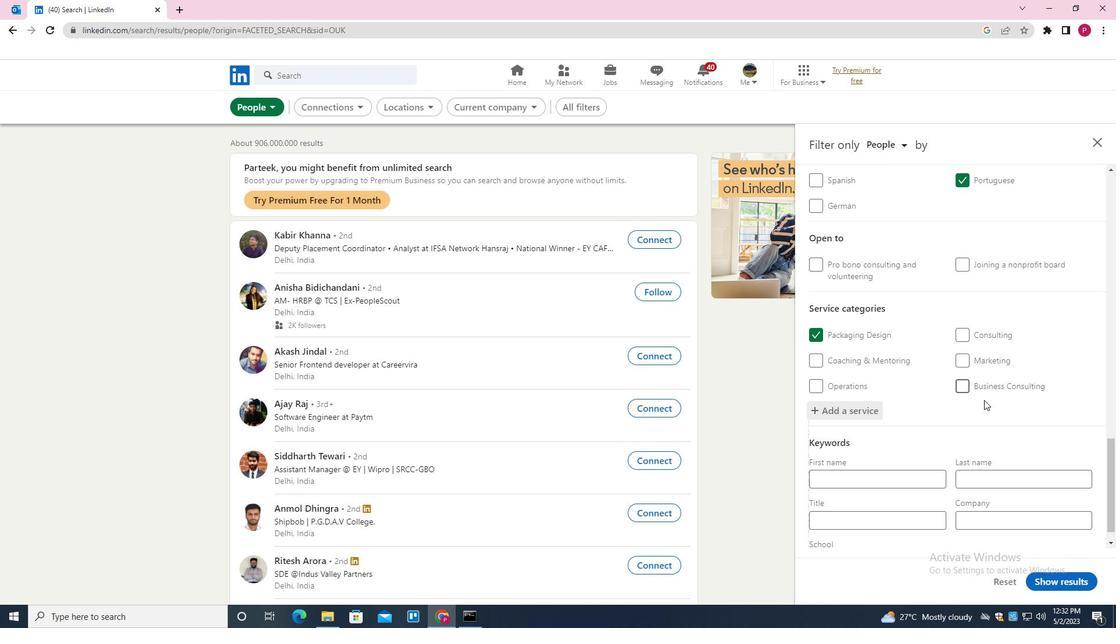 
Action: Mouse moved to (981, 426)
Screenshot: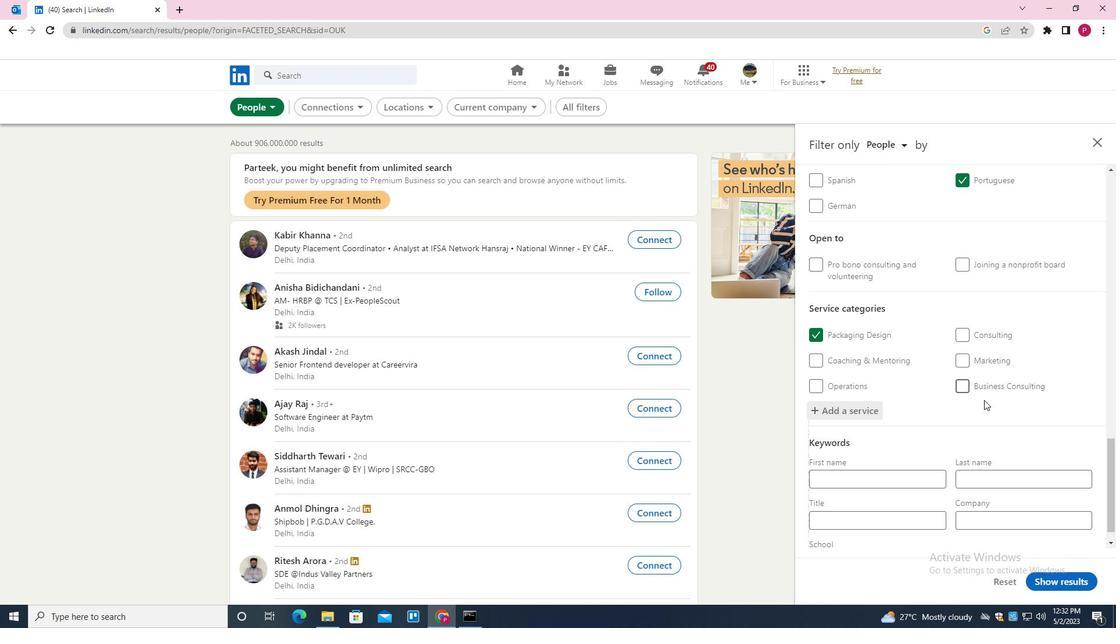 
Action: Mouse scrolled (981, 425) with delta (0, 0)
Screenshot: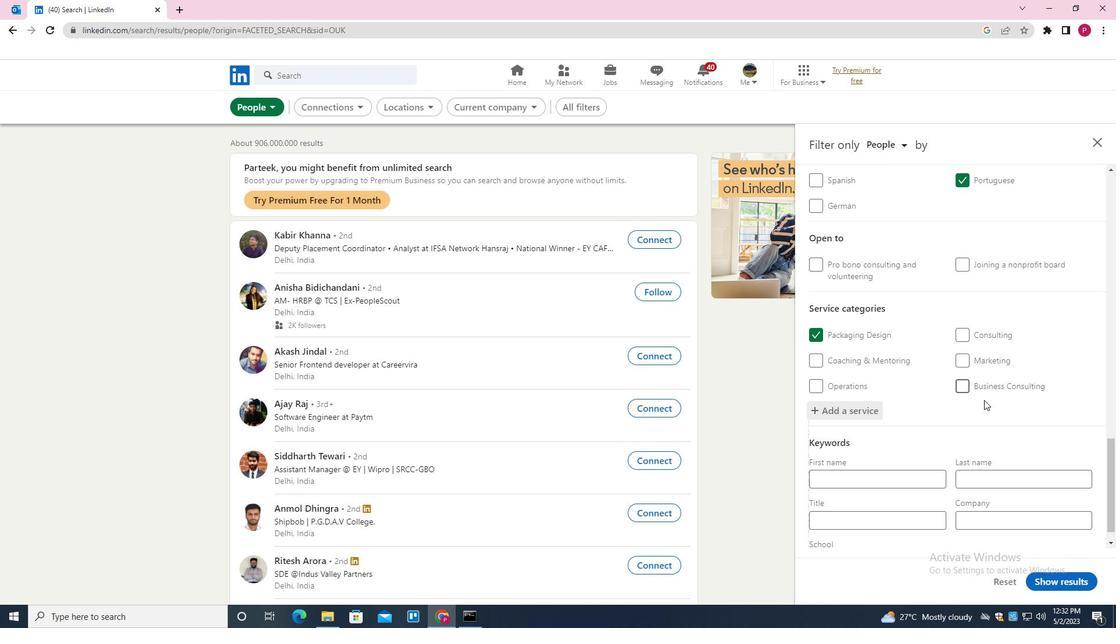 
Action: Mouse moved to (964, 436)
Screenshot: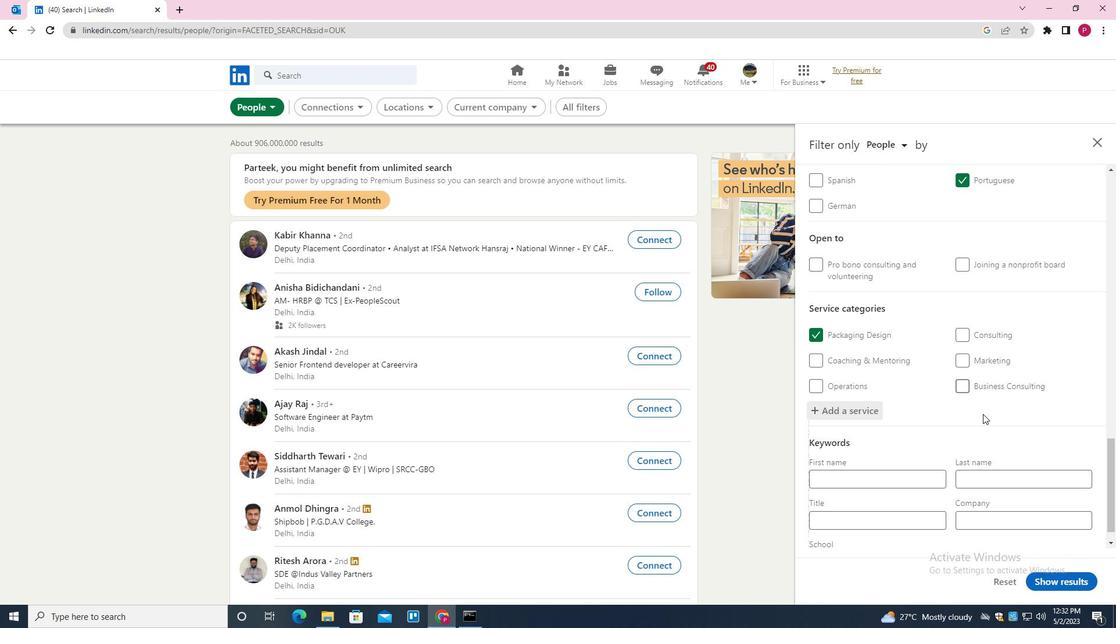 
Action: Mouse scrolled (964, 435) with delta (0, 0)
Screenshot: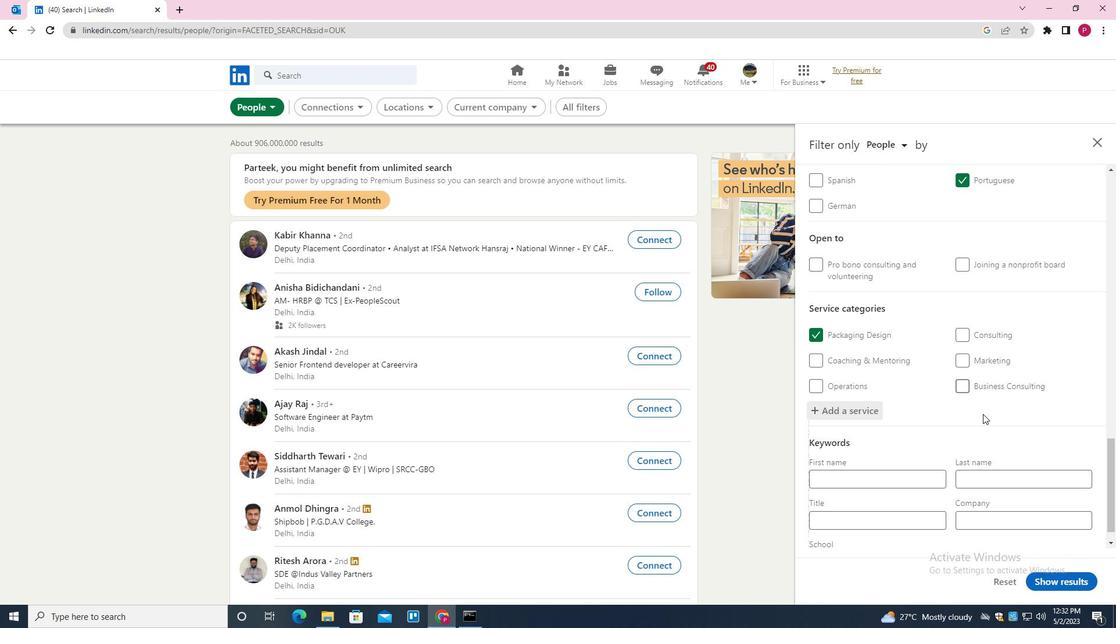 
Action: Mouse moved to (952, 442)
Screenshot: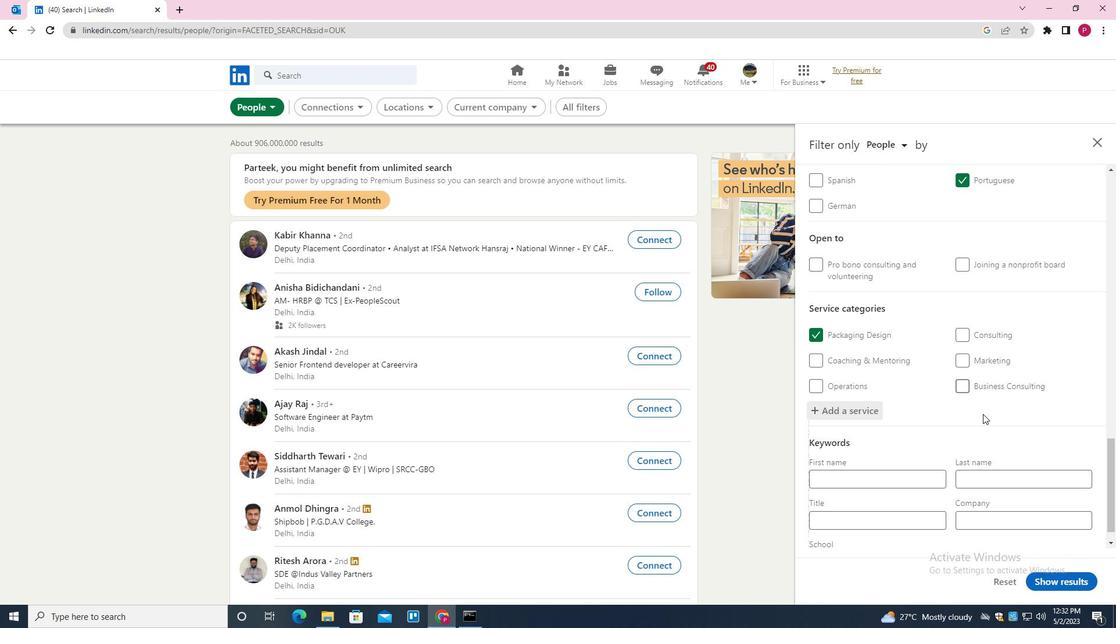 
Action: Mouse scrolled (952, 441) with delta (0, 0)
Screenshot: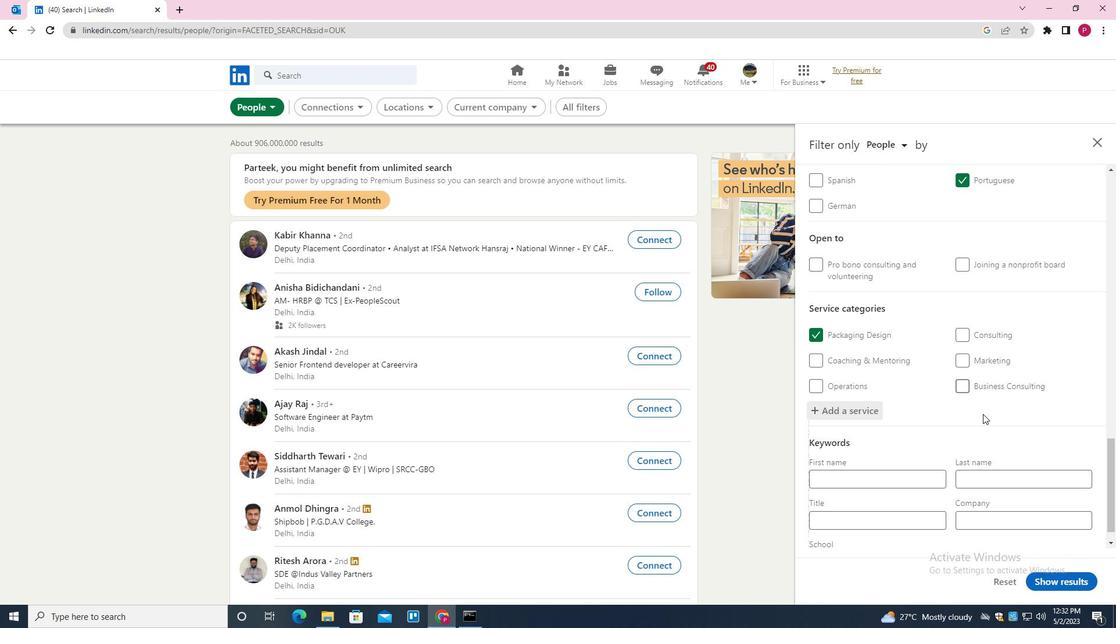 
Action: Mouse moved to (943, 445)
Screenshot: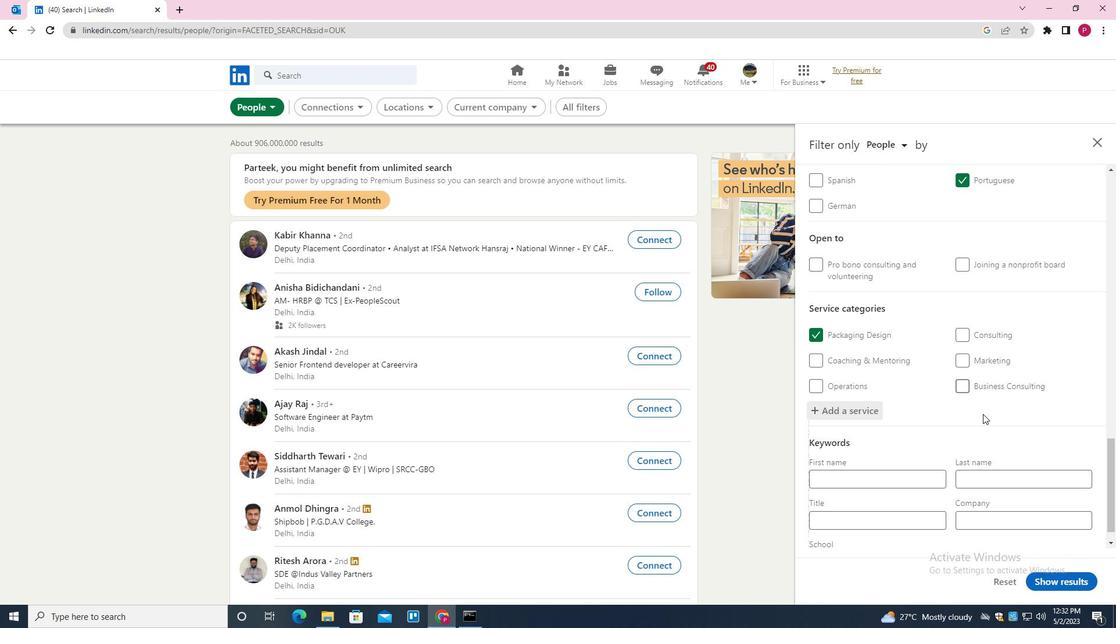 
Action: Mouse scrolled (943, 444) with delta (0, 0)
Screenshot: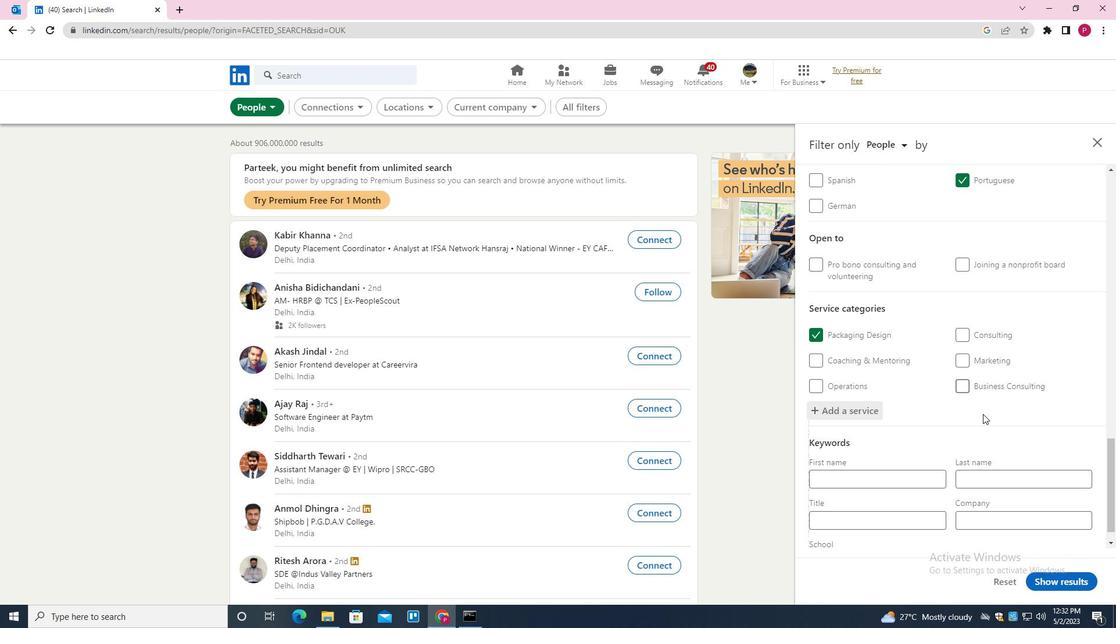 
Action: Mouse moved to (897, 510)
Screenshot: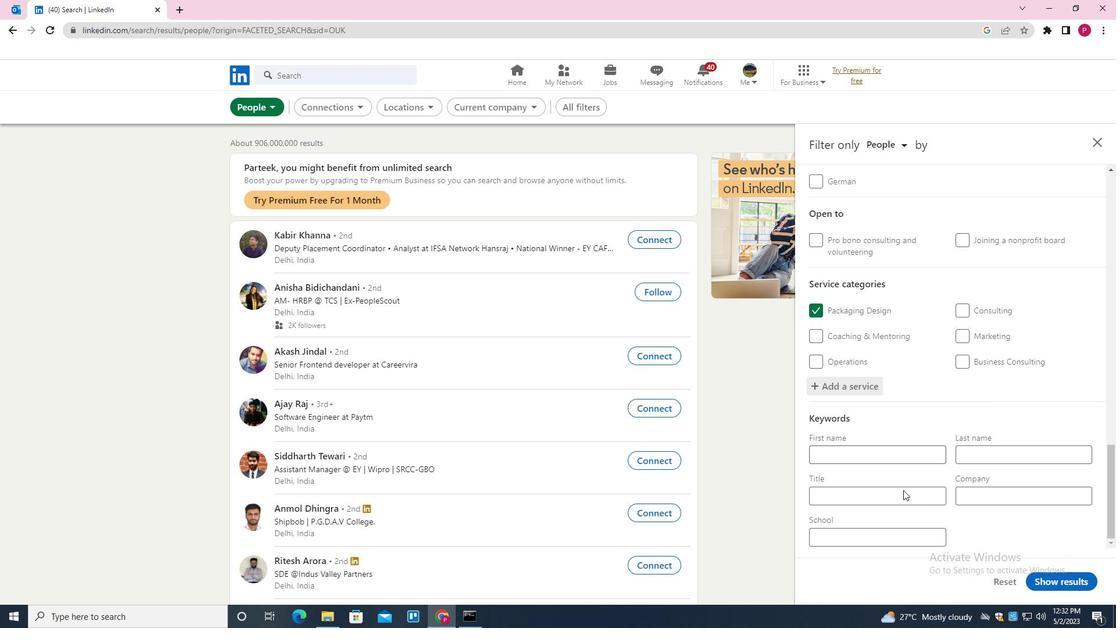
Action: Mouse pressed left at (897, 510)
Screenshot: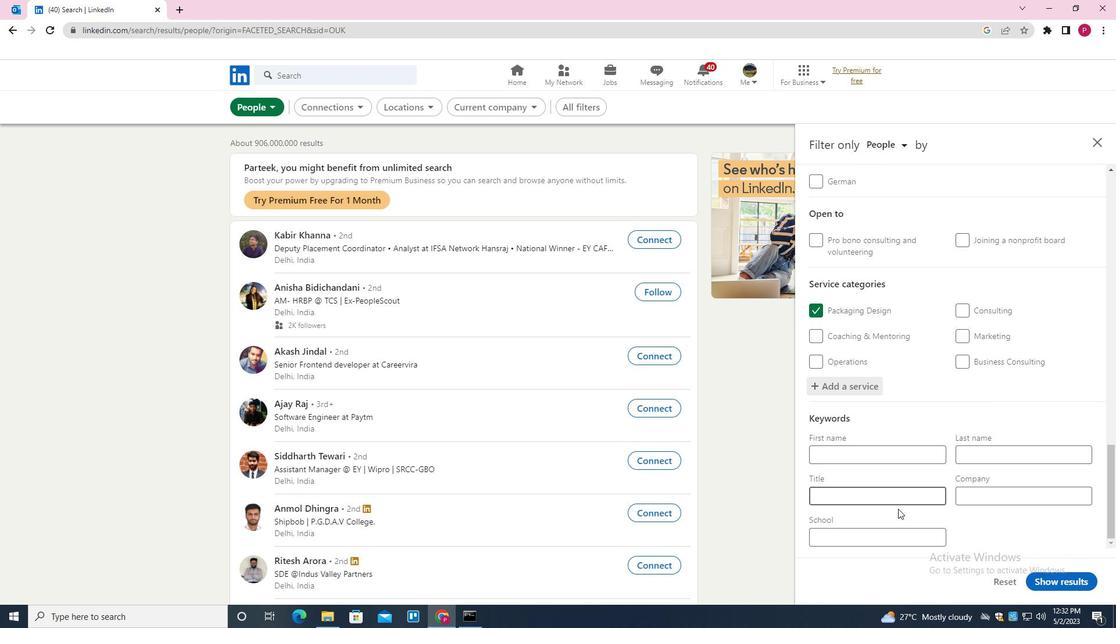 
Action: Mouse moved to (902, 487)
Screenshot: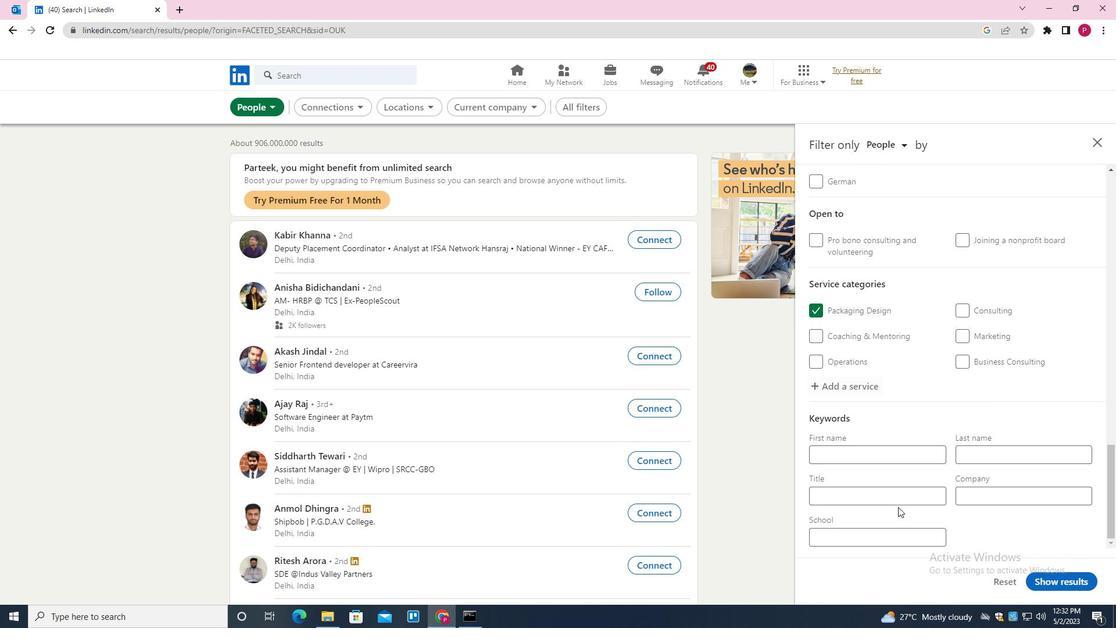 
Action: Mouse pressed left at (902, 487)
Screenshot: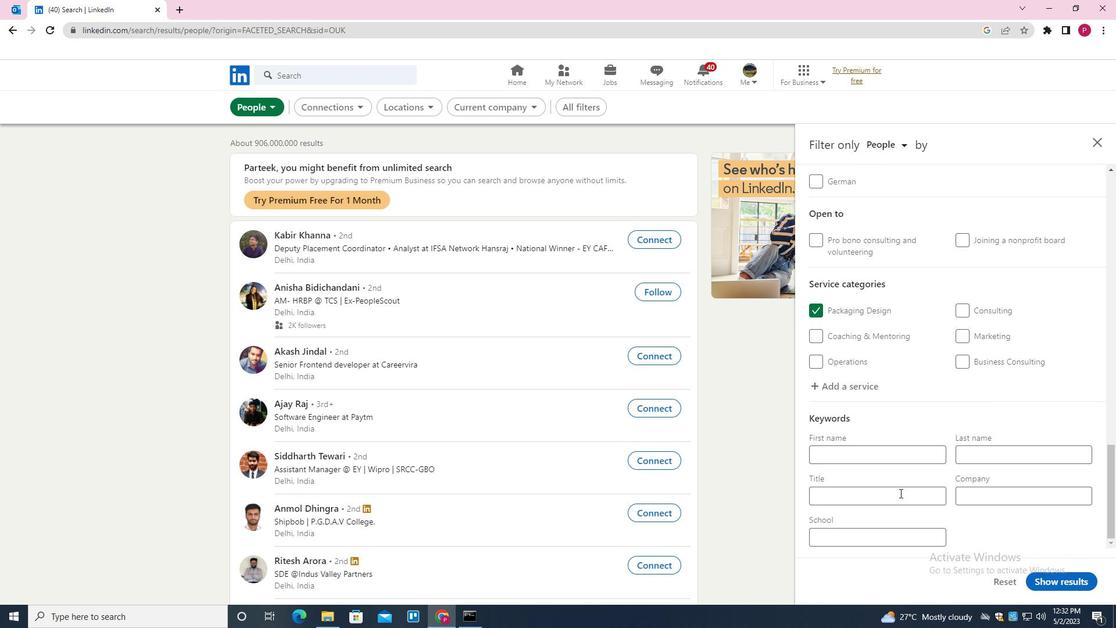 
Action: Mouse moved to (882, 497)
Screenshot: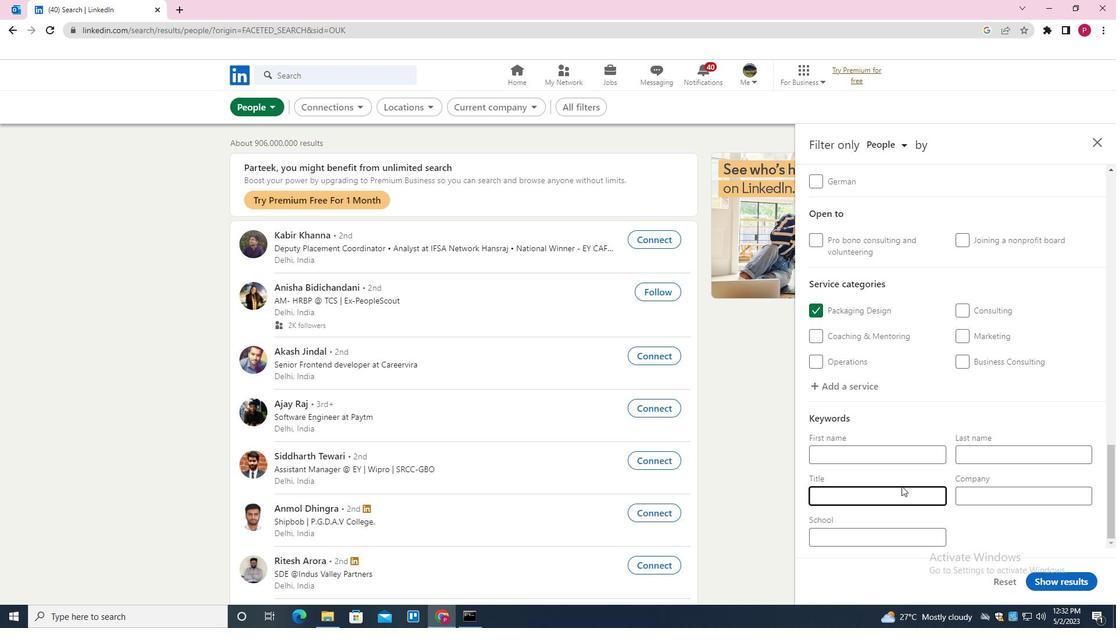 
Action: Key pressed <Key.shift>OFFICE<Key.space><Key.shift><<Key.backspace>MANAGER
Screenshot: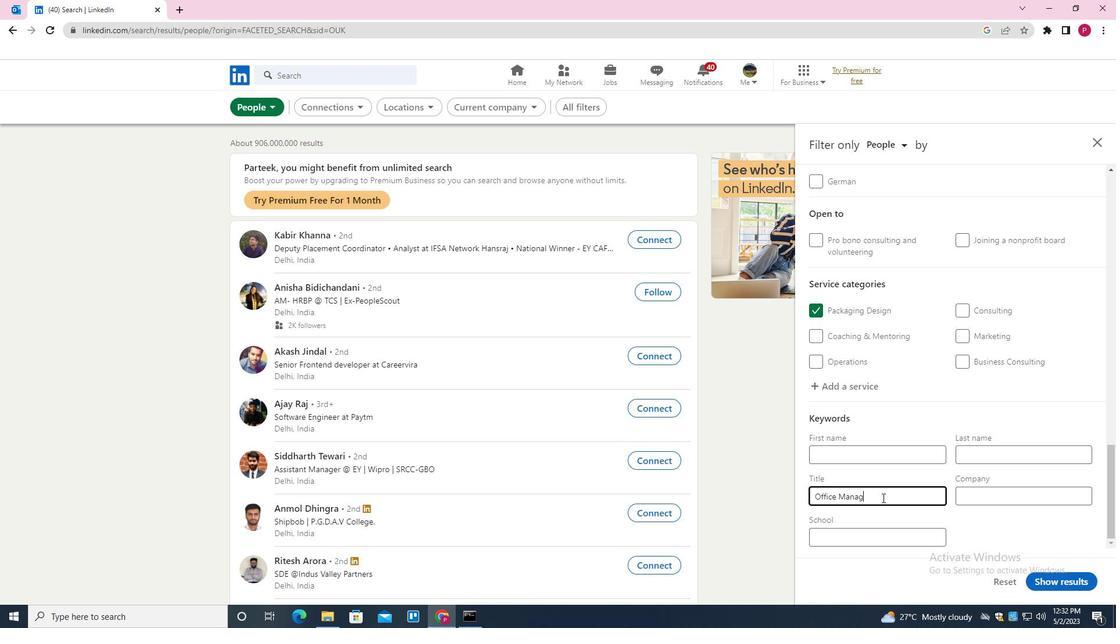 
Action: Mouse moved to (1054, 576)
Screenshot: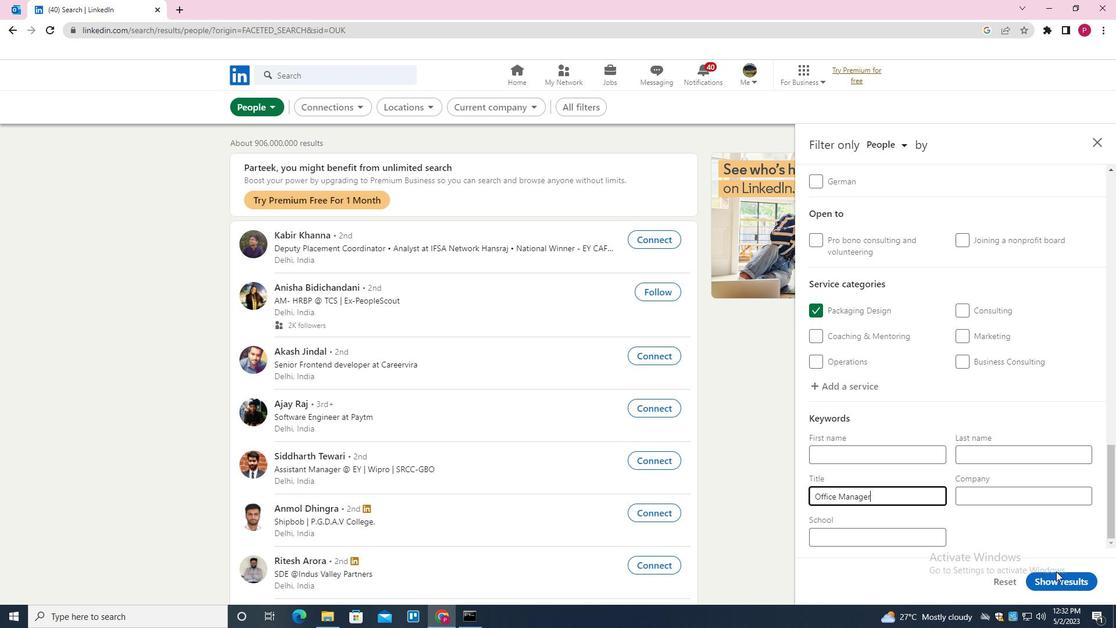 
Action: Mouse pressed left at (1054, 576)
Screenshot: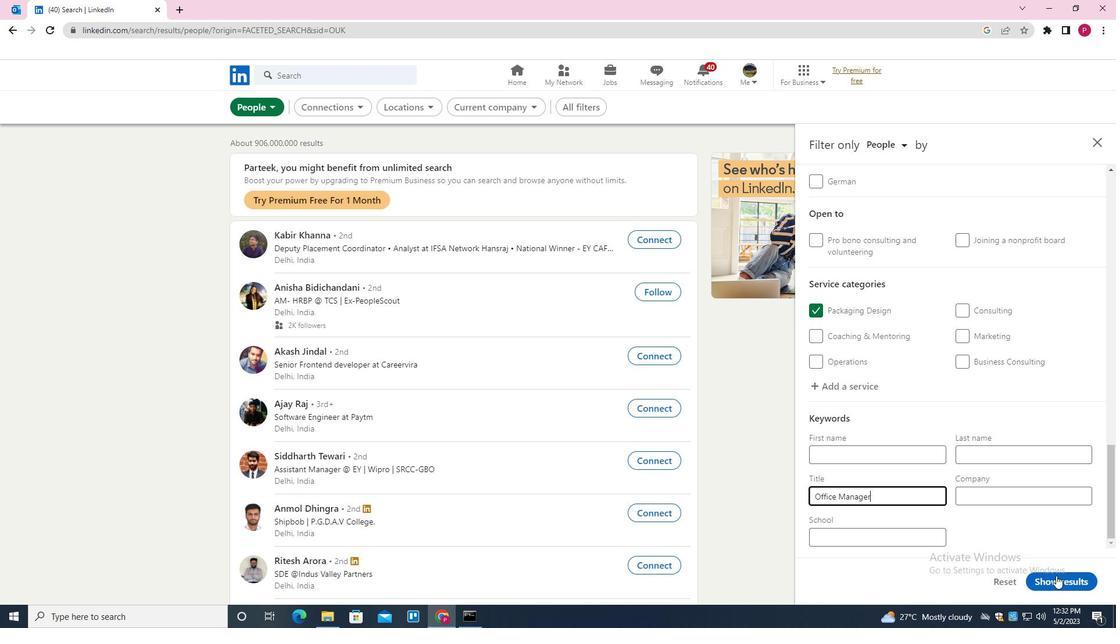 
Action: Mouse moved to (636, 295)
Screenshot: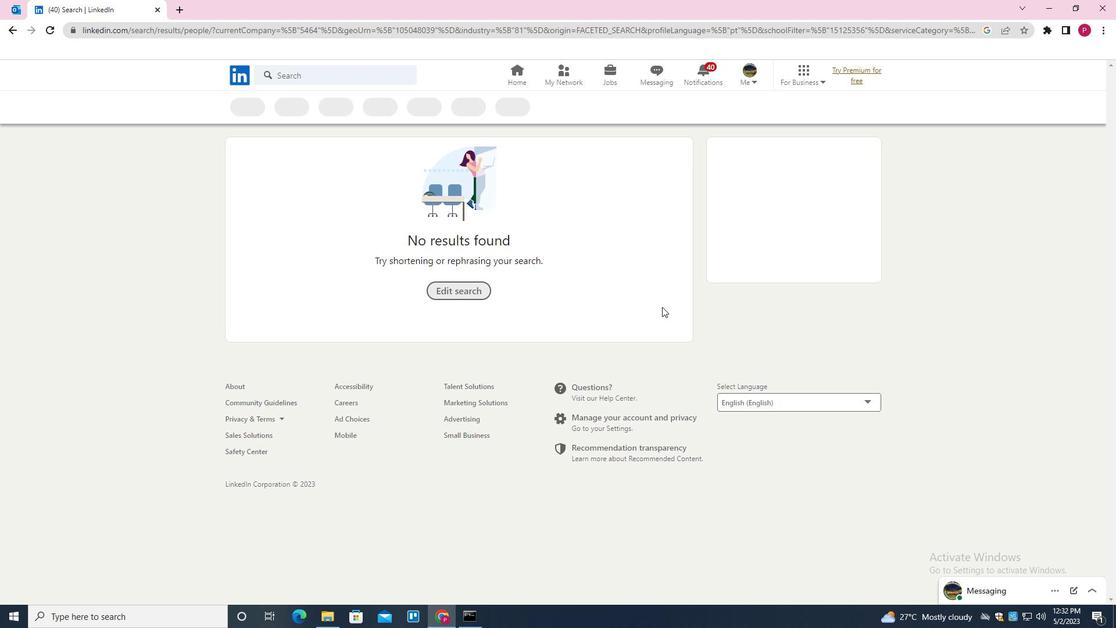 
